 Task: Look for space in Serrinha, Brazil from 4th June, 2023 to 15th June, 2023 for 2 adults in price range Rs.10000 to Rs.15000. Place can be entire place with 1  bedroom having 1 bed and 1 bathroom. Property type can be hotel. Amenities needed are: washing machine, . Booking option can be shelf check-in. Required host language is Spanish.
Action: Mouse moved to (86, 146)
Screenshot: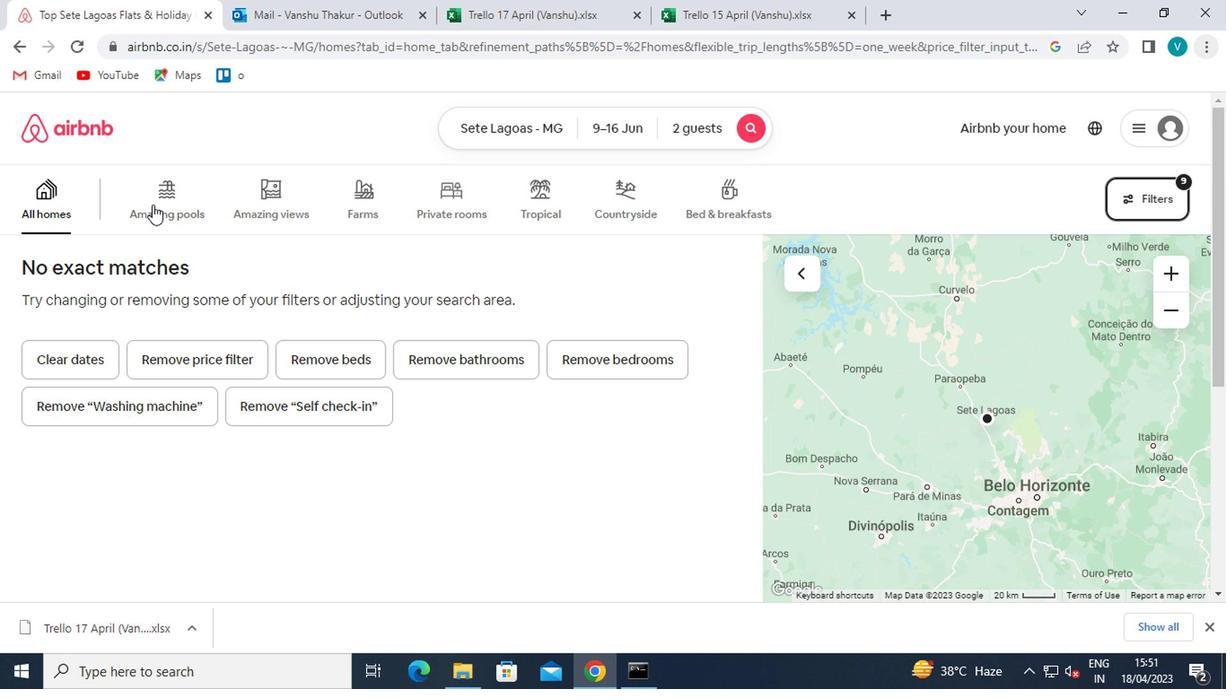 
Action: Mouse pressed left at (86, 146)
Screenshot: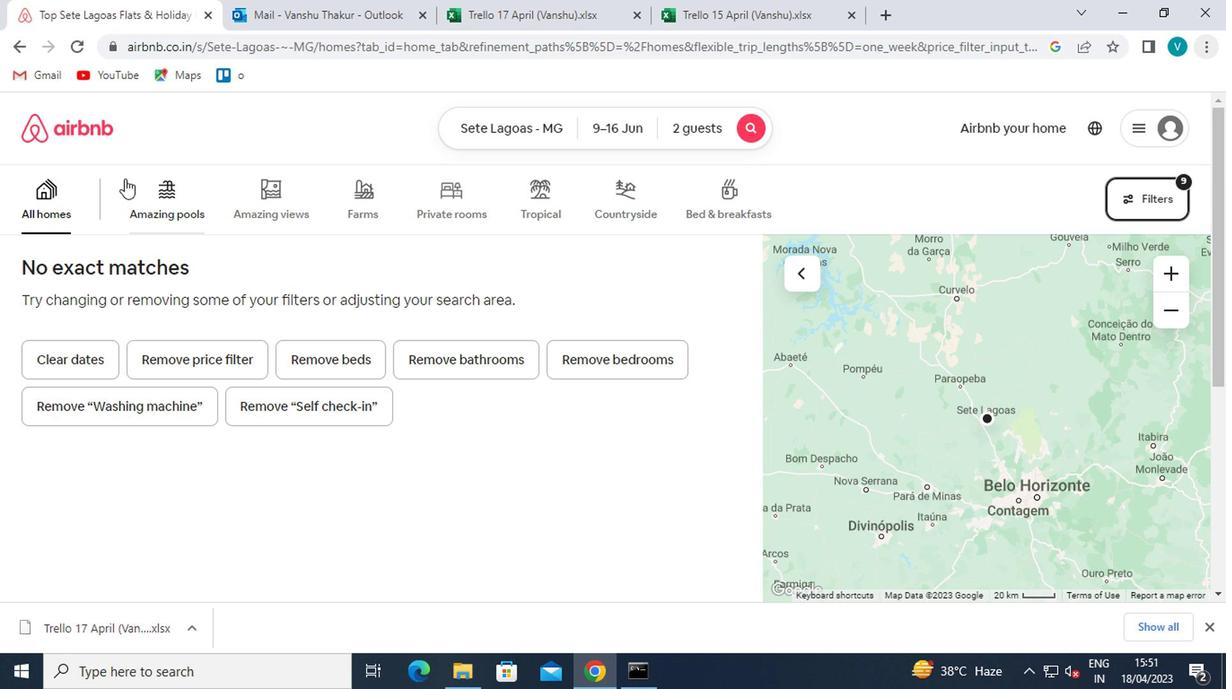 
Action: Mouse moved to (492, 130)
Screenshot: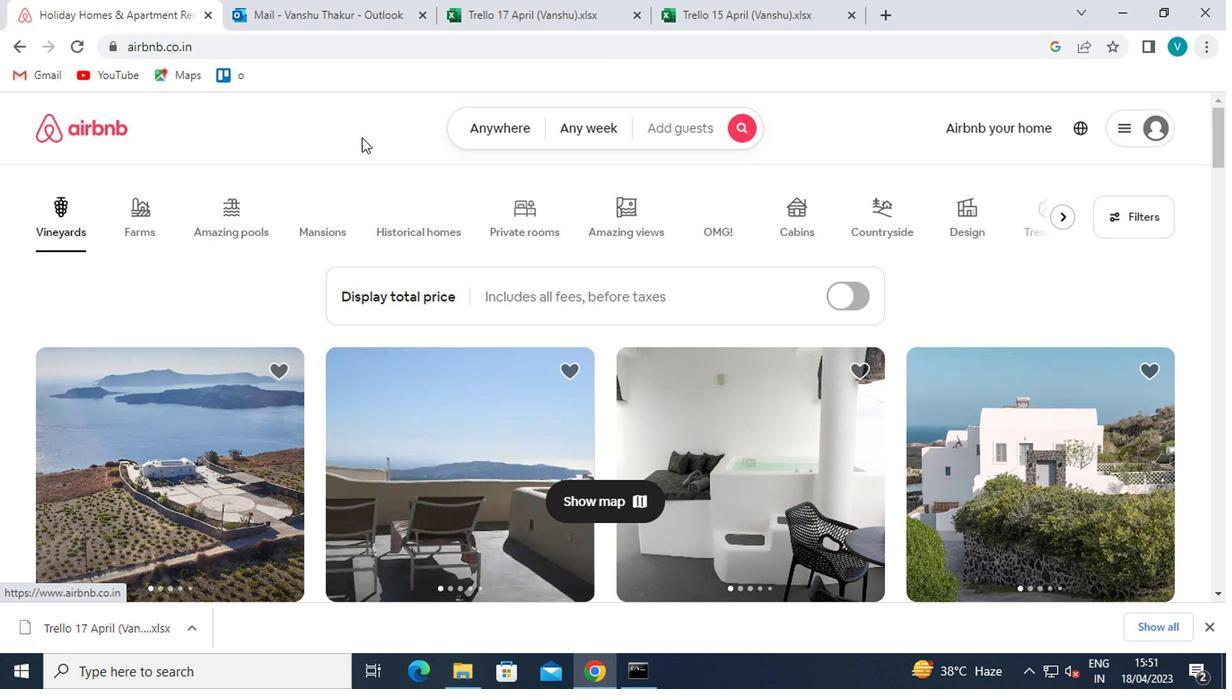 
Action: Mouse pressed left at (492, 130)
Screenshot: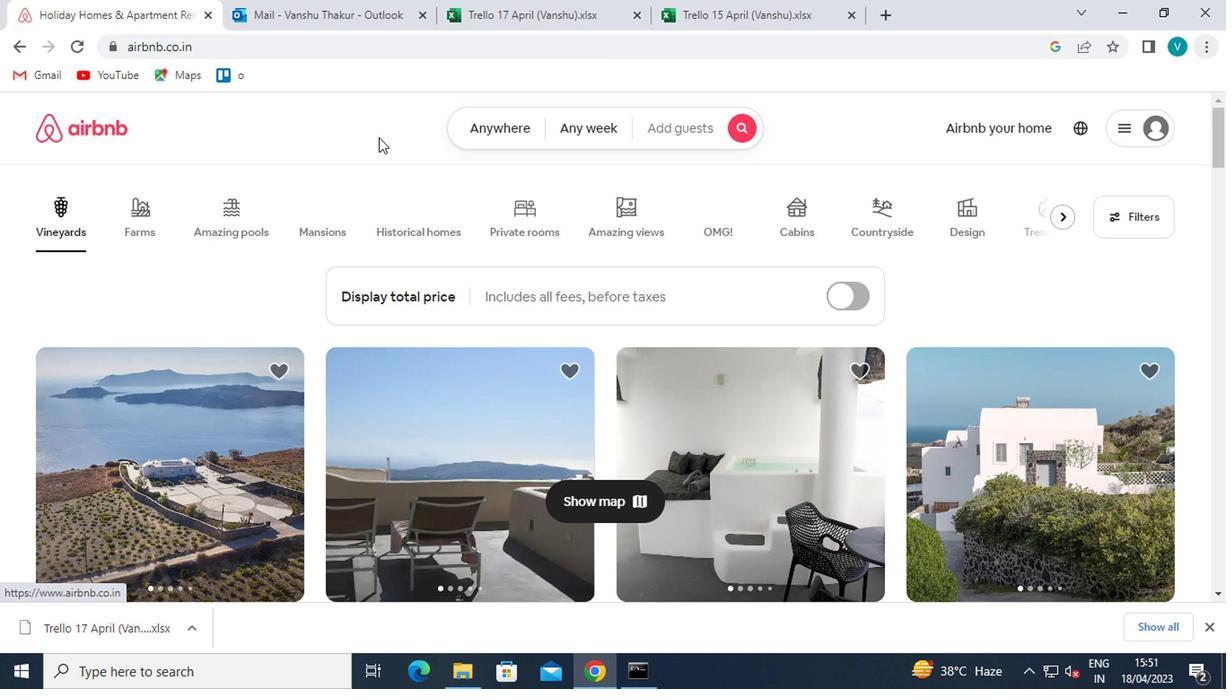 
Action: Mouse moved to (403, 202)
Screenshot: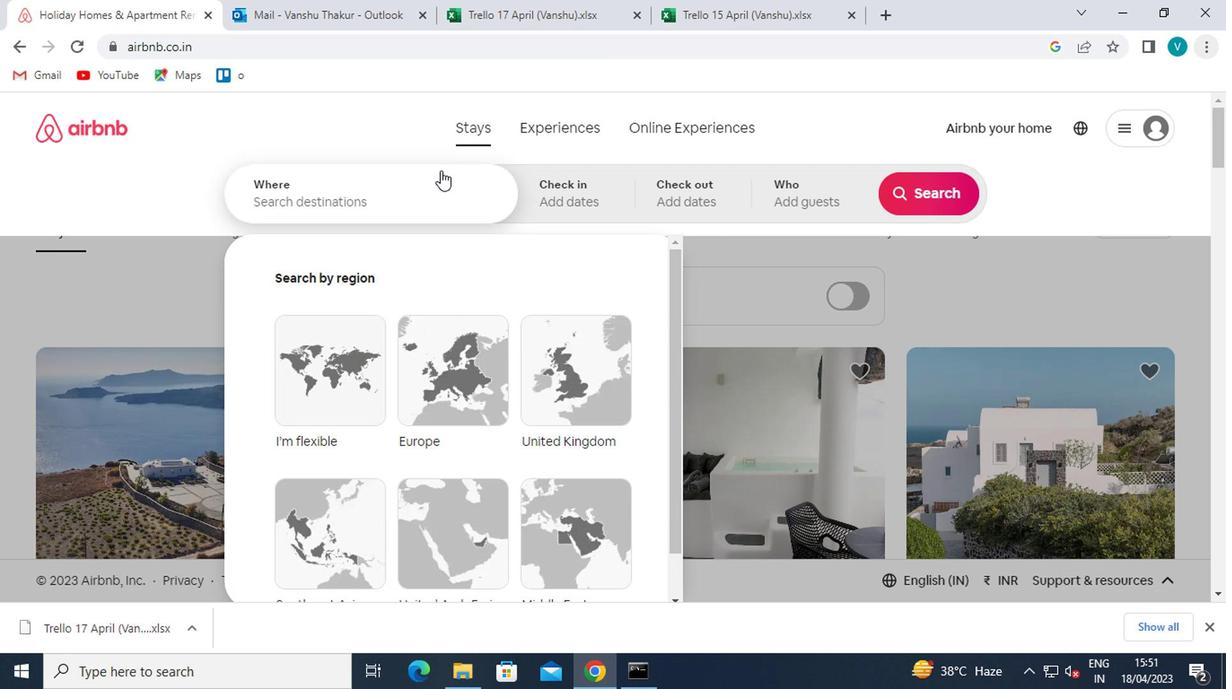 
Action: Mouse pressed left at (403, 202)
Screenshot: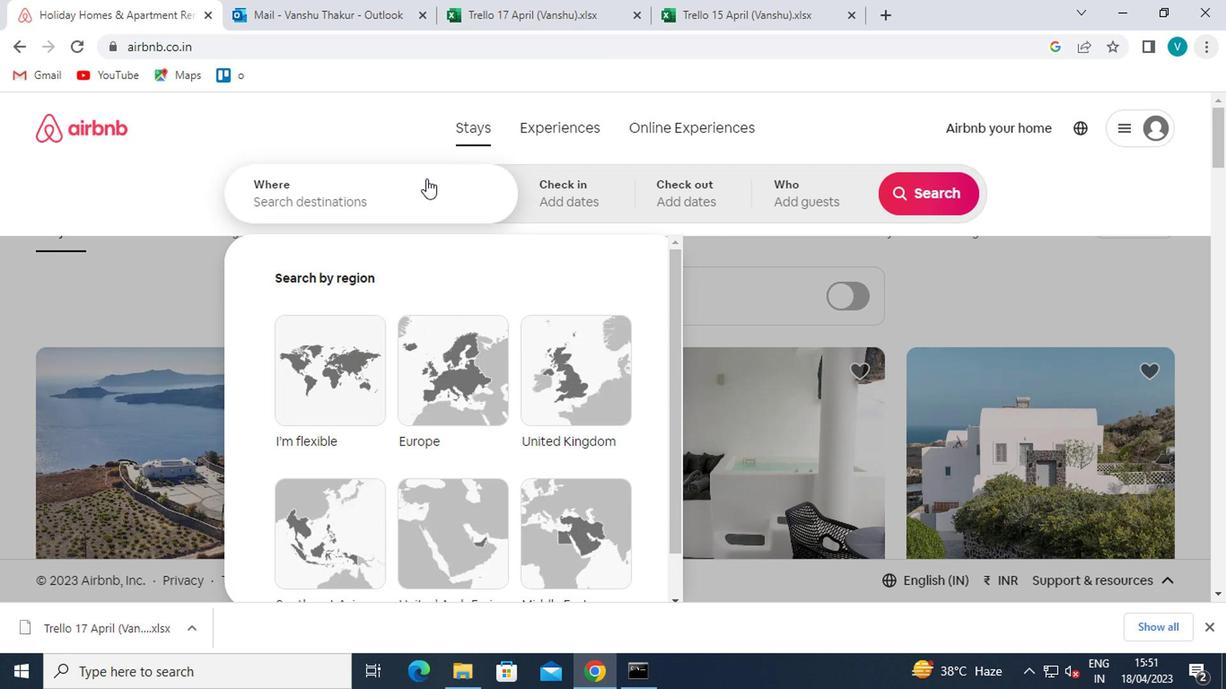 
Action: Mouse moved to (406, 204)
Screenshot: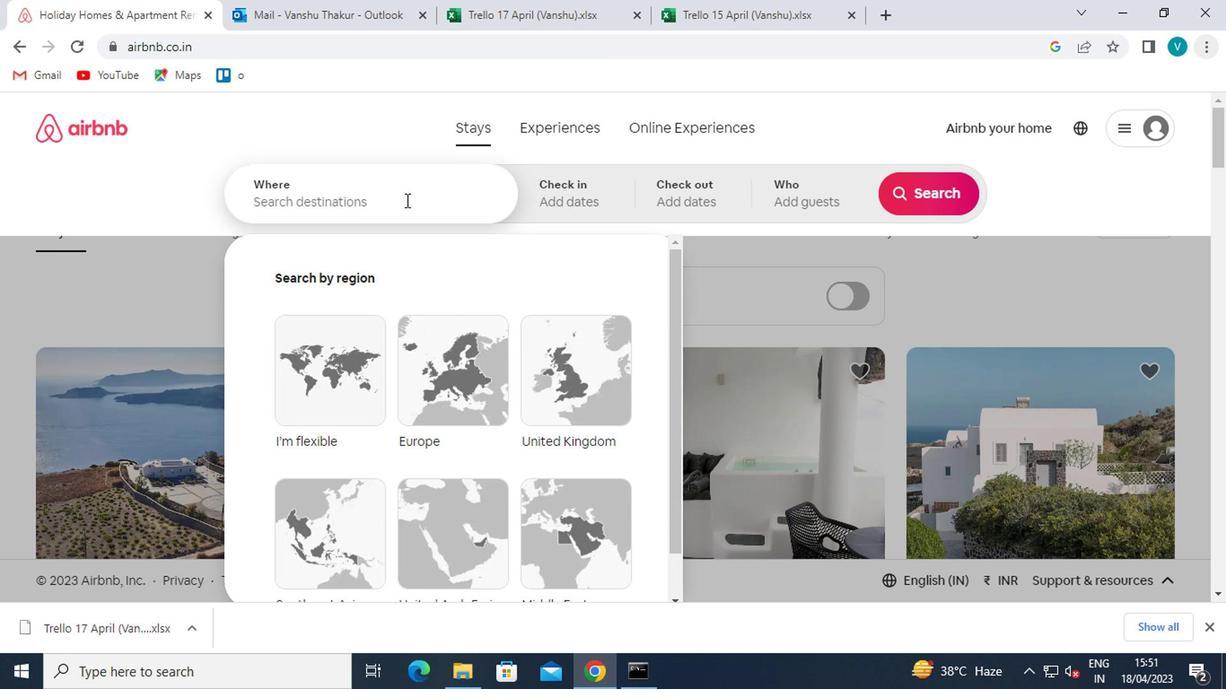 
Action: Key pressed <Key.shift><Key.shift><Key.shift><Key.shift><Key.shift><Key.shift><Key.shift><Key.shift><Key.shift><Key.shift><Key.shift><Key.shift><Key.shift><Key.shift><Key.shift><Key.shift><Key.shift><Key.shift><Key.shift><Key.shift><Key.shift><Key.shift><Key.shift><Key.shift><Key.shift><Key.shift><Key.shift><Key.shift><Key.shift><Key.shift><Key.shift>SERRINHA
Screenshot: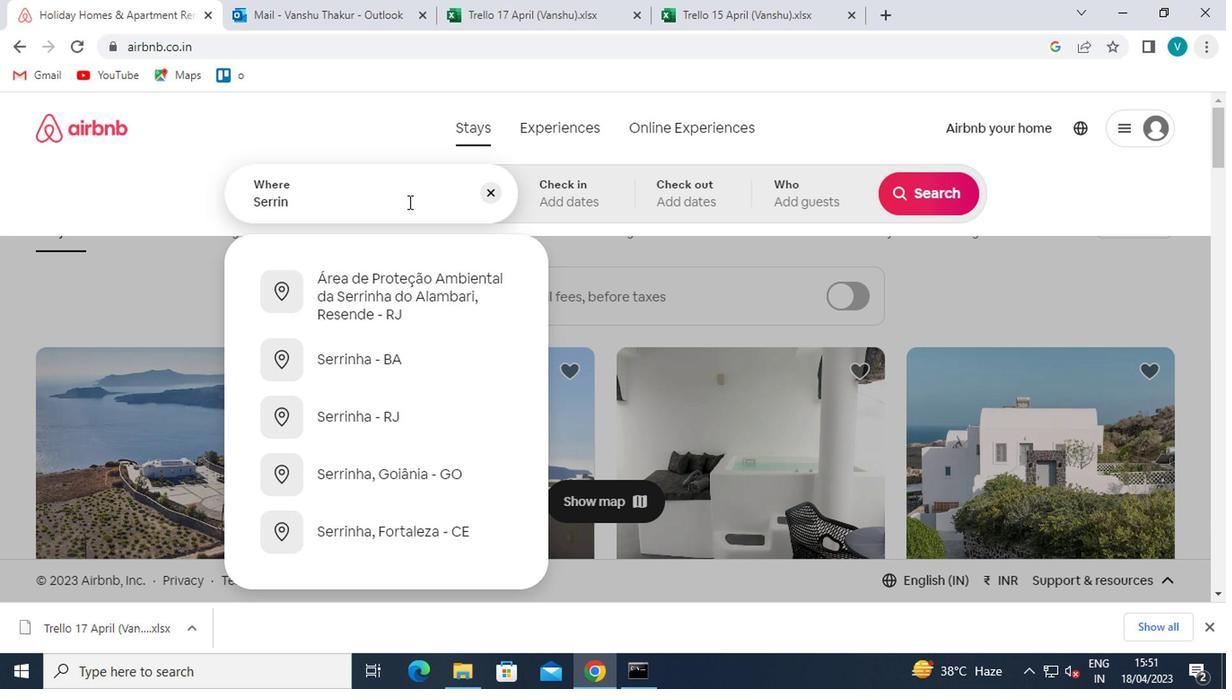 
Action: Mouse moved to (390, 369)
Screenshot: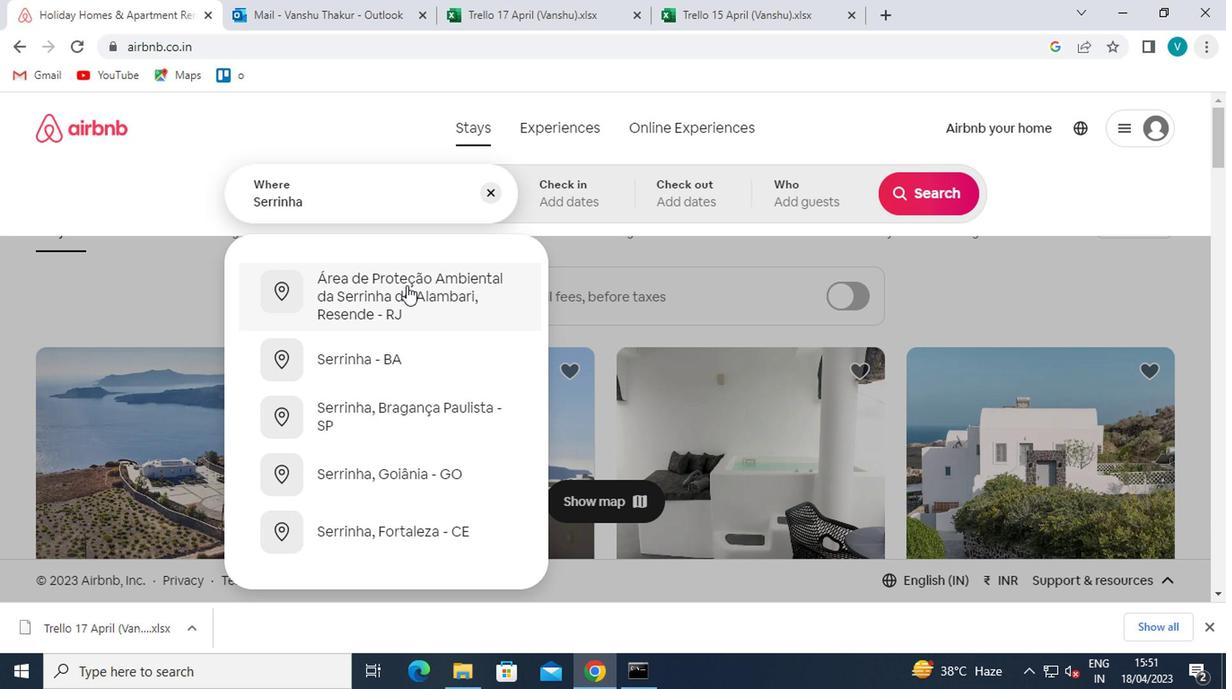 
Action: Mouse pressed left at (390, 369)
Screenshot: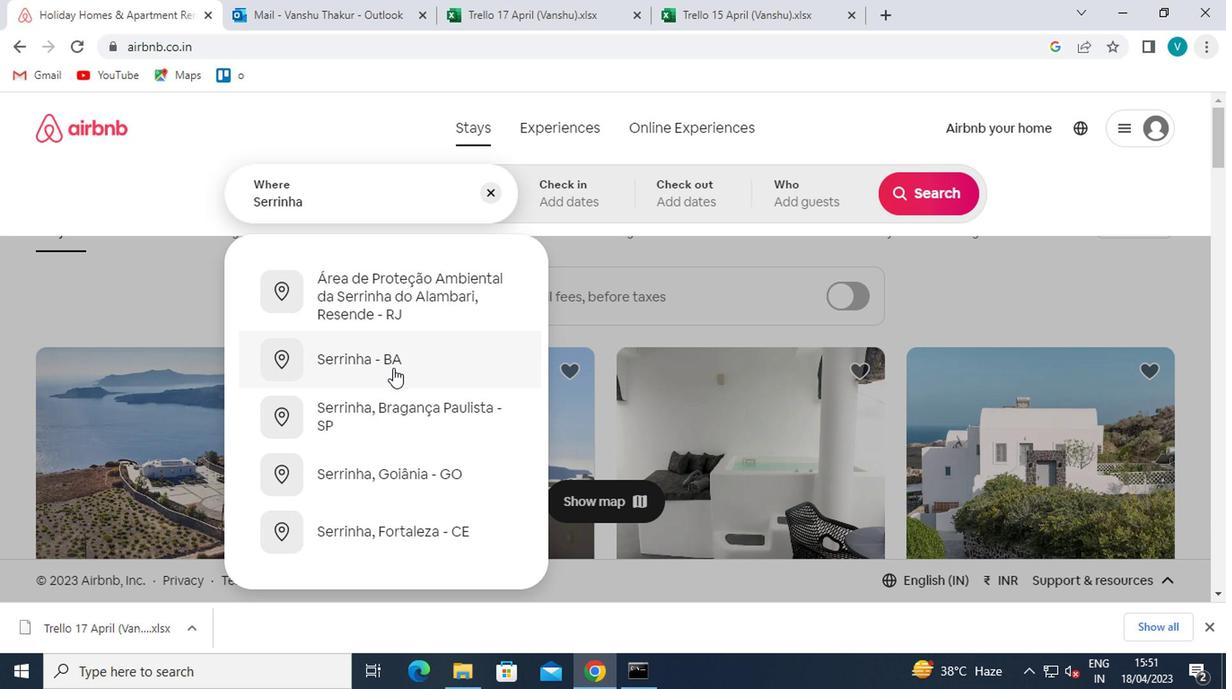 
Action: Mouse moved to (909, 334)
Screenshot: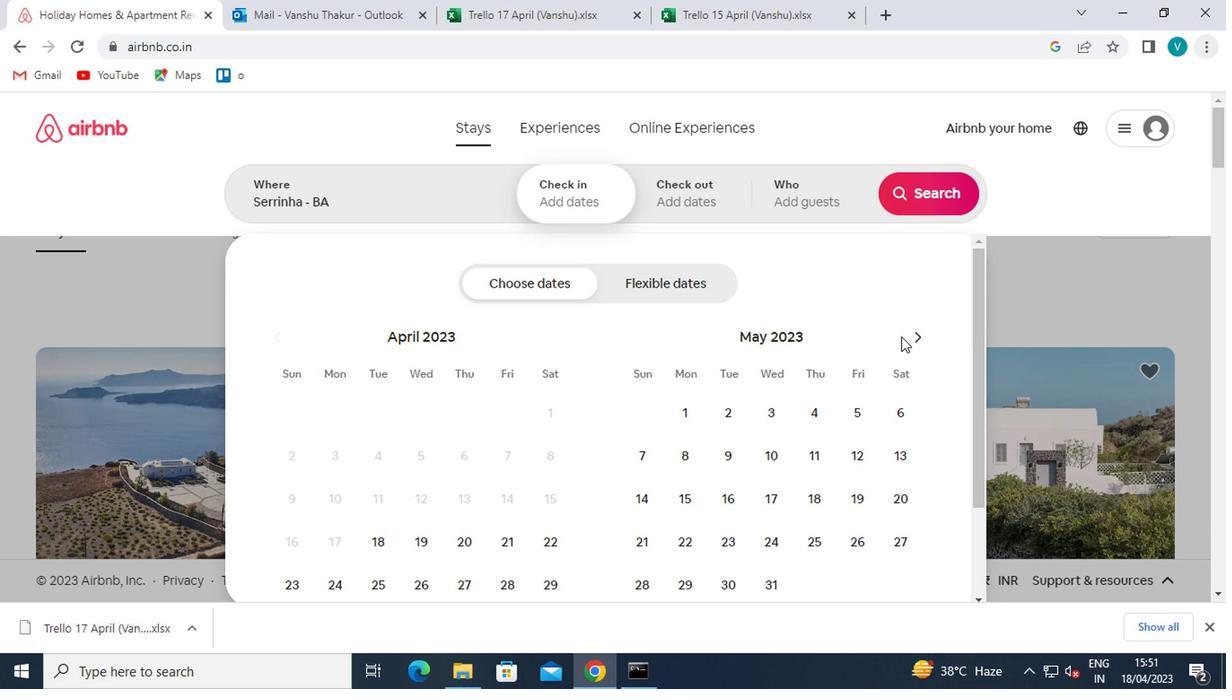 
Action: Mouse pressed left at (909, 334)
Screenshot: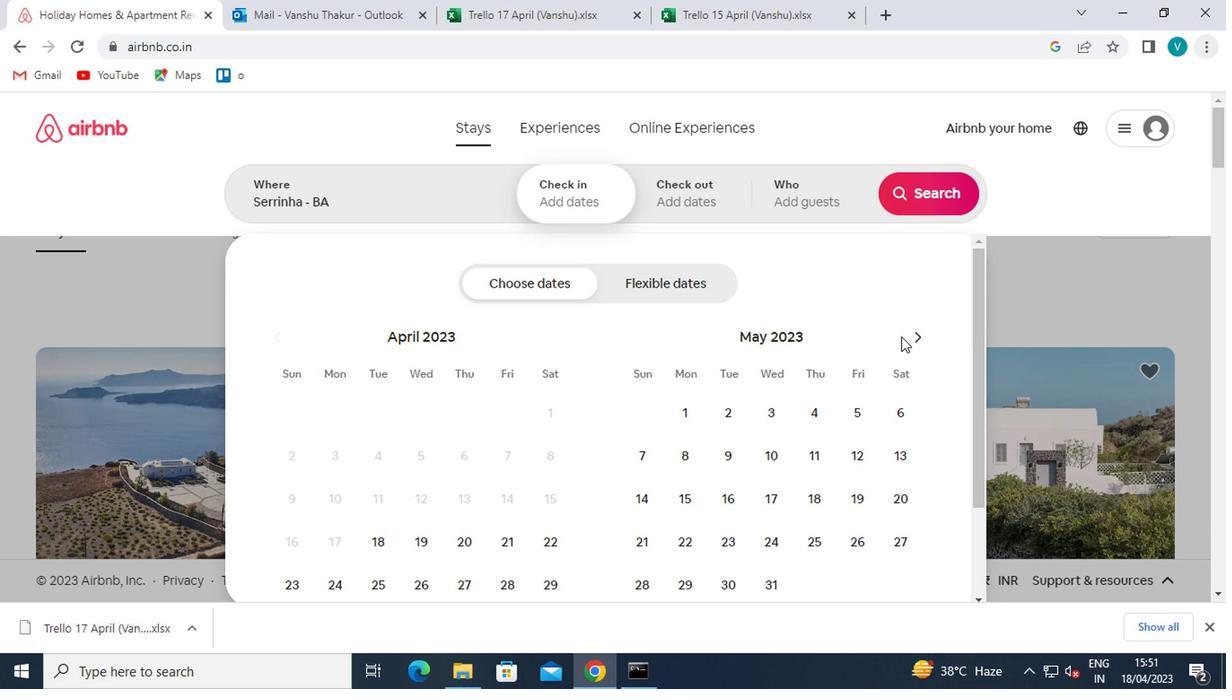 
Action: Mouse moved to (654, 451)
Screenshot: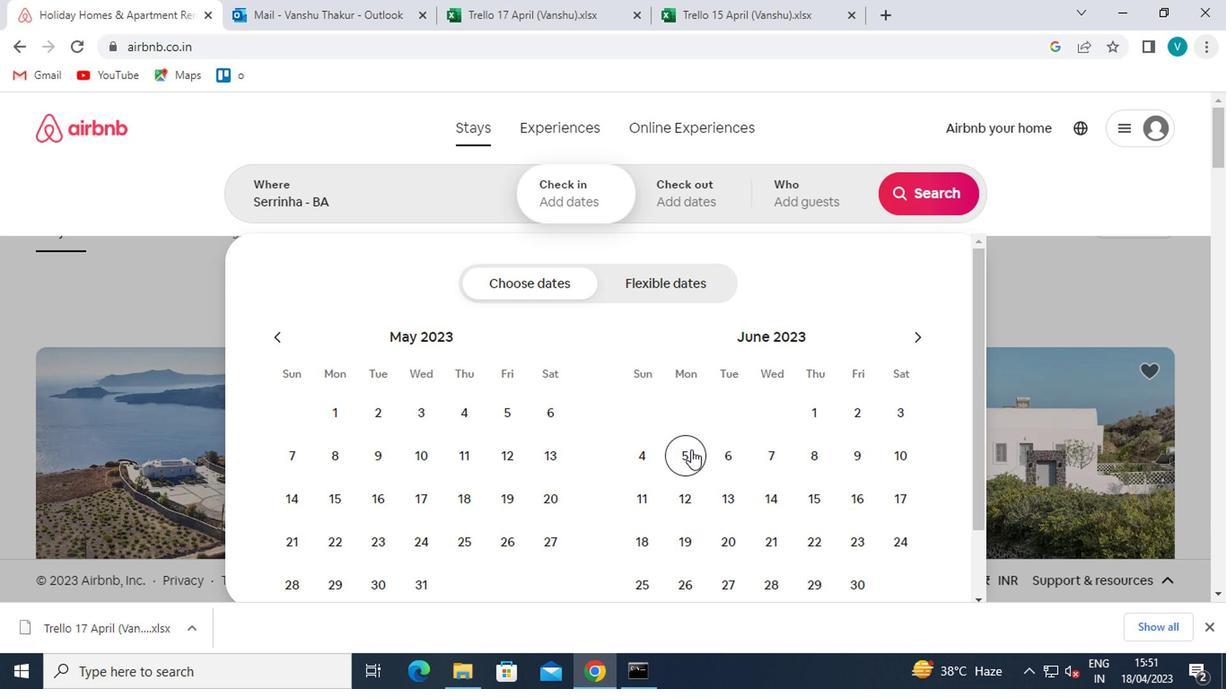 
Action: Mouse pressed left at (654, 451)
Screenshot: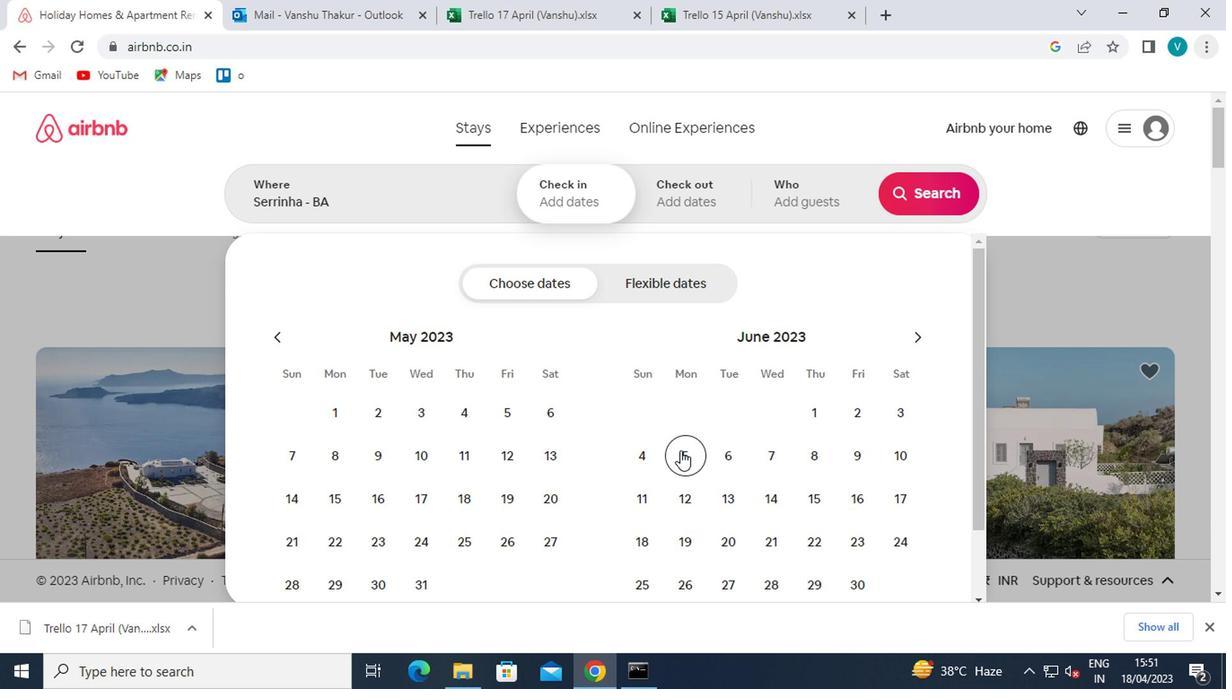 
Action: Mouse moved to (817, 494)
Screenshot: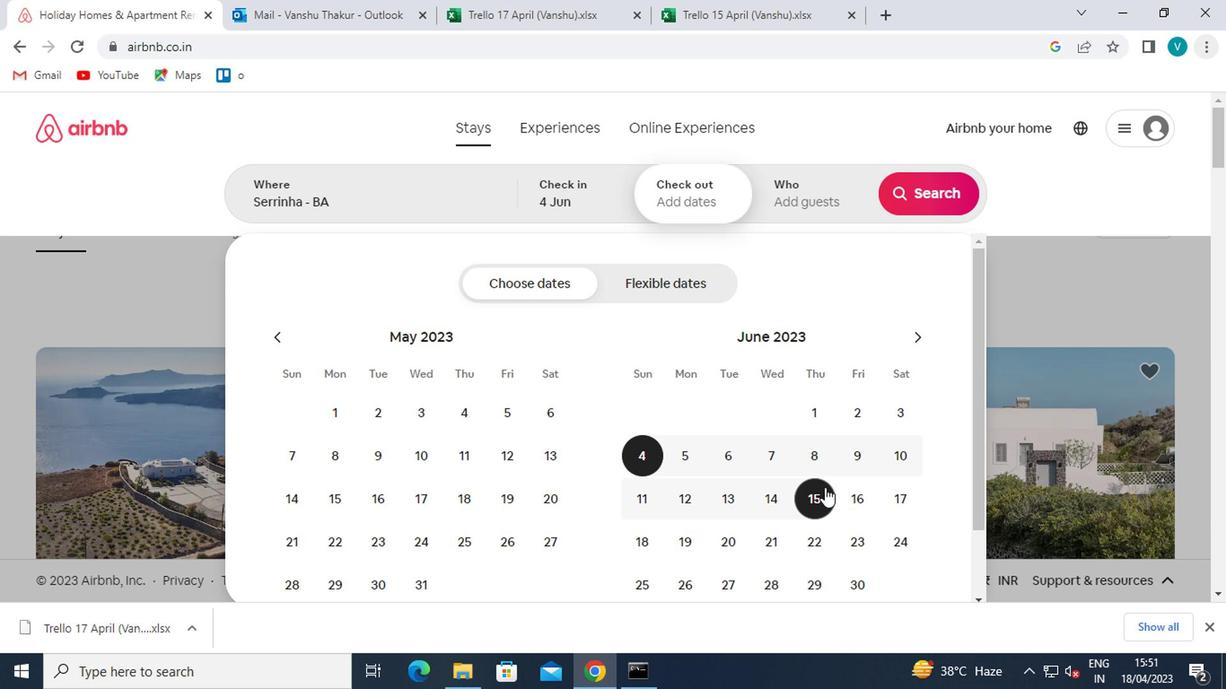
Action: Mouse pressed left at (817, 494)
Screenshot: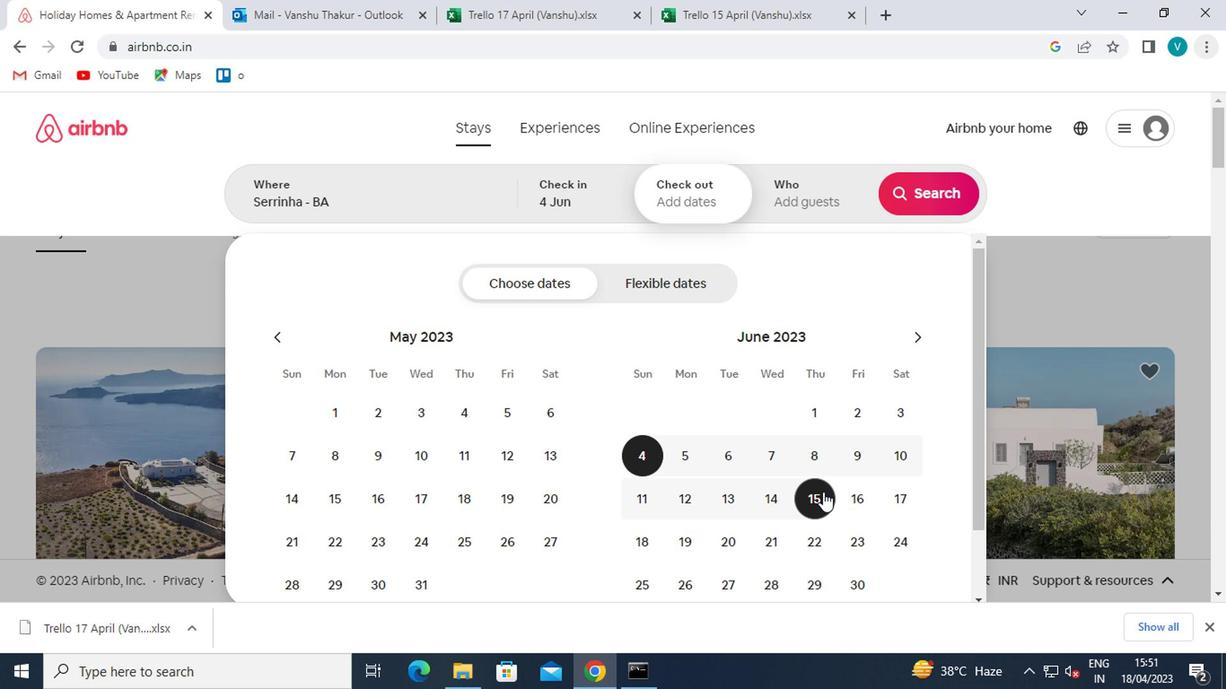 
Action: Mouse moved to (840, 203)
Screenshot: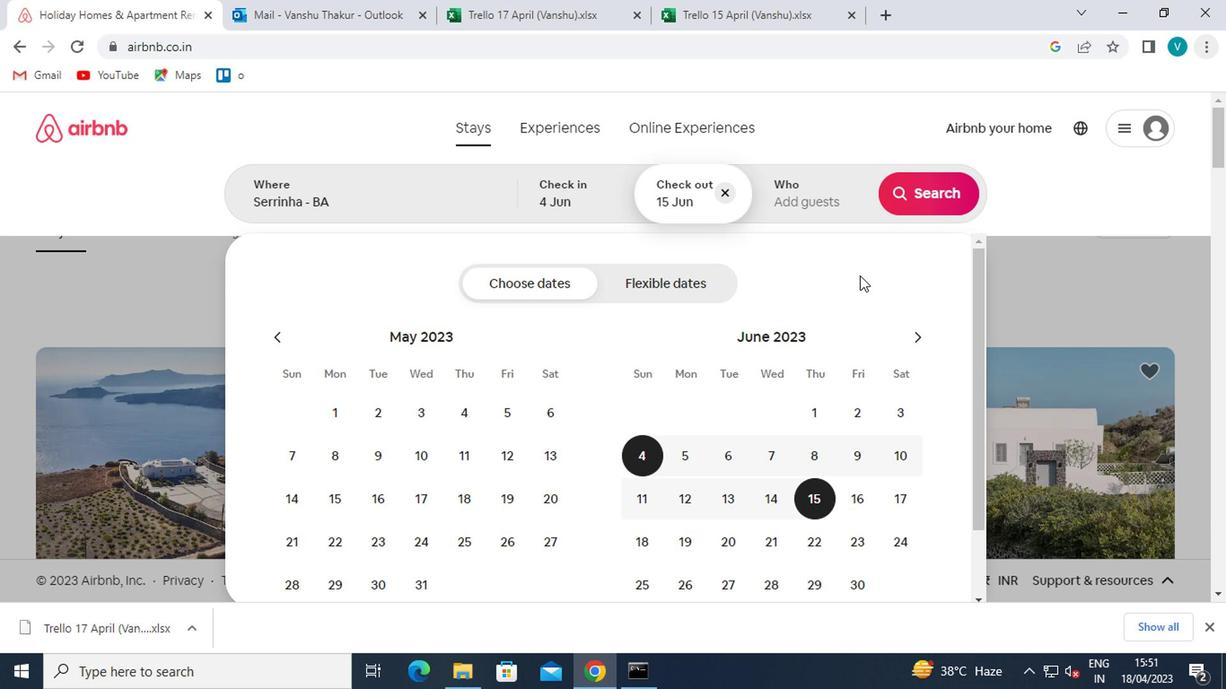 
Action: Mouse pressed left at (840, 203)
Screenshot: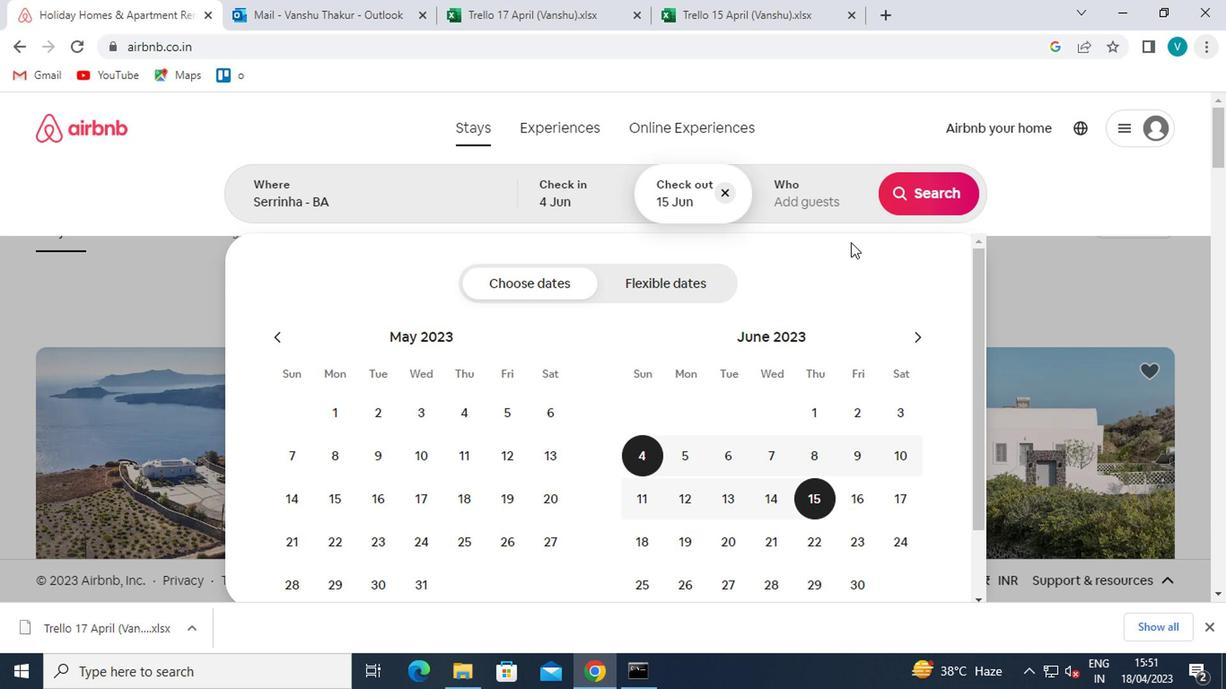 
Action: Mouse moved to (945, 287)
Screenshot: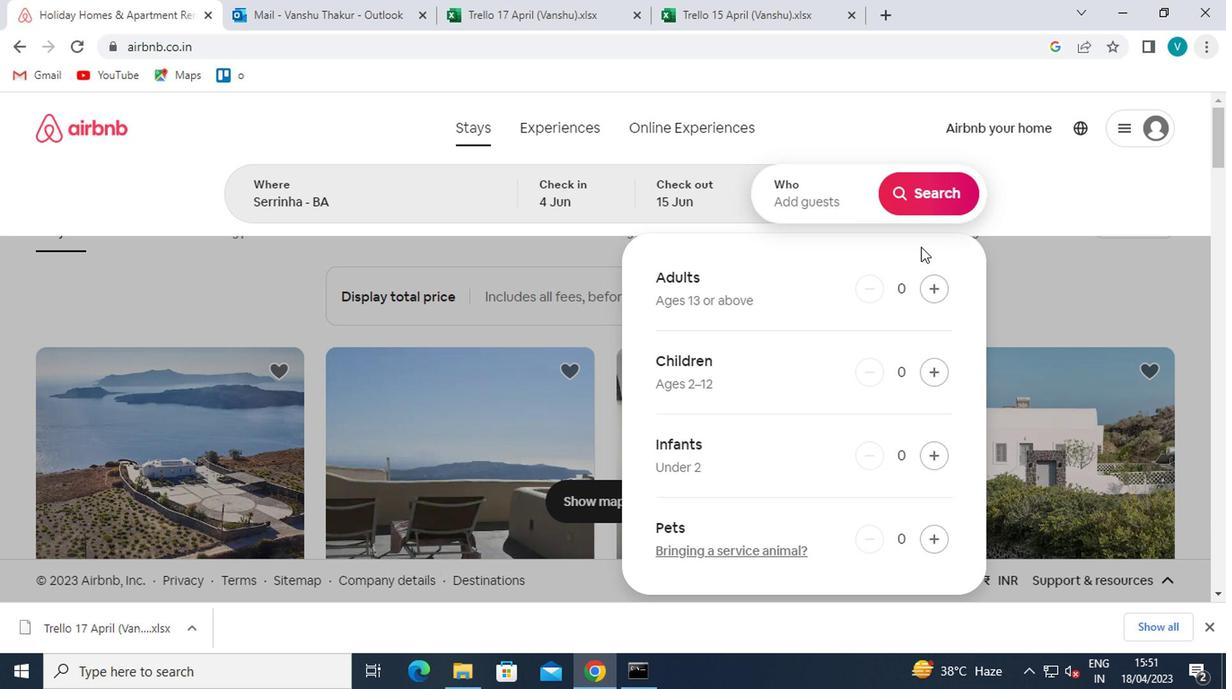 
Action: Mouse pressed left at (945, 287)
Screenshot: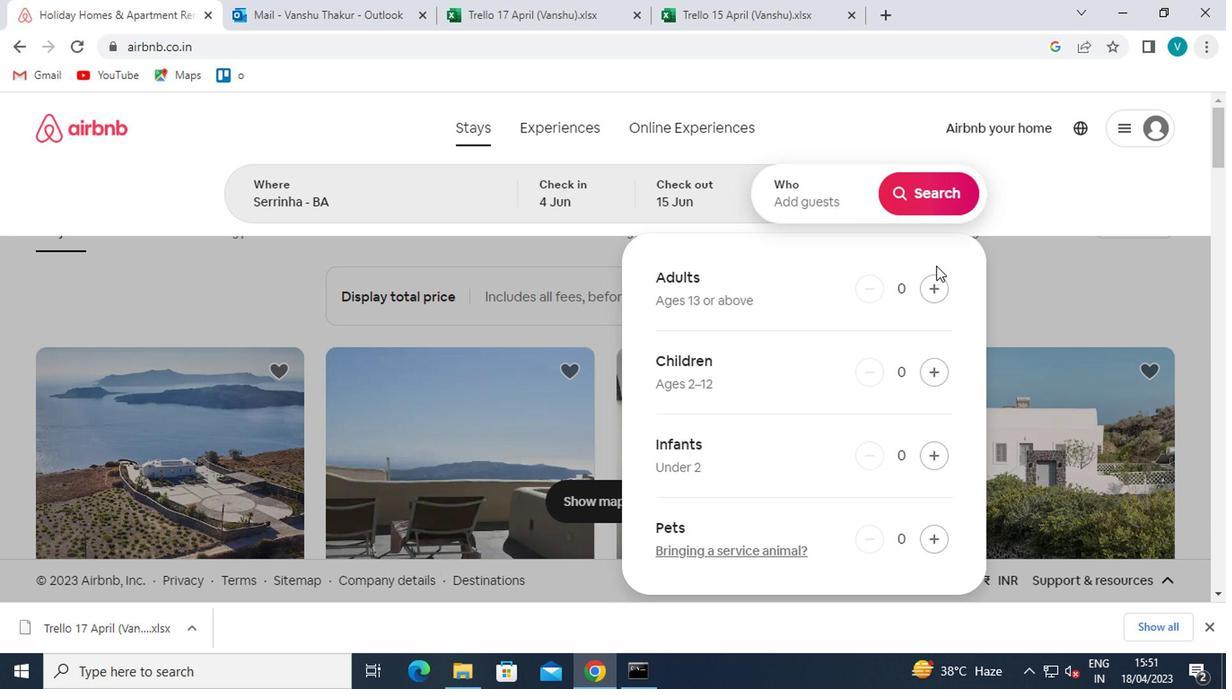 
Action: Mouse moved to (945, 287)
Screenshot: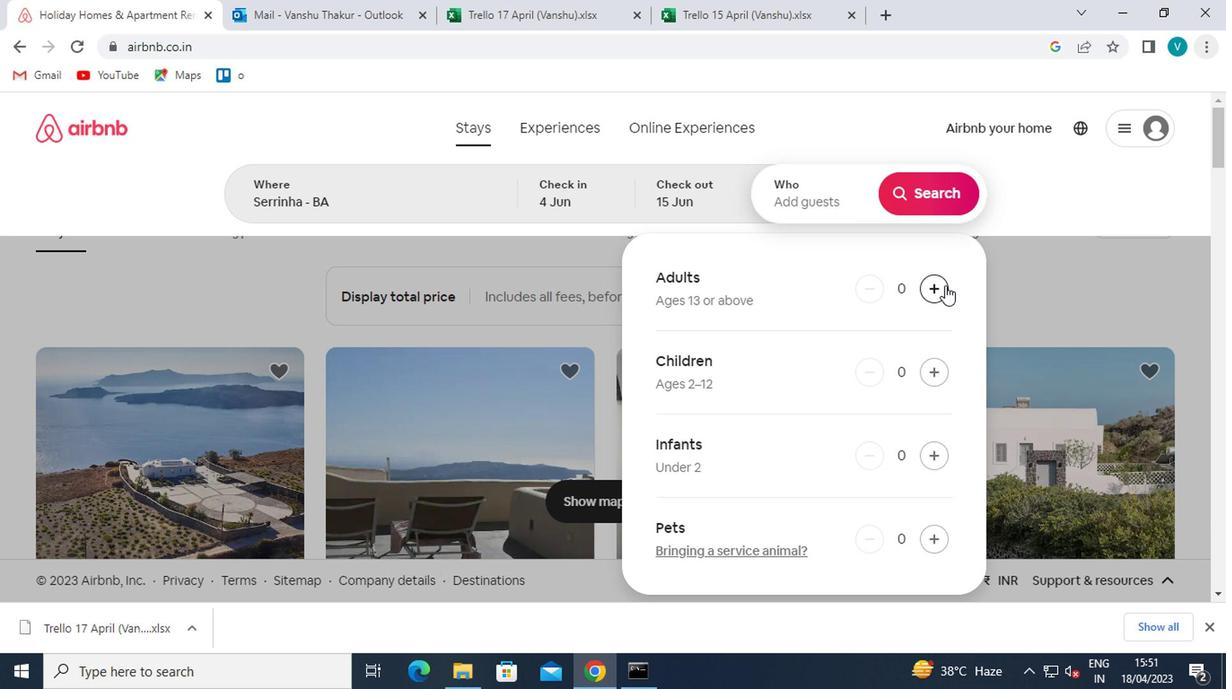 
Action: Mouse pressed left at (945, 287)
Screenshot: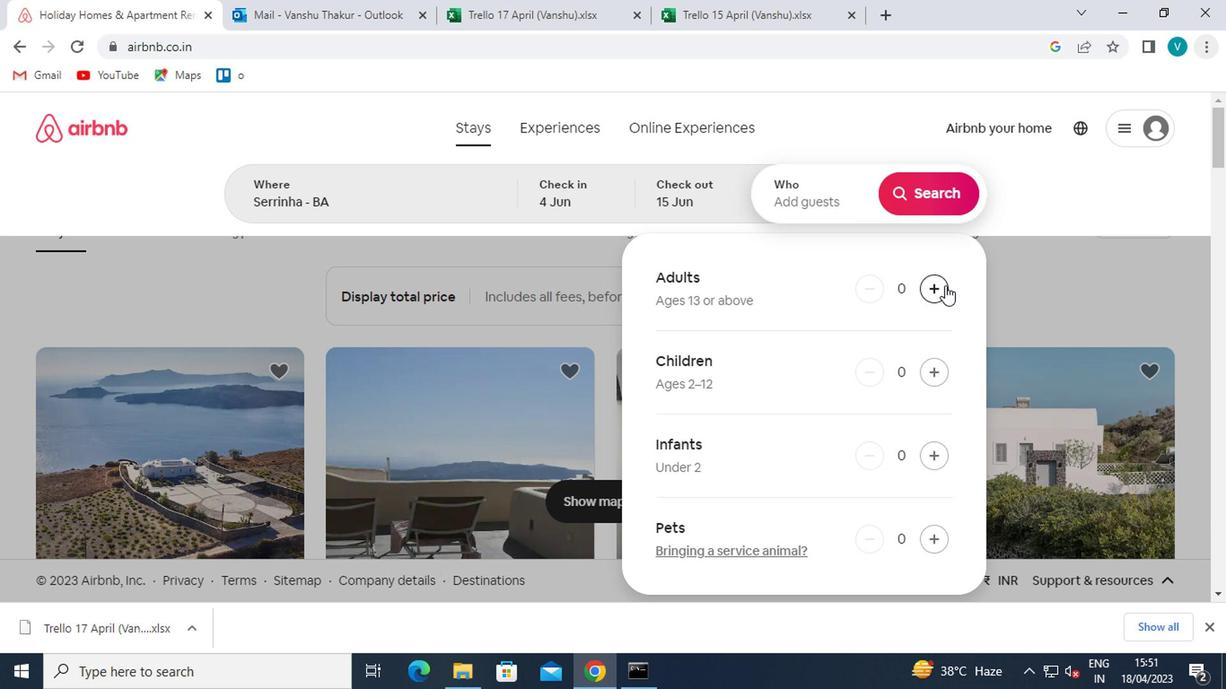 
Action: Mouse moved to (932, 196)
Screenshot: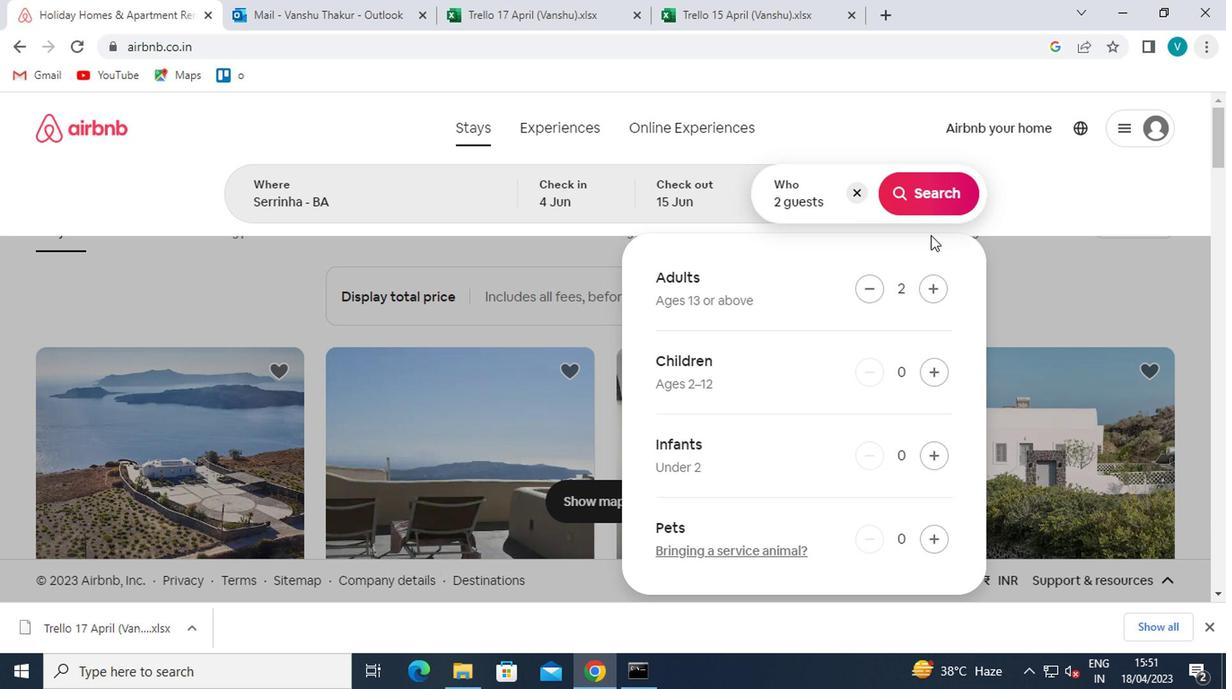
Action: Mouse pressed left at (932, 196)
Screenshot: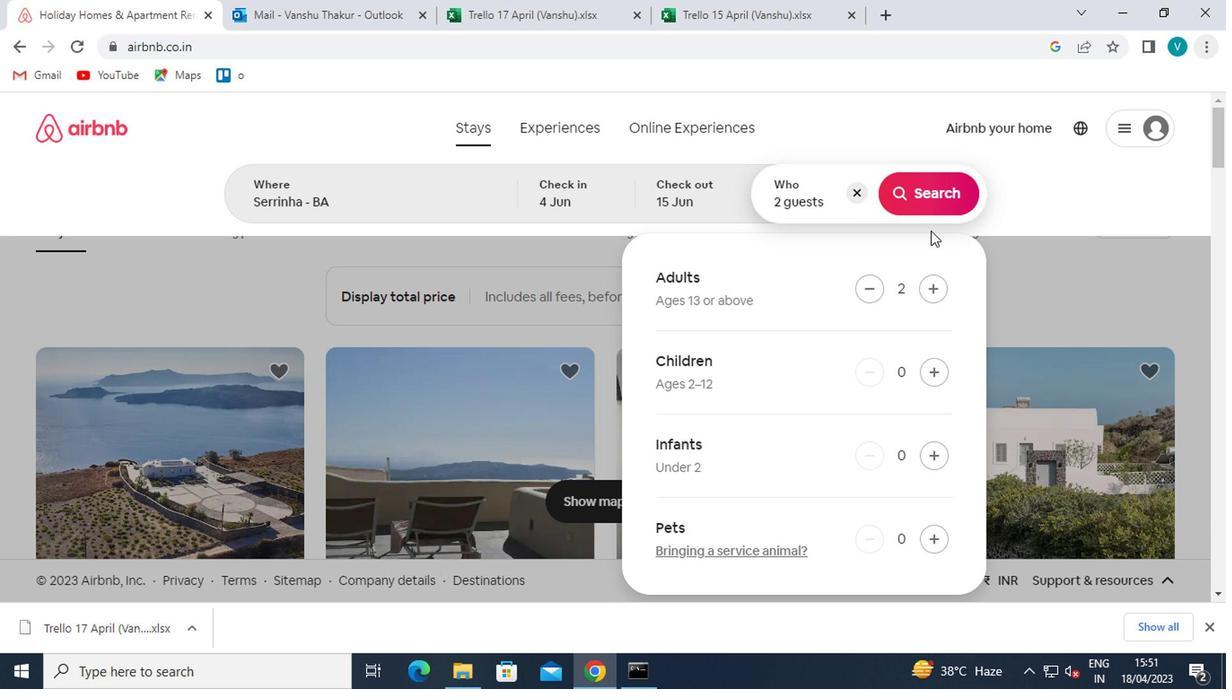 
Action: Mouse moved to (1142, 198)
Screenshot: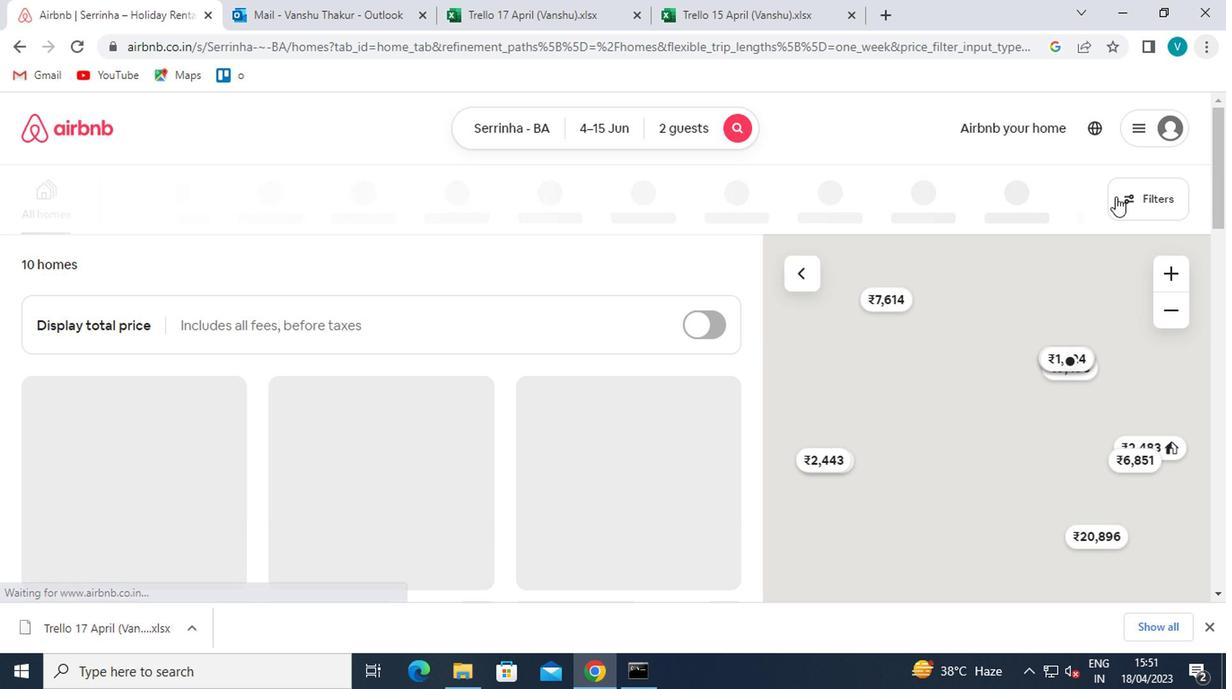 
Action: Mouse pressed left at (1142, 198)
Screenshot: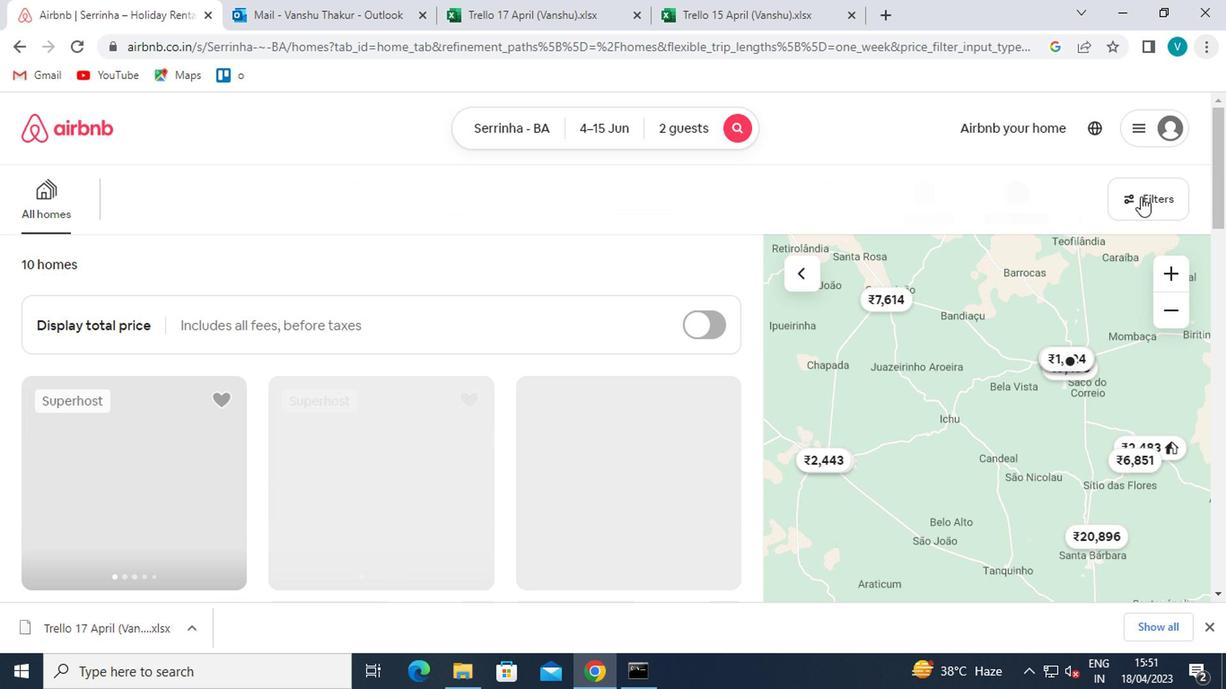 
Action: Mouse moved to (506, 419)
Screenshot: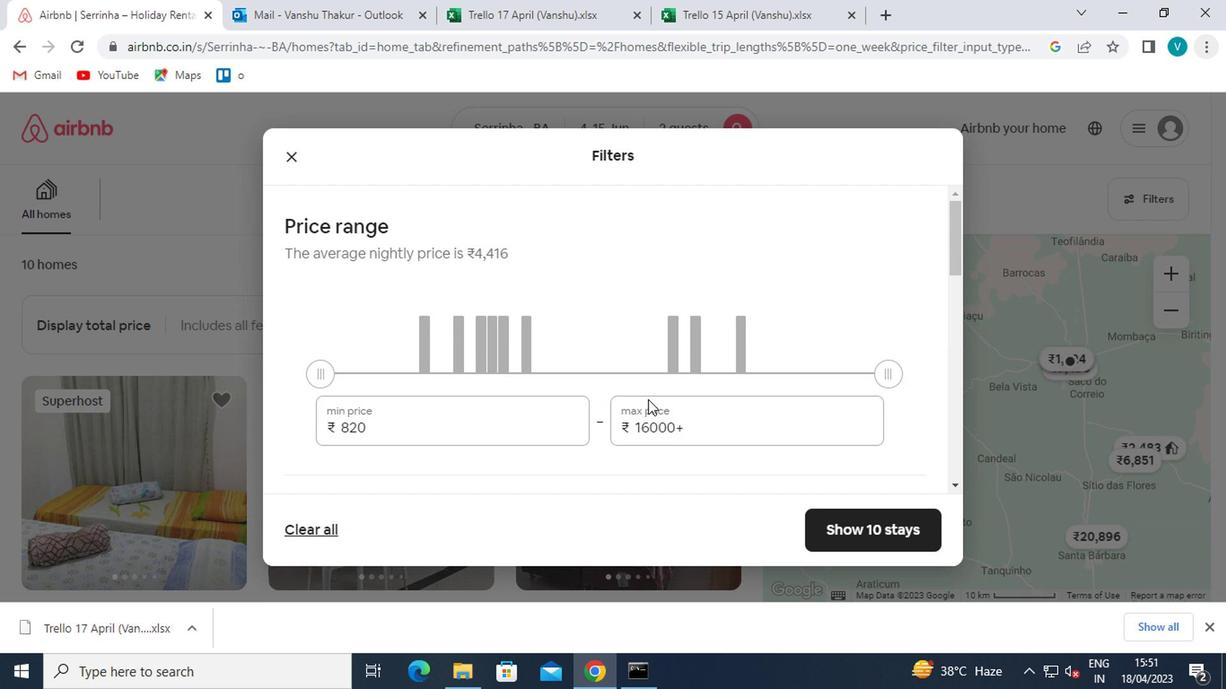 
Action: Mouse pressed left at (506, 419)
Screenshot: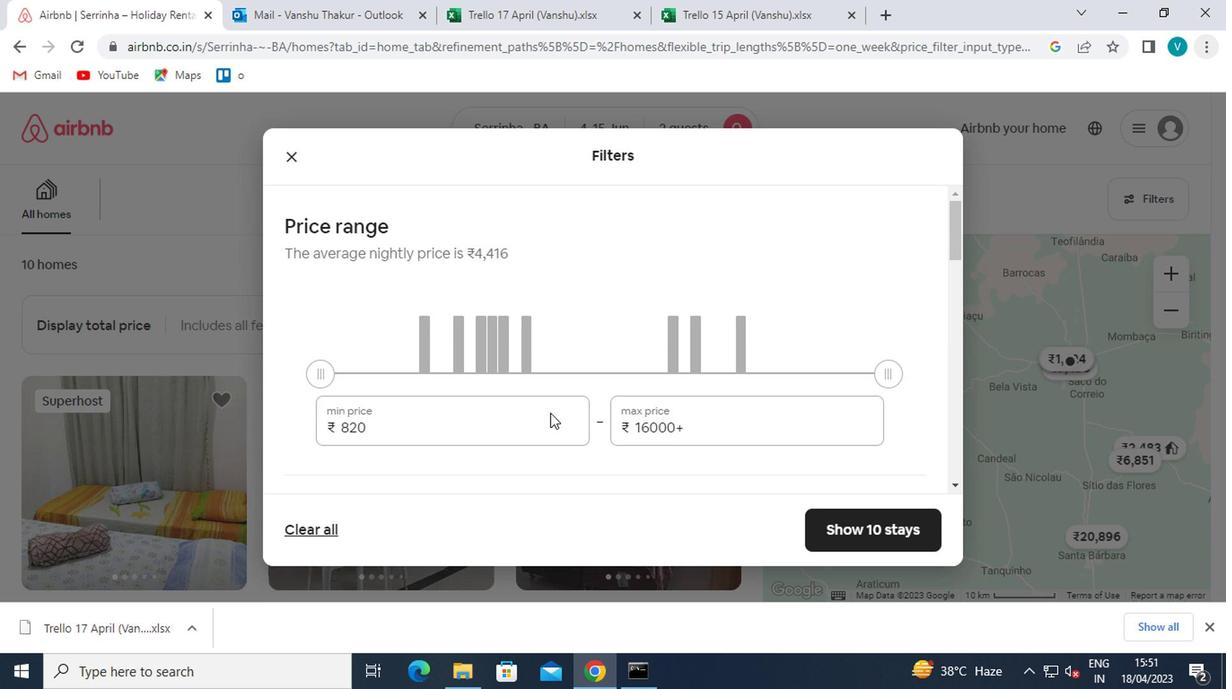 
Action: Mouse moved to (507, 423)
Screenshot: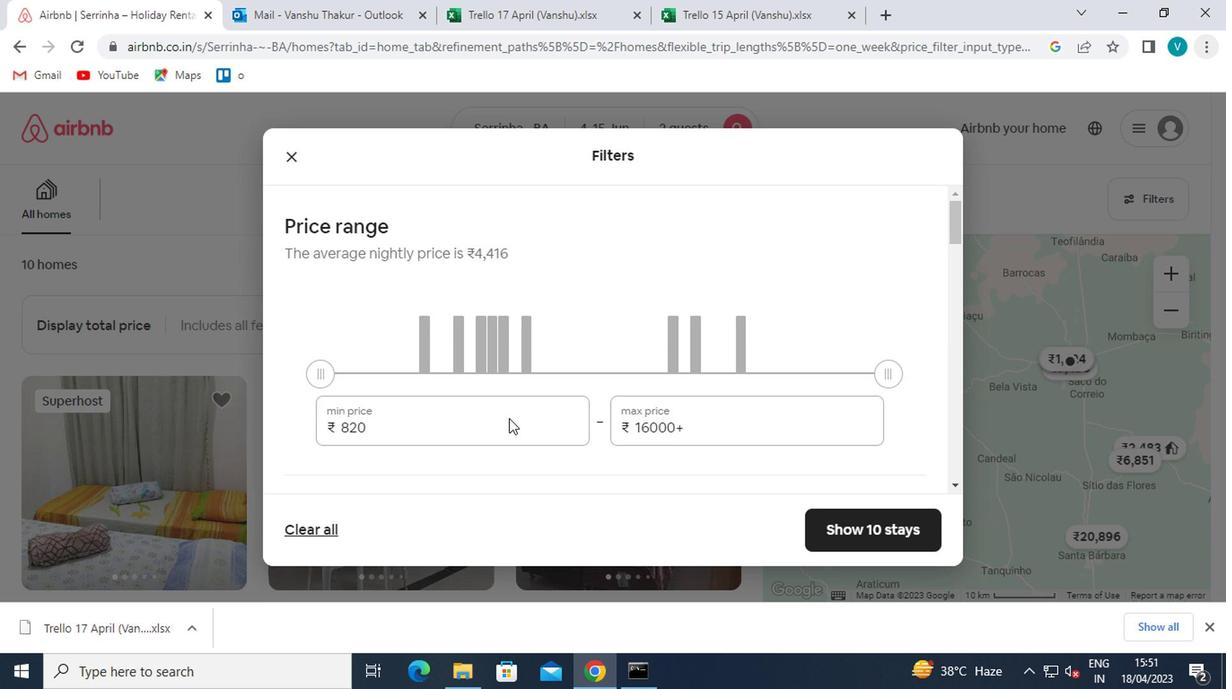 
Action: Key pressed <Key.backspace><Key.backspace><Key.backspace>10000
Screenshot: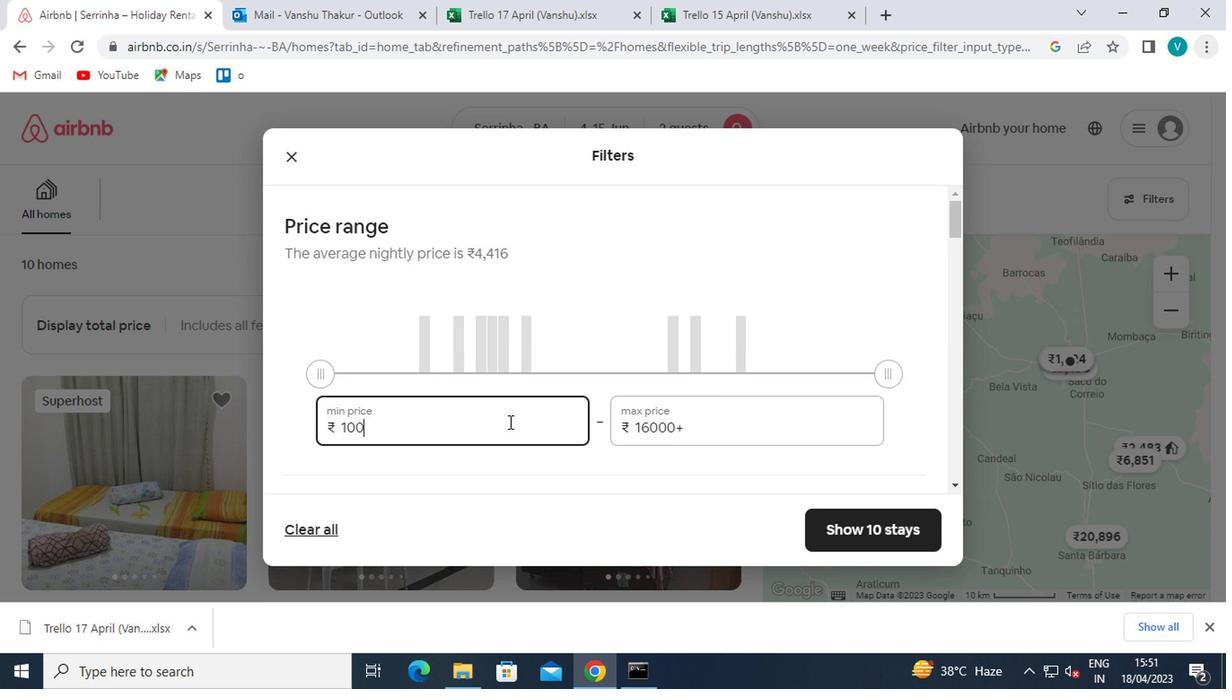 
Action: Mouse moved to (715, 432)
Screenshot: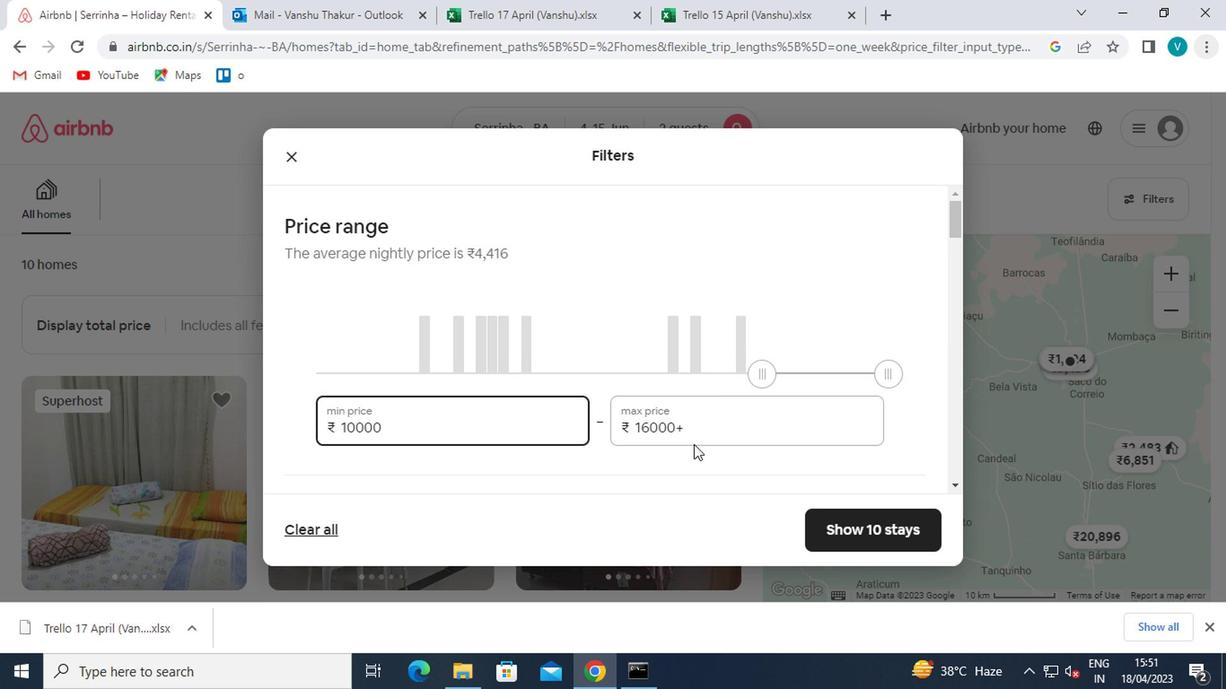 
Action: Mouse pressed left at (715, 432)
Screenshot: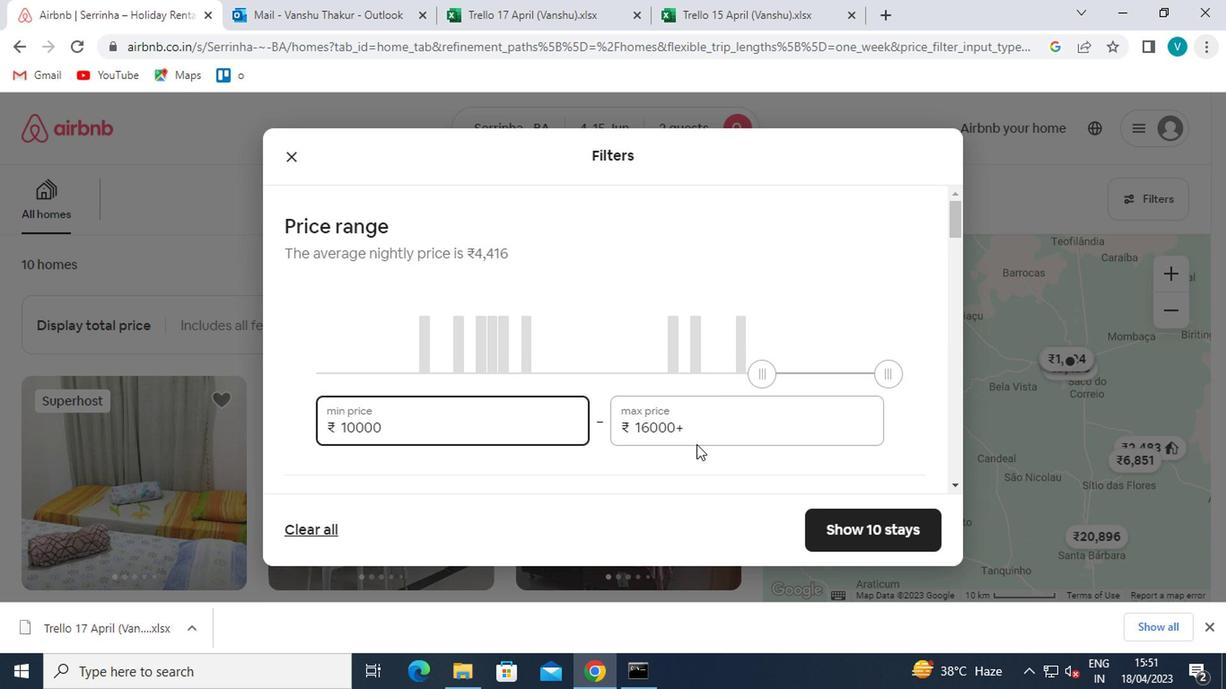
Action: Mouse moved to (711, 427)
Screenshot: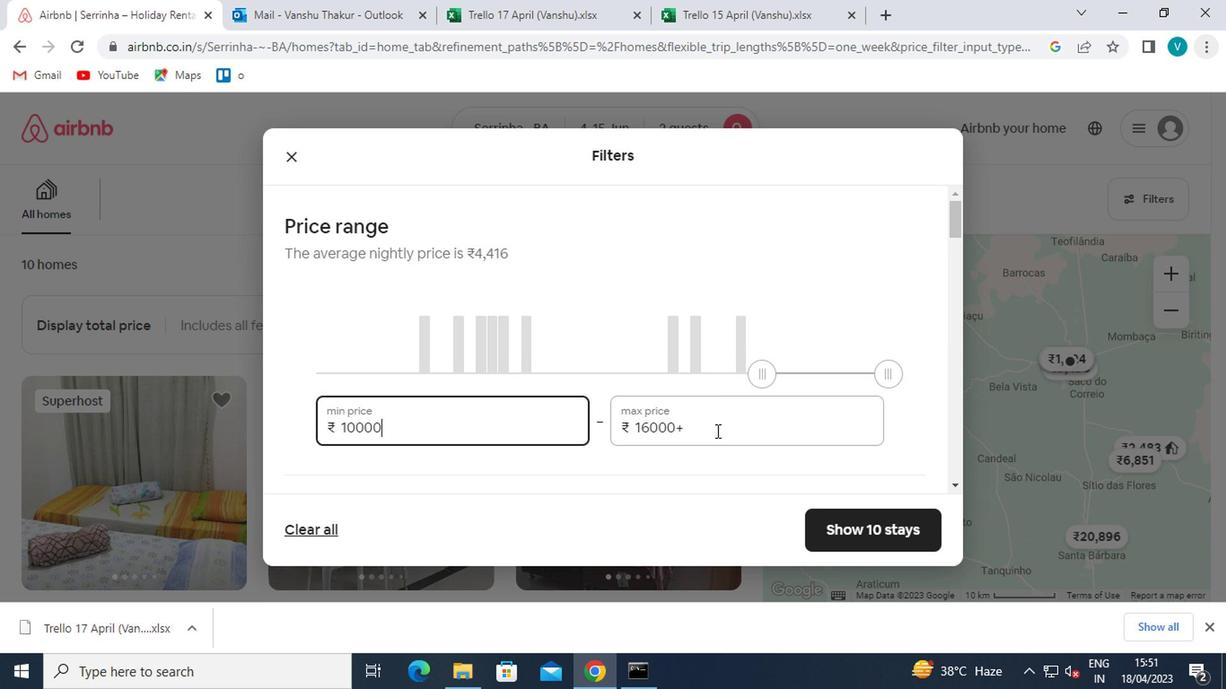 
Action: Key pressed <Key.backspace><Key.backspace><Key.backspace><Key.backspace><Key.backspace><Key.backspace><Key.backspace>15000
Screenshot: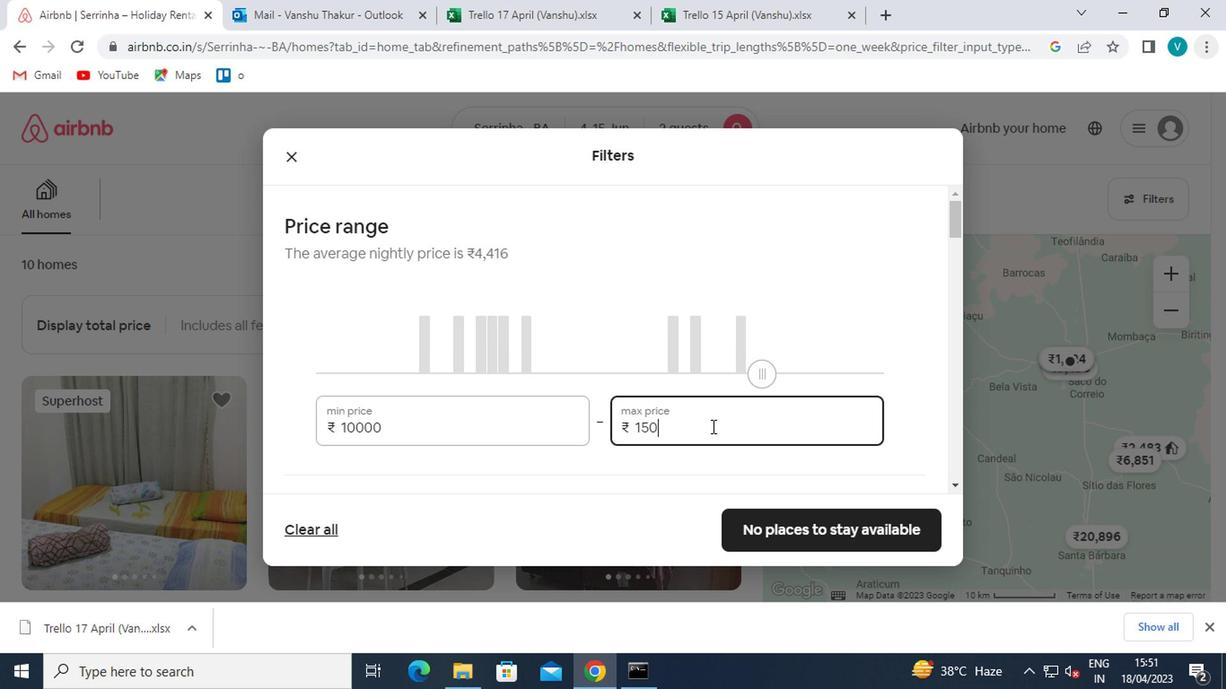 
Action: Mouse moved to (711, 424)
Screenshot: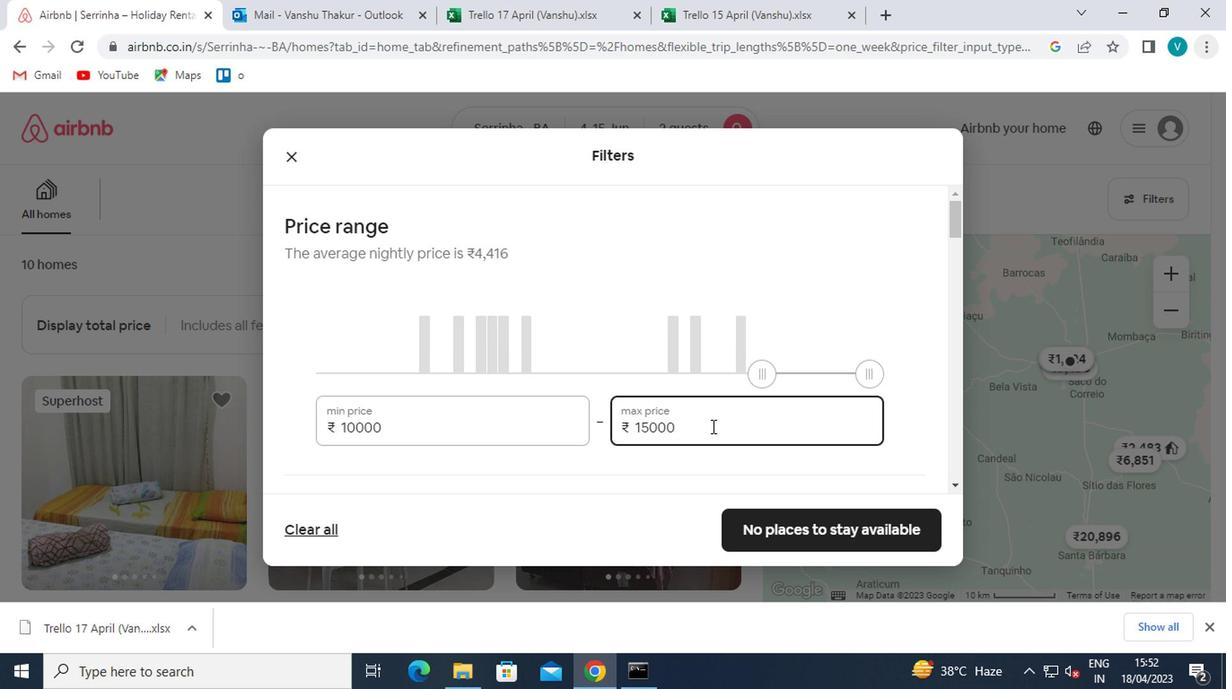
Action: Mouse scrolled (711, 423) with delta (0, 0)
Screenshot: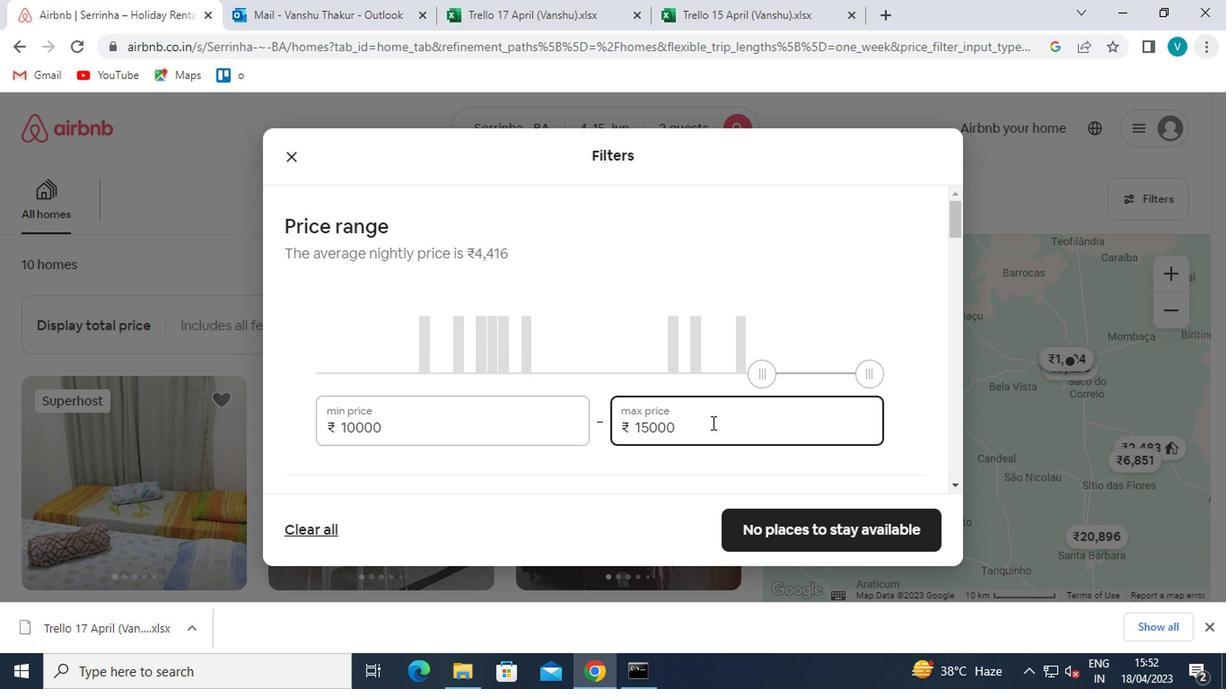 
Action: Mouse scrolled (711, 423) with delta (0, 0)
Screenshot: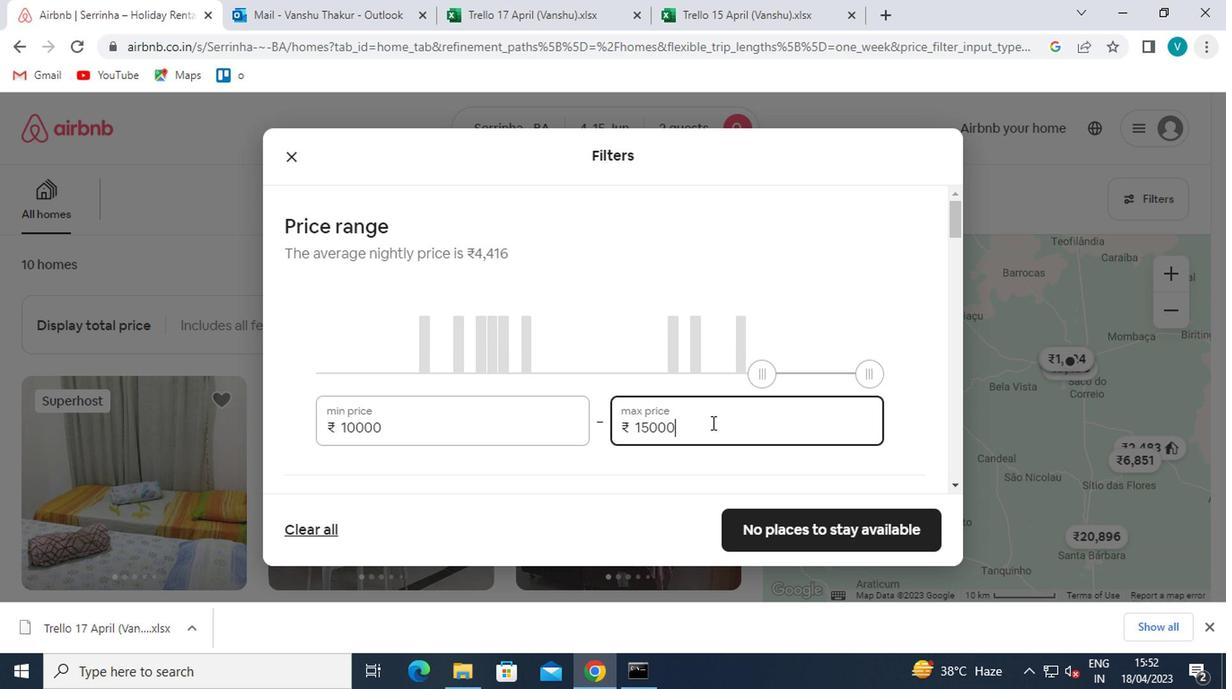 
Action: Mouse moved to (302, 397)
Screenshot: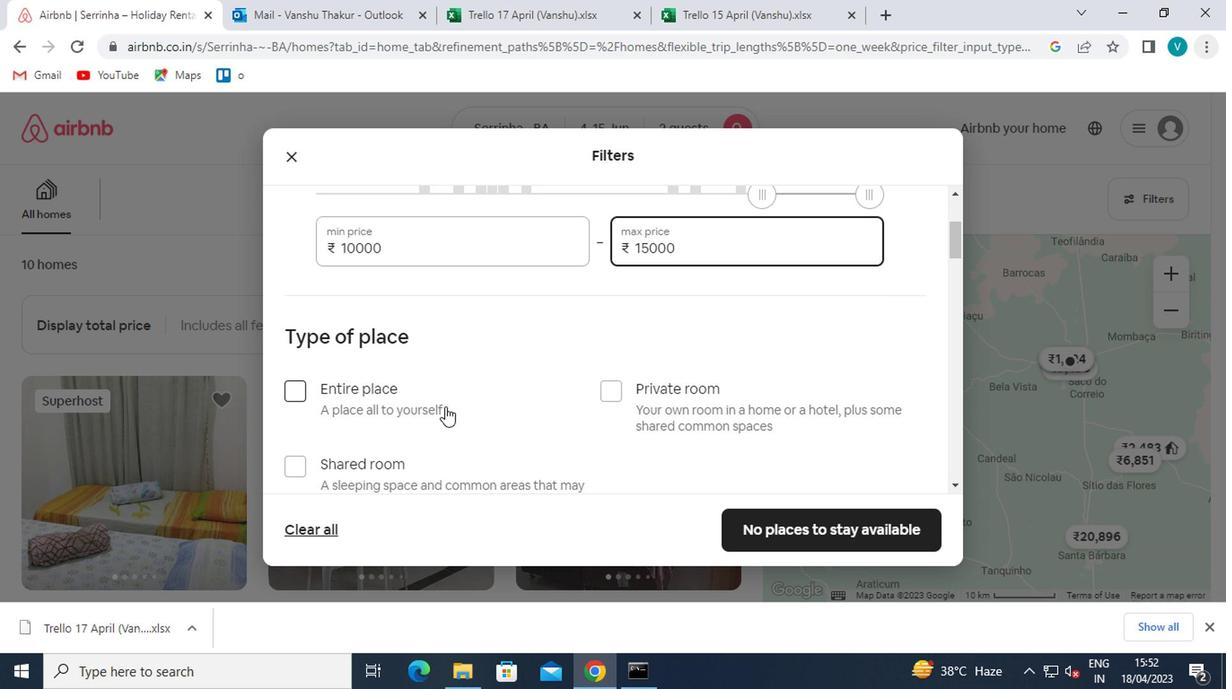 
Action: Mouse pressed left at (302, 397)
Screenshot: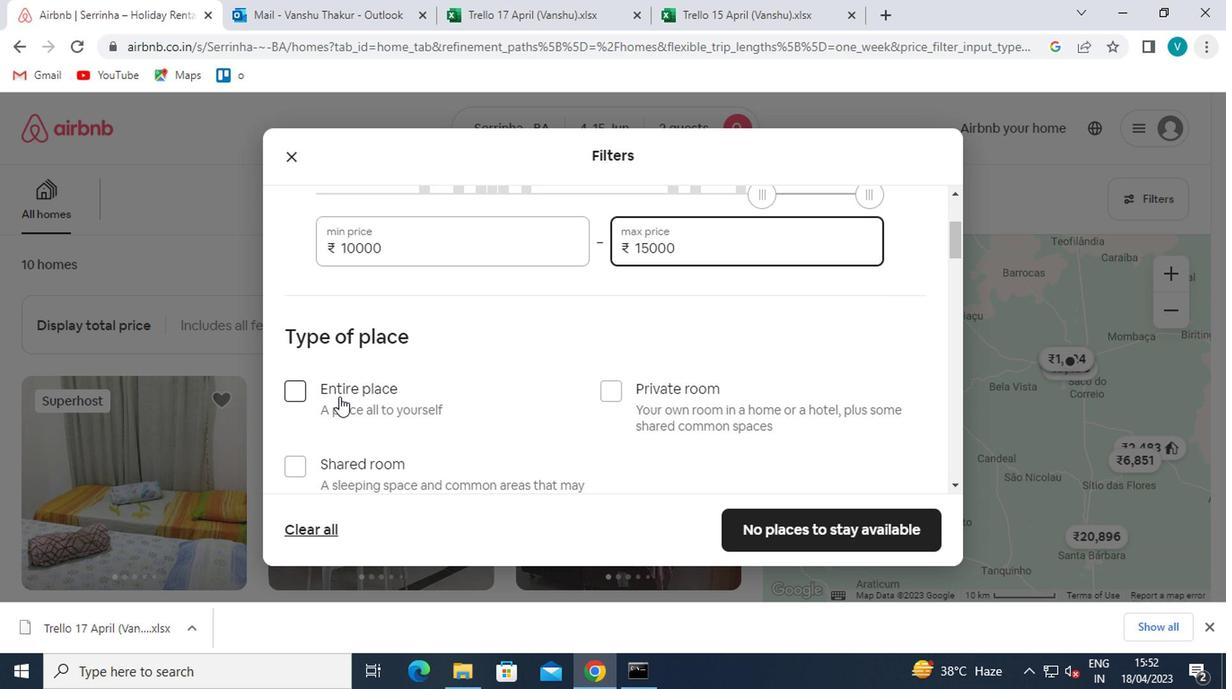 
Action: Mouse moved to (305, 397)
Screenshot: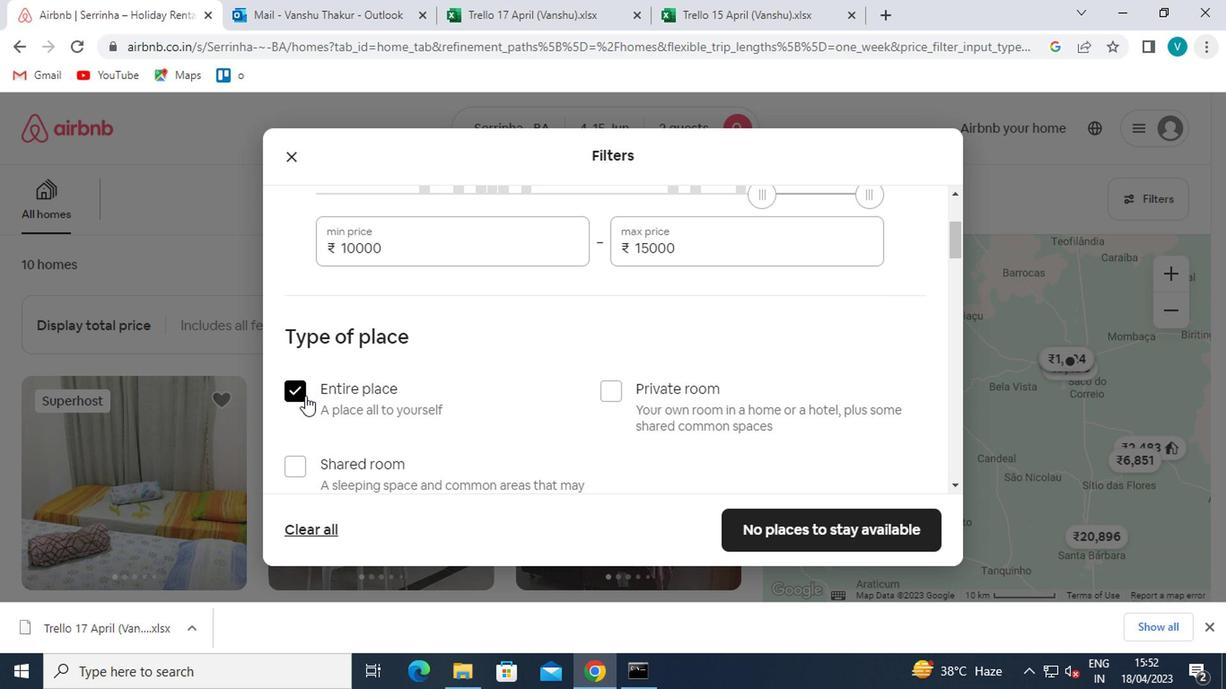 
Action: Mouse scrolled (305, 396) with delta (0, 0)
Screenshot: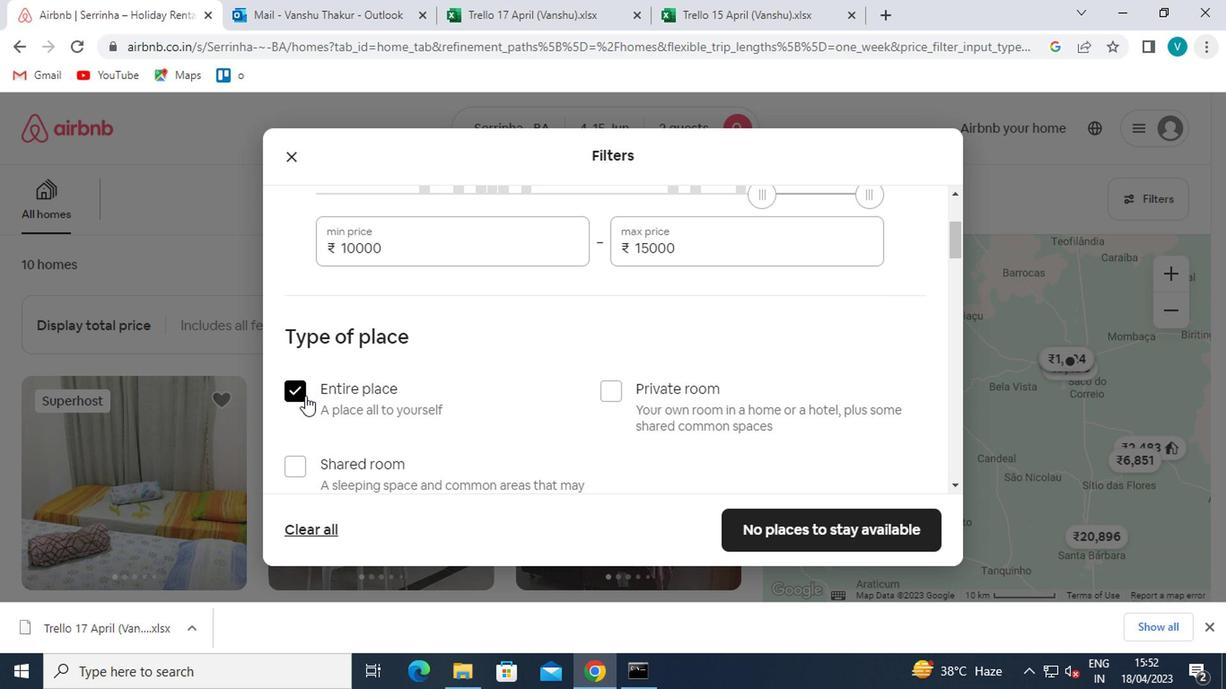 
Action: Mouse moved to (307, 397)
Screenshot: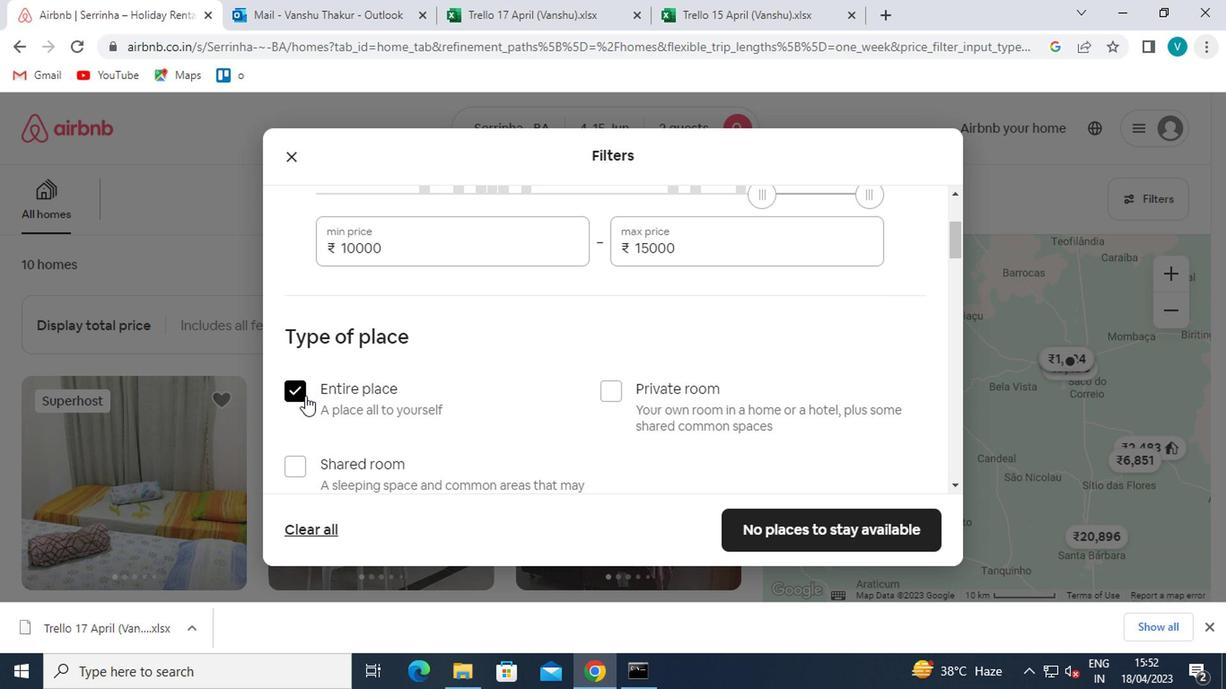 
Action: Mouse scrolled (307, 397) with delta (0, 0)
Screenshot: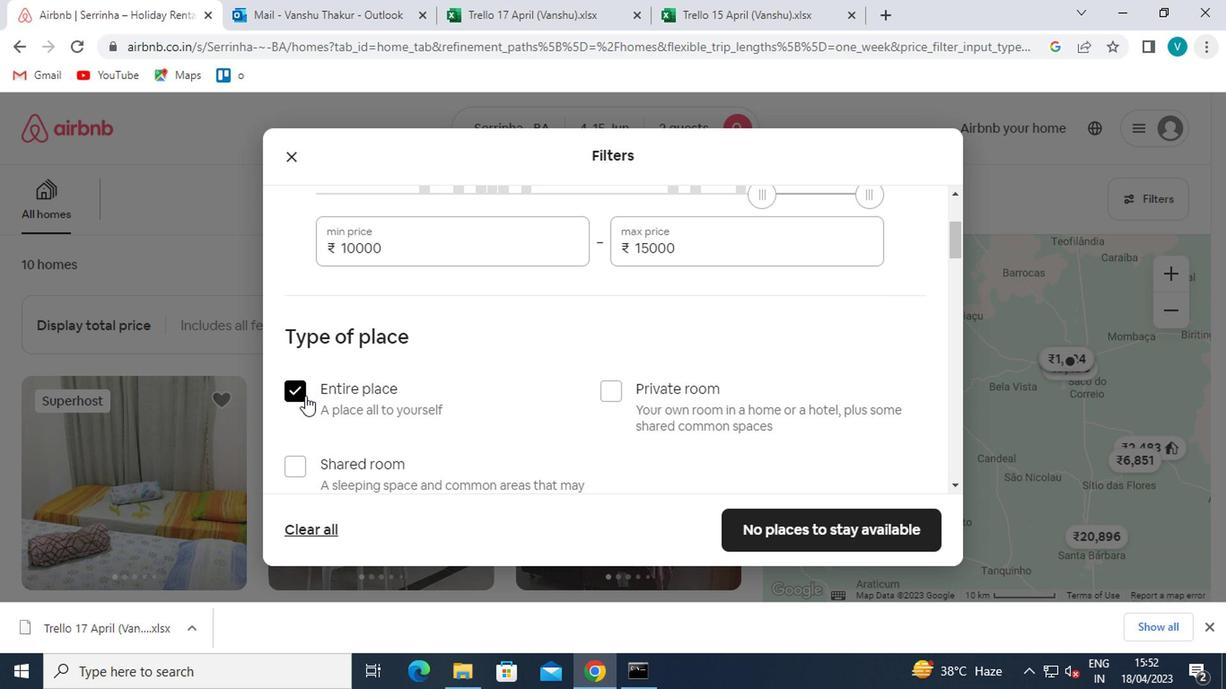 
Action: Mouse moved to (365, 416)
Screenshot: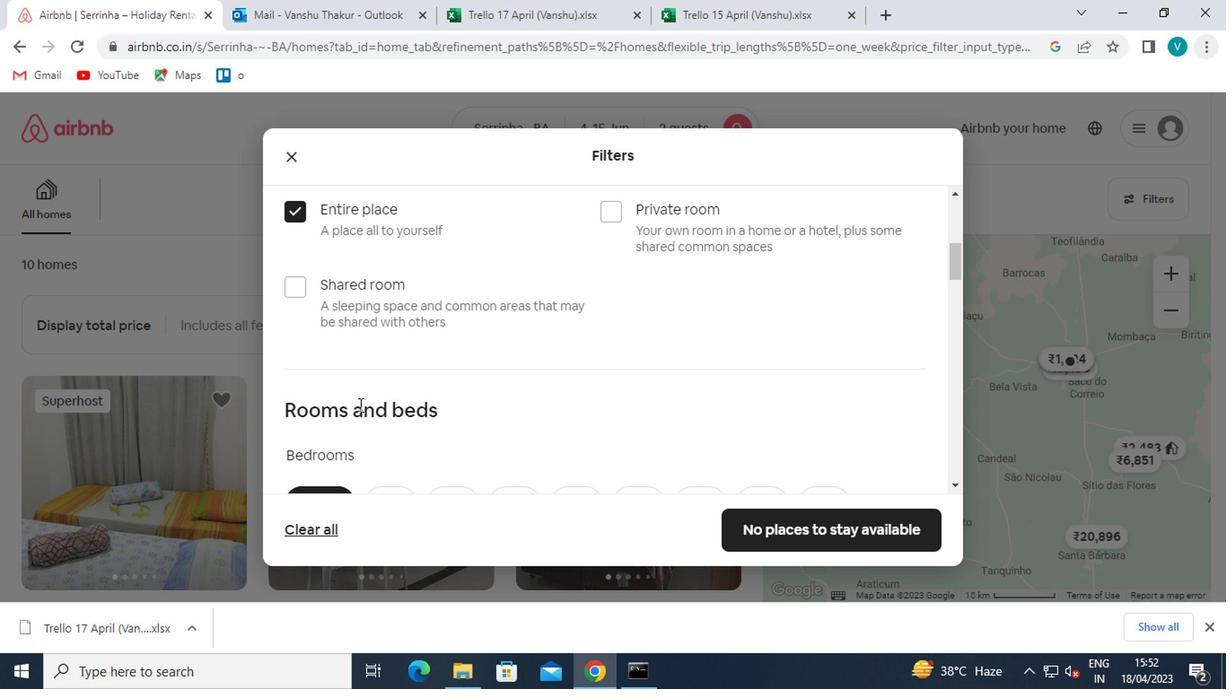 
Action: Mouse scrolled (365, 415) with delta (0, -1)
Screenshot: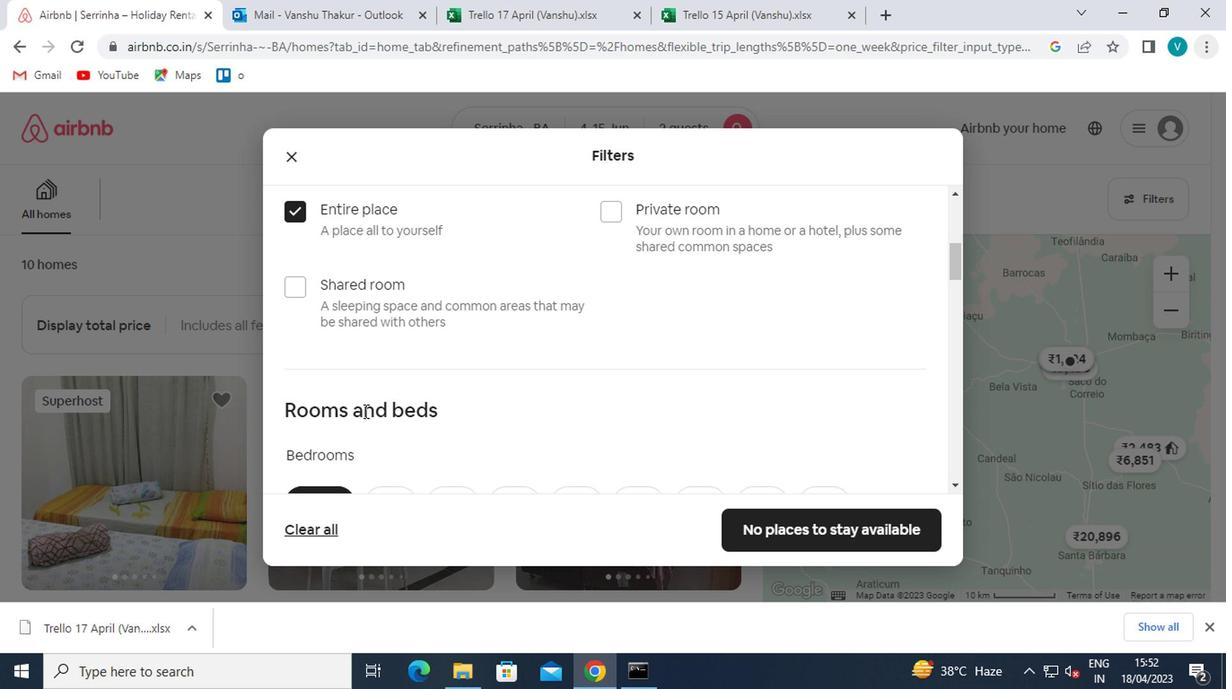 
Action: Mouse moved to (385, 418)
Screenshot: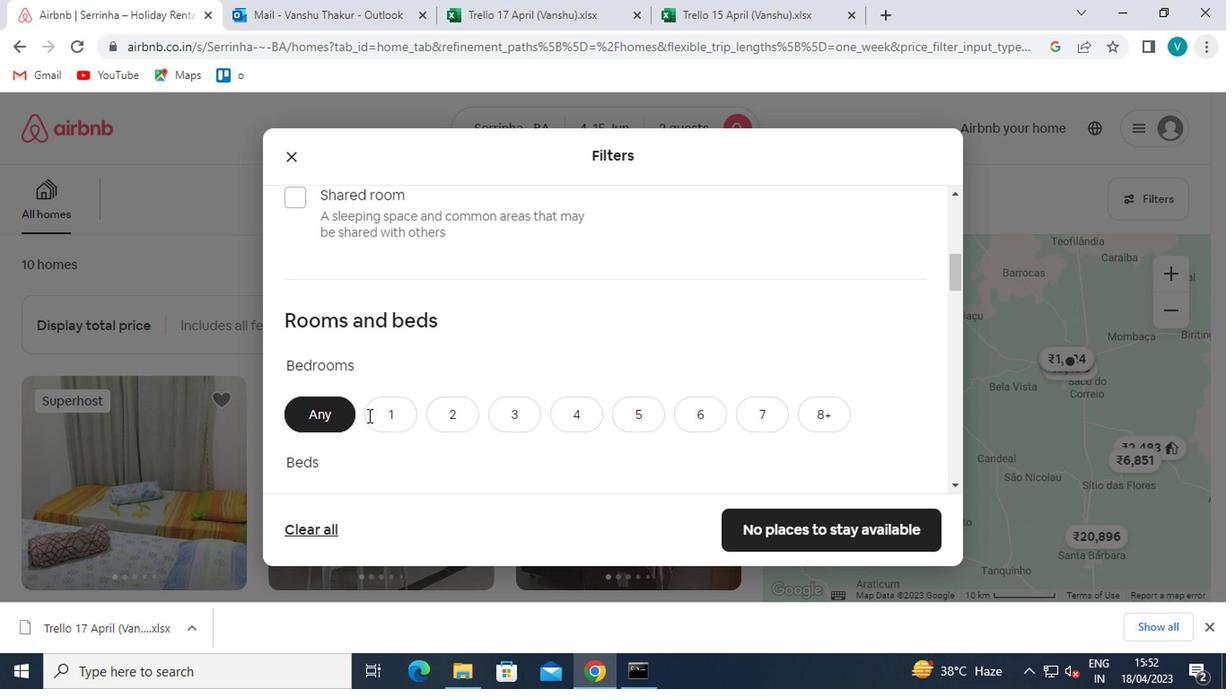 
Action: Mouse pressed left at (385, 418)
Screenshot: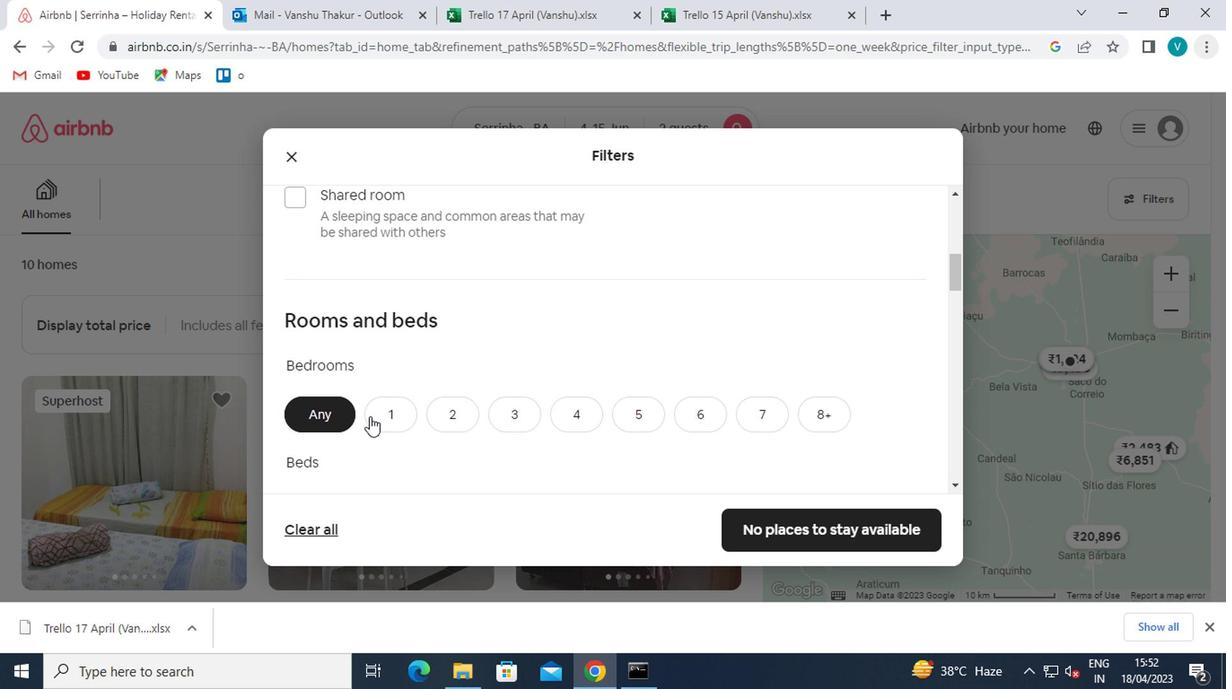 
Action: Mouse moved to (386, 419)
Screenshot: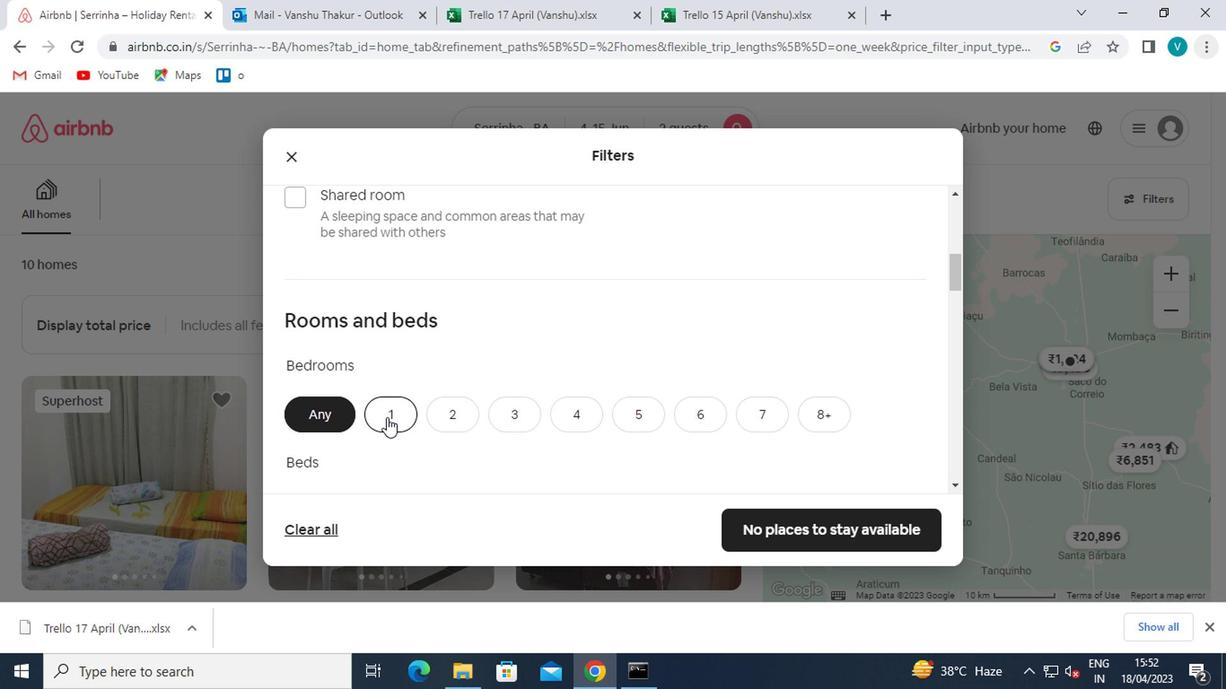 
Action: Mouse scrolled (386, 418) with delta (0, 0)
Screenshot: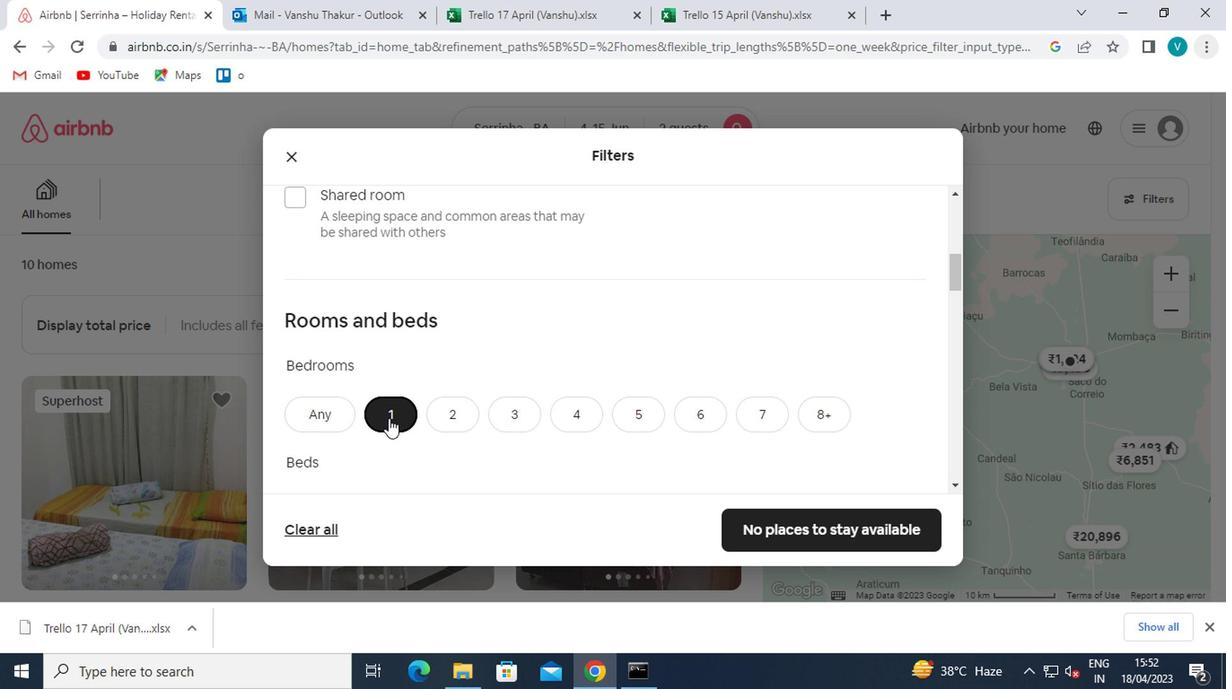 
Action: Mouse pressed left at (386, 419)
Screenshot: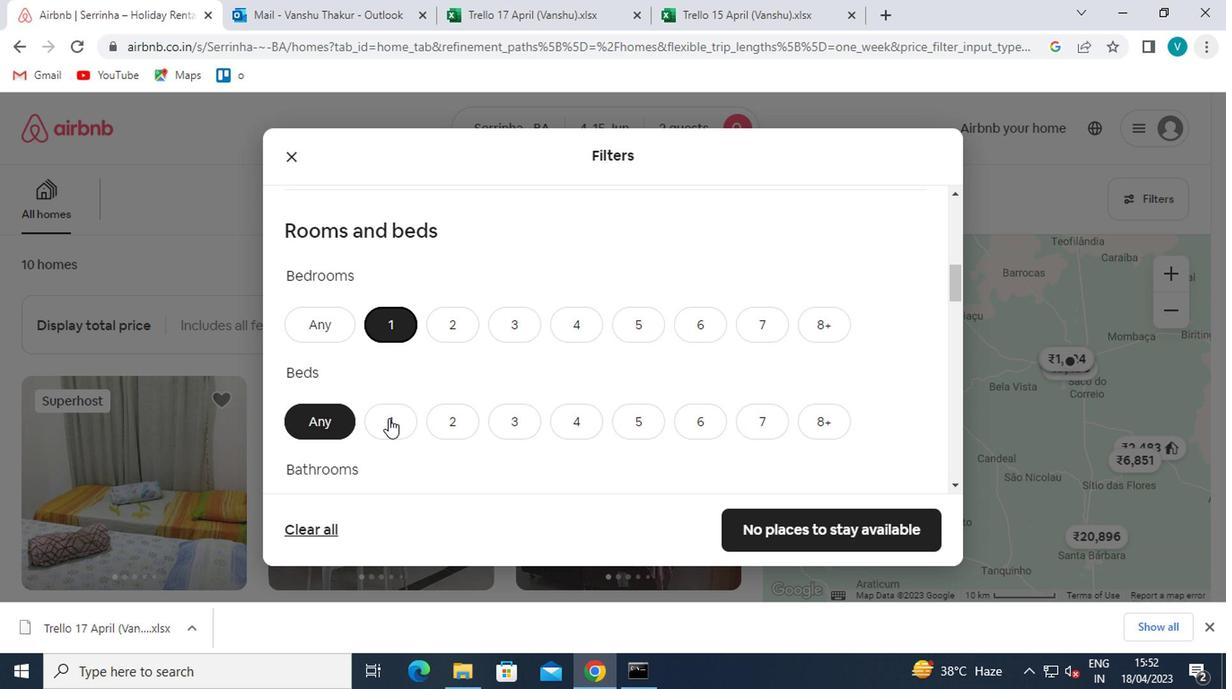 
Action: Mouse scrolled (386, 418) with delta (0, 0)
Screenshot: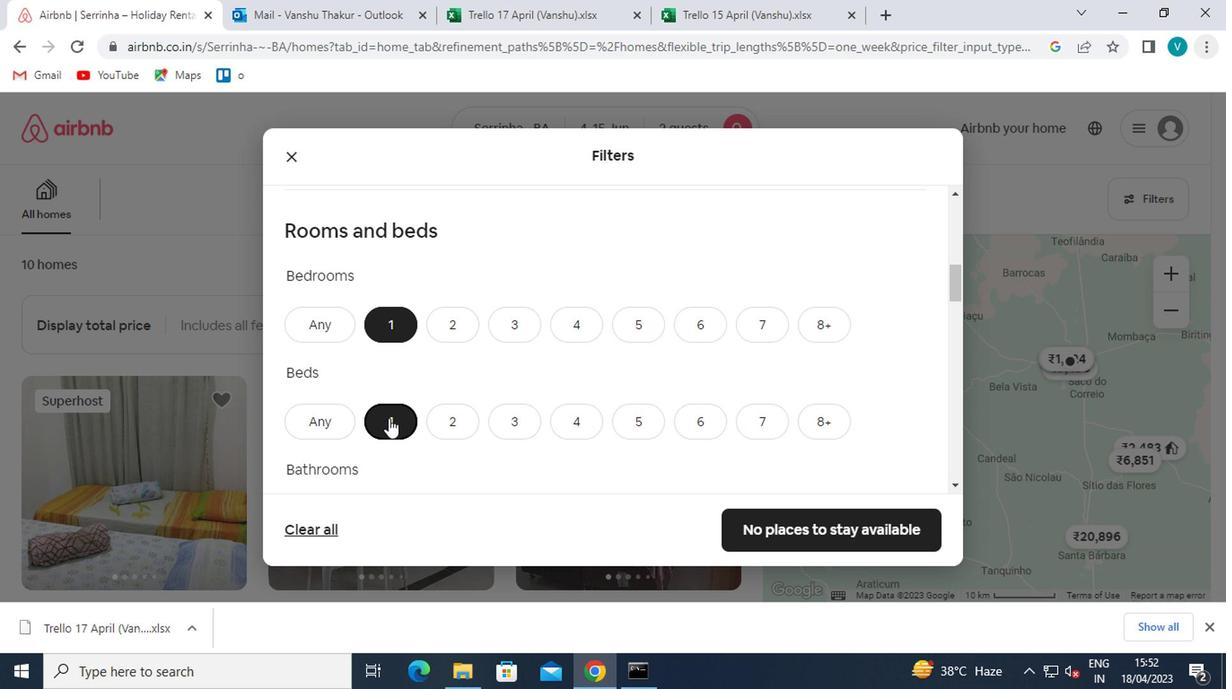 
Action: Mouse pressed left at (386, 419)
Screenshot: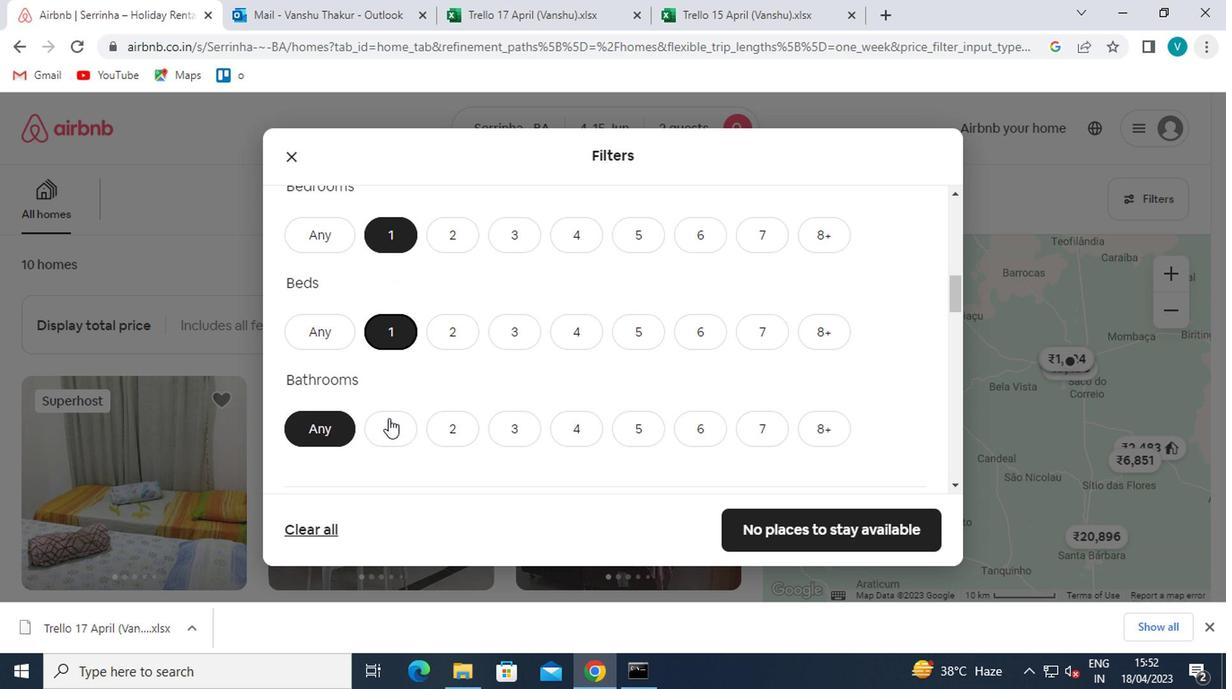 
Action: Mouse scrolled (386, 418) with delta (0, 0)
Screenshot: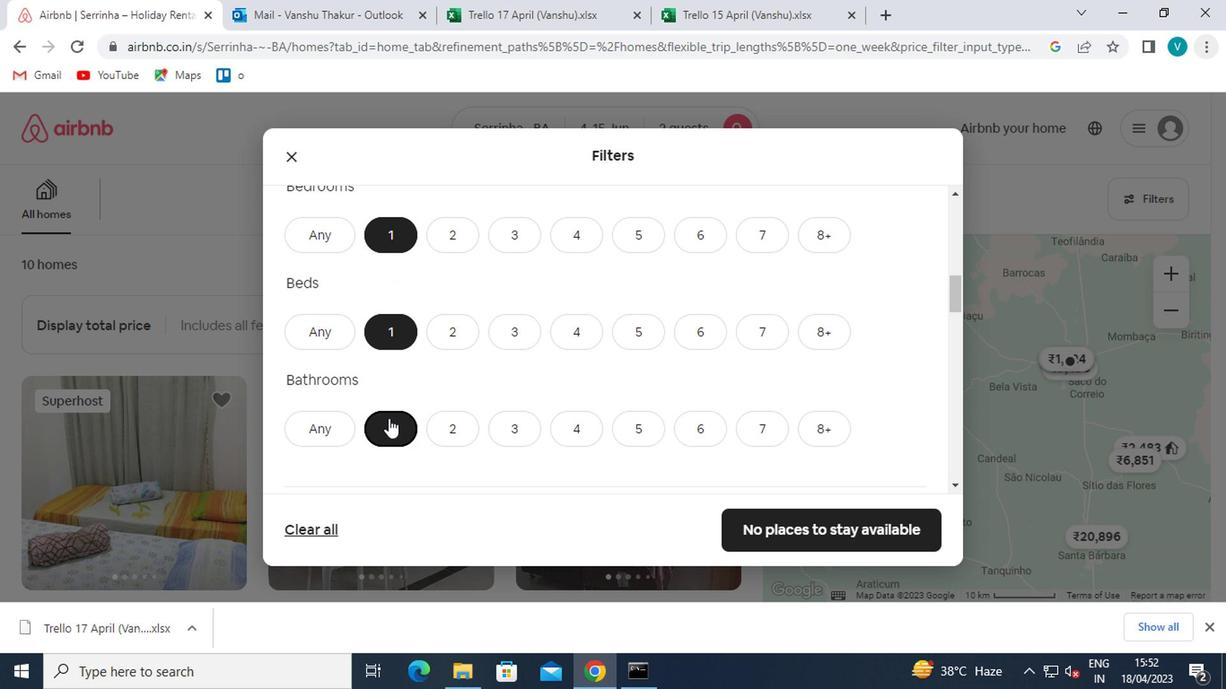 
Action: Mouse scrolled (386, 418) with delta (0, 0)
Screenshot: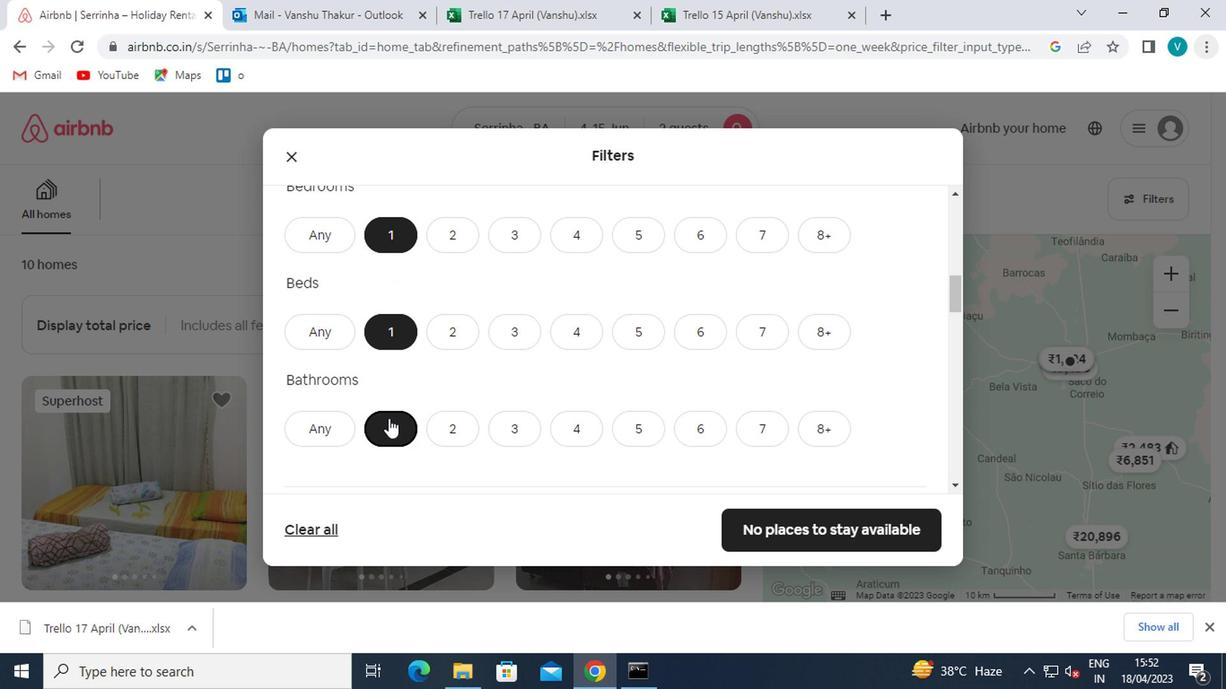 
Action: Mouse moved to (358, 419)
Screenshot: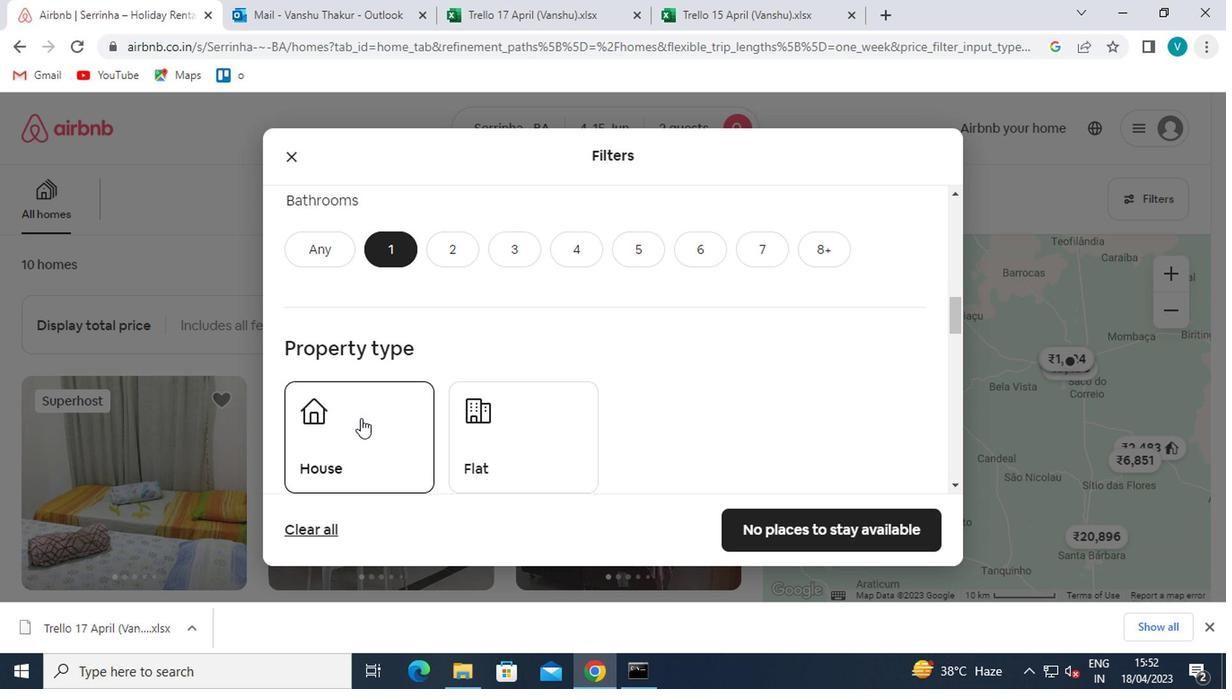 
Action: Mouse scrolled (358, 418) with delta (0, 0)
Screenshot: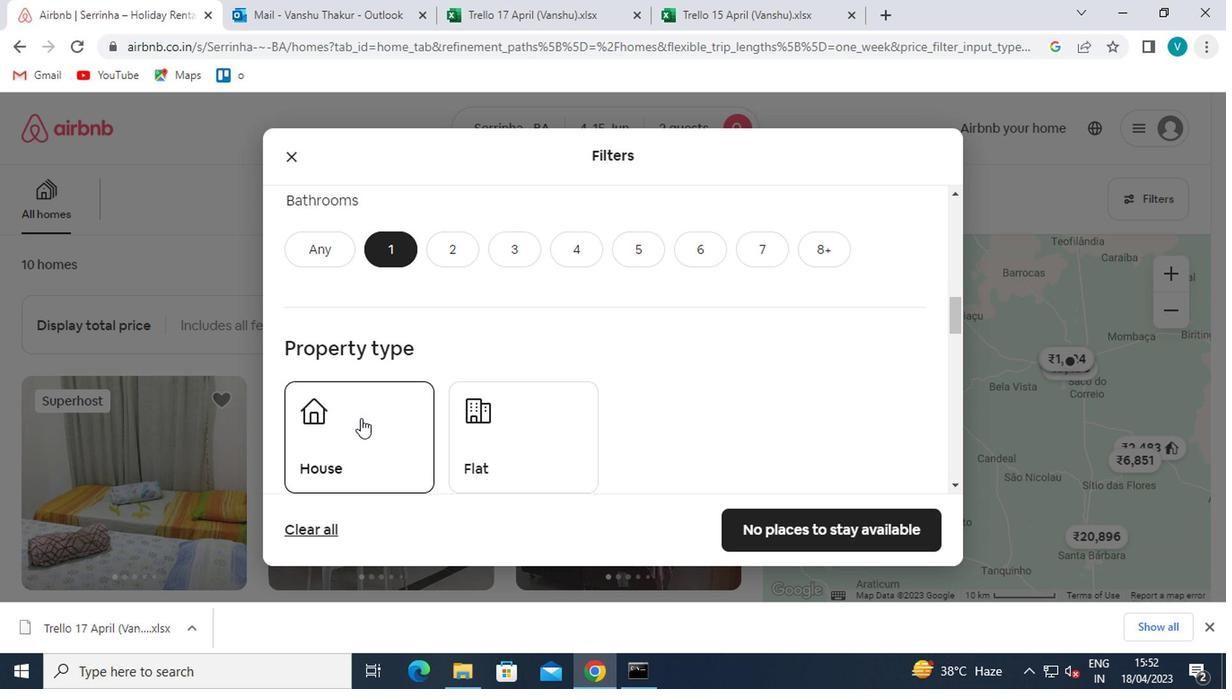 
Action: Mouse scrolled (358, 418) with delta (0, 0)
Screenshot: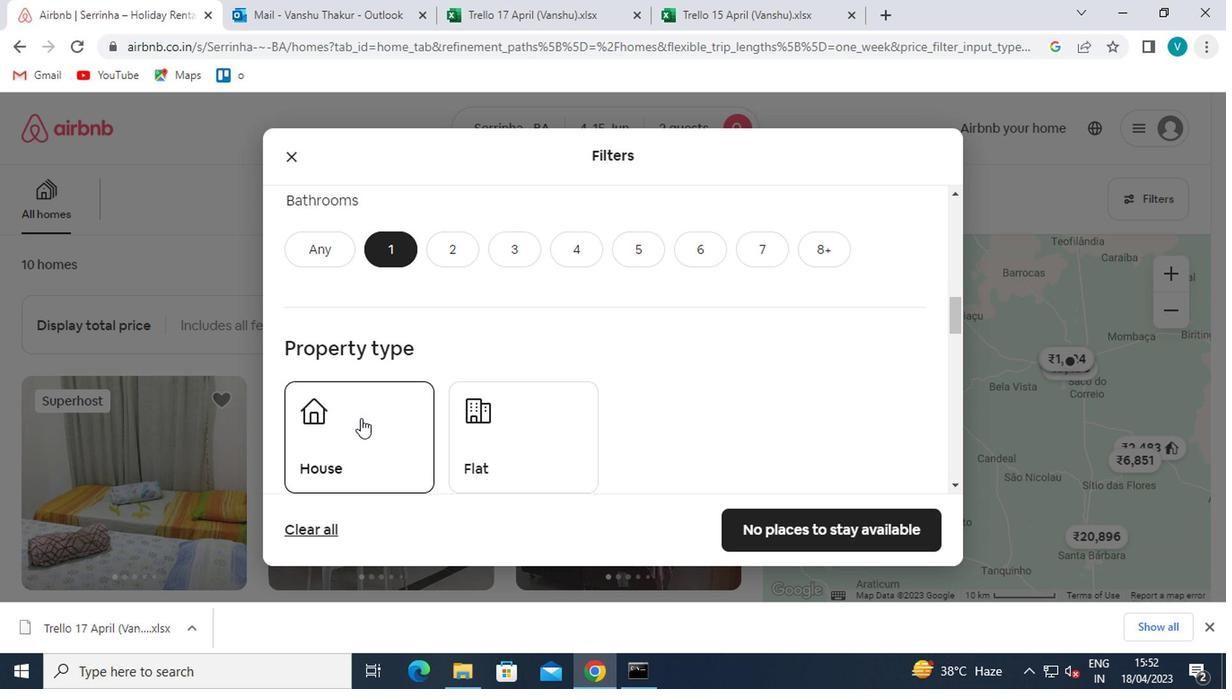 
Action: Mouse scrolled (358, 418) with delta (0, 0)
Screenshot: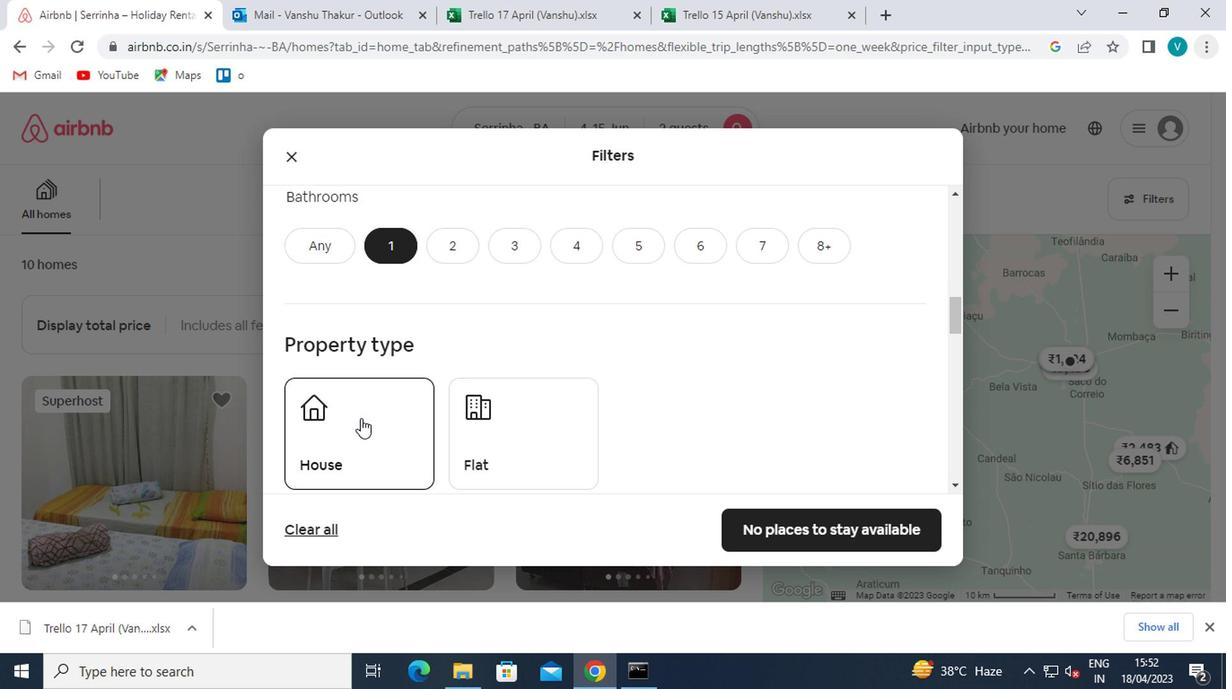 
Action: Mouse scrolled (358, 418) with delta (0, 0)
Screenshot: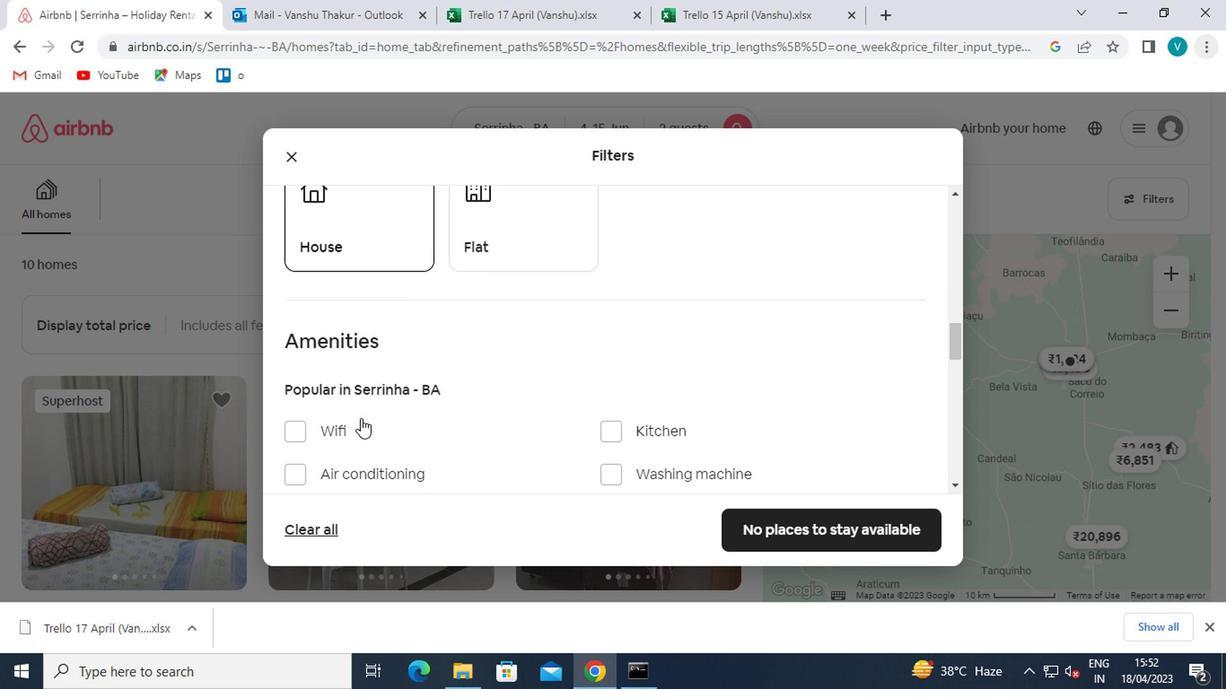 
Action: Mouse moved to (609, 335)
Screenshot: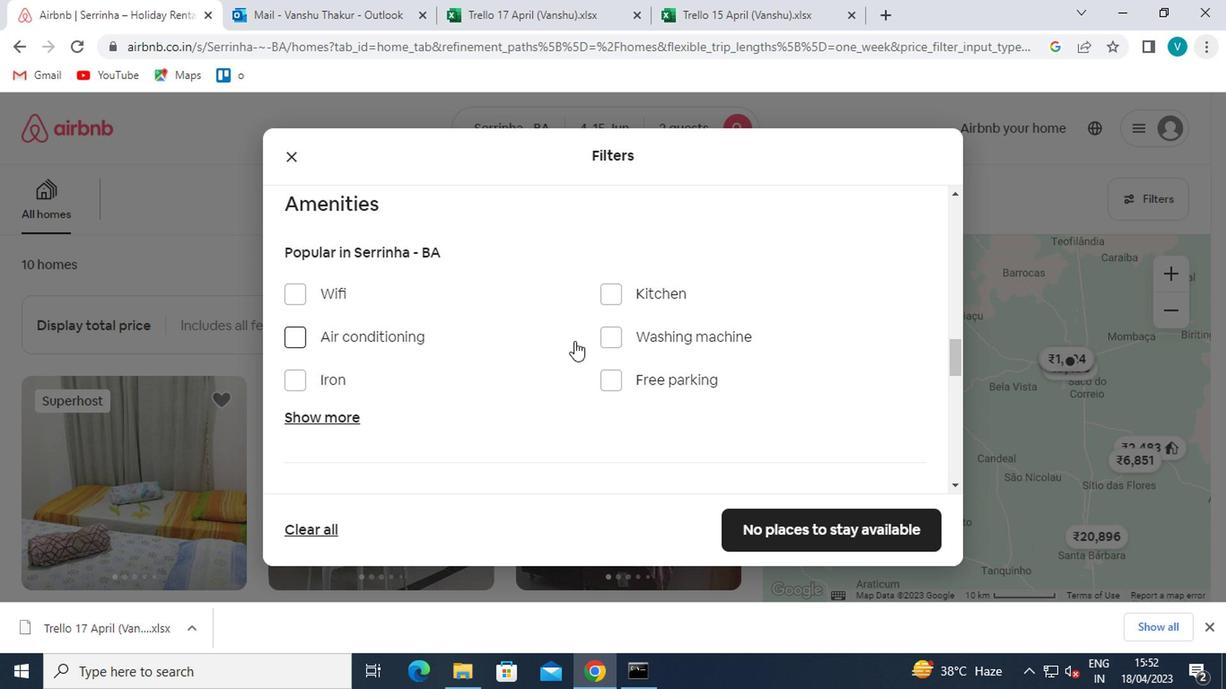 
Action: Mouse pressed left at (609, 335)
Screenshot: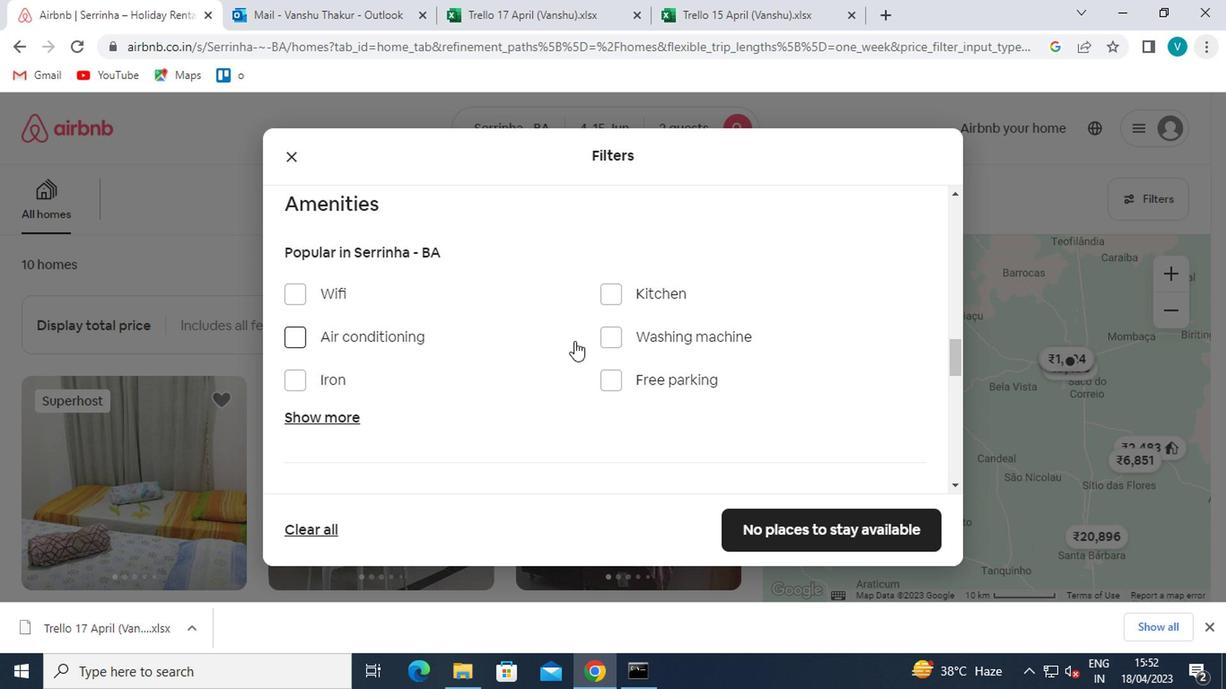 
Action: Mouse moved to (605, 338)
Screenshot: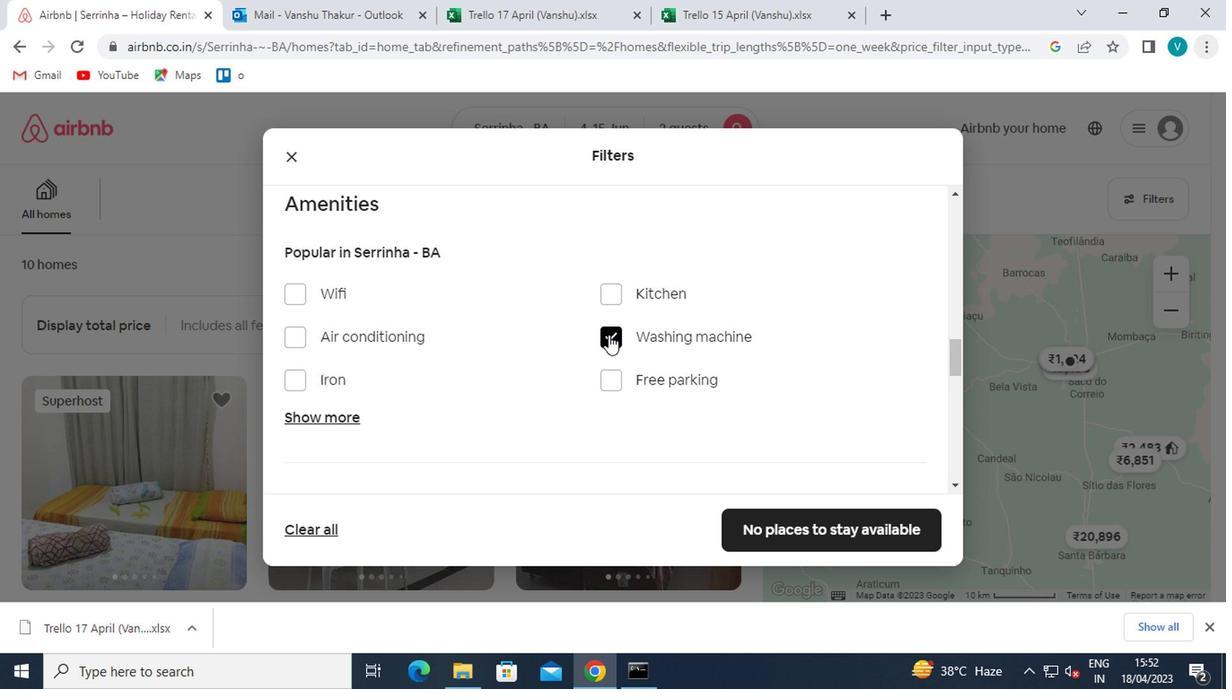 
Action: Mouse scrolled (605, 337) with delta (0, -1)
Screenshot: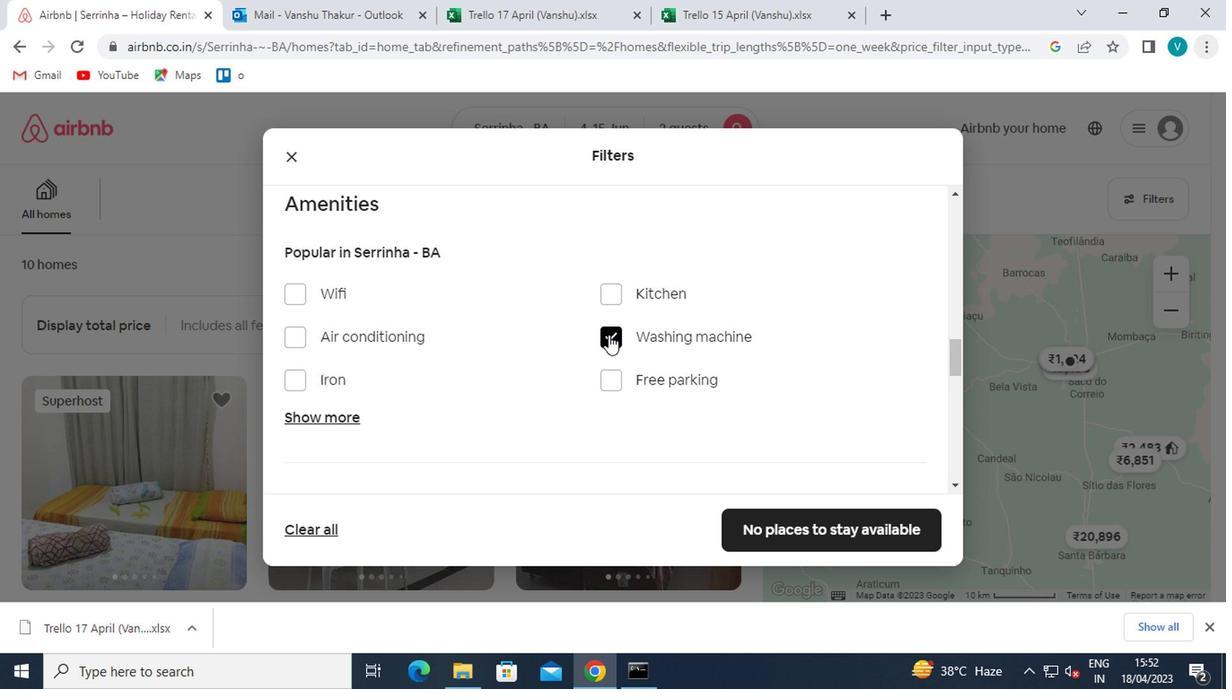 
Action: Mouse moved to (605, 339)
Screenshot: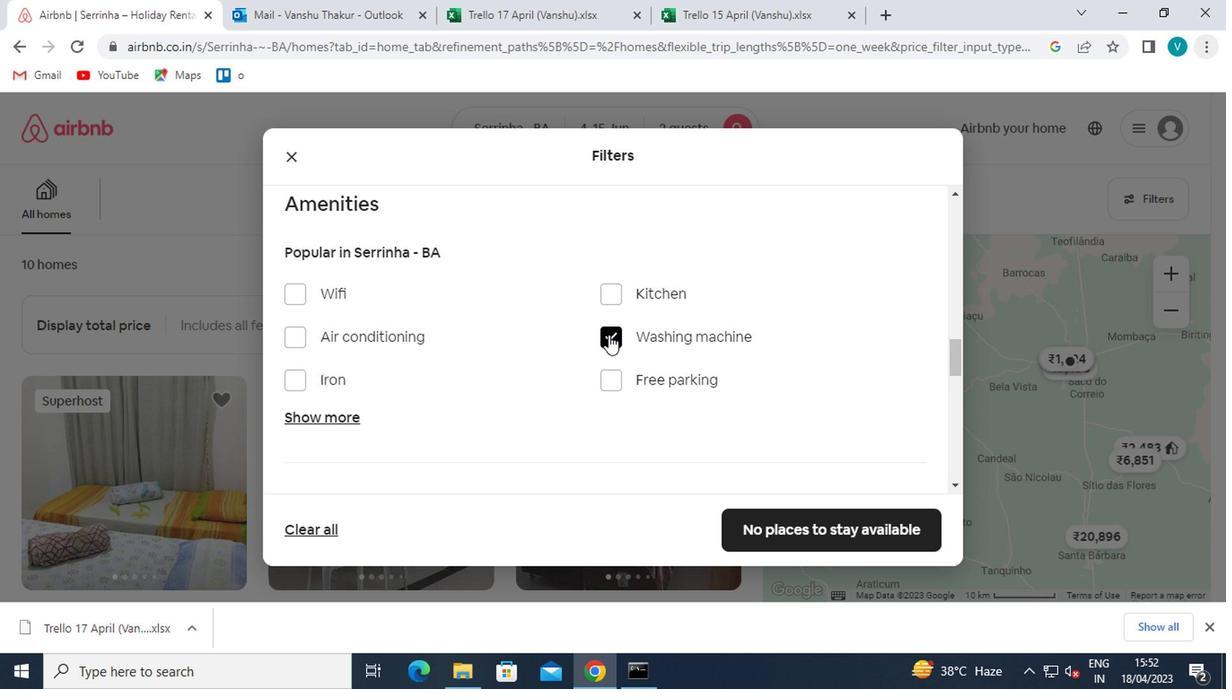 
Action: Mouse scrolled (605, 338) with delta (0, 0)
Screenshot: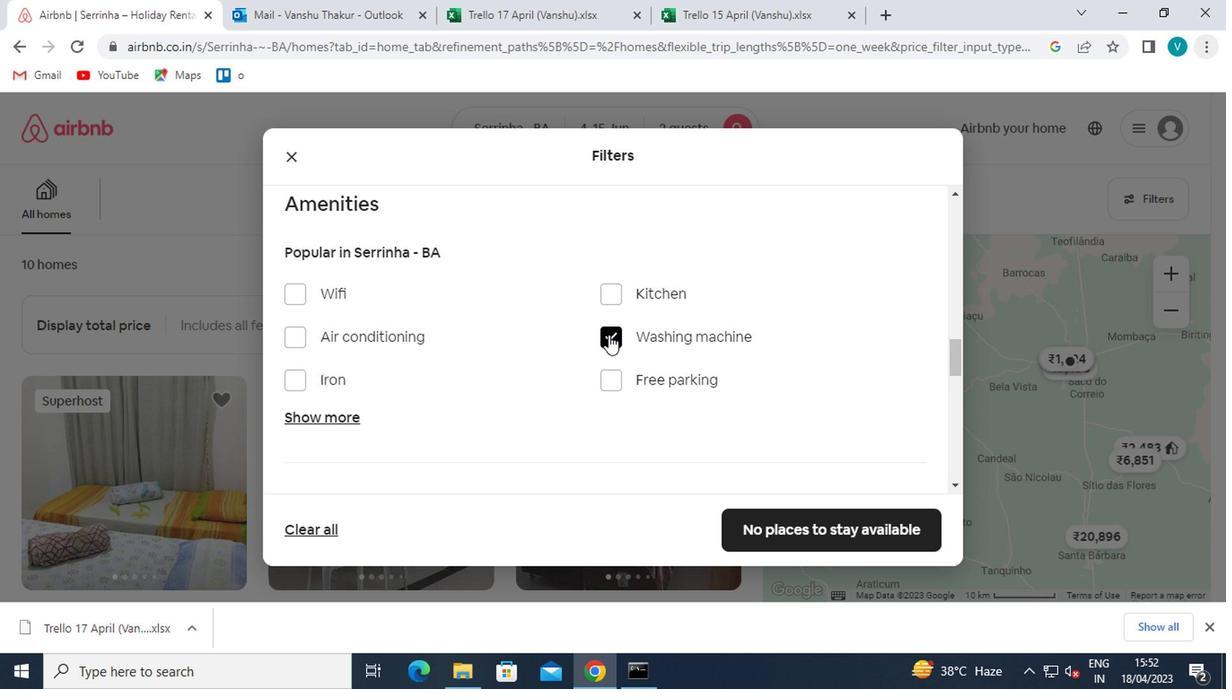 
Action: Mouse scrolled (605, 338) with delta (0, 0)
Screenshot: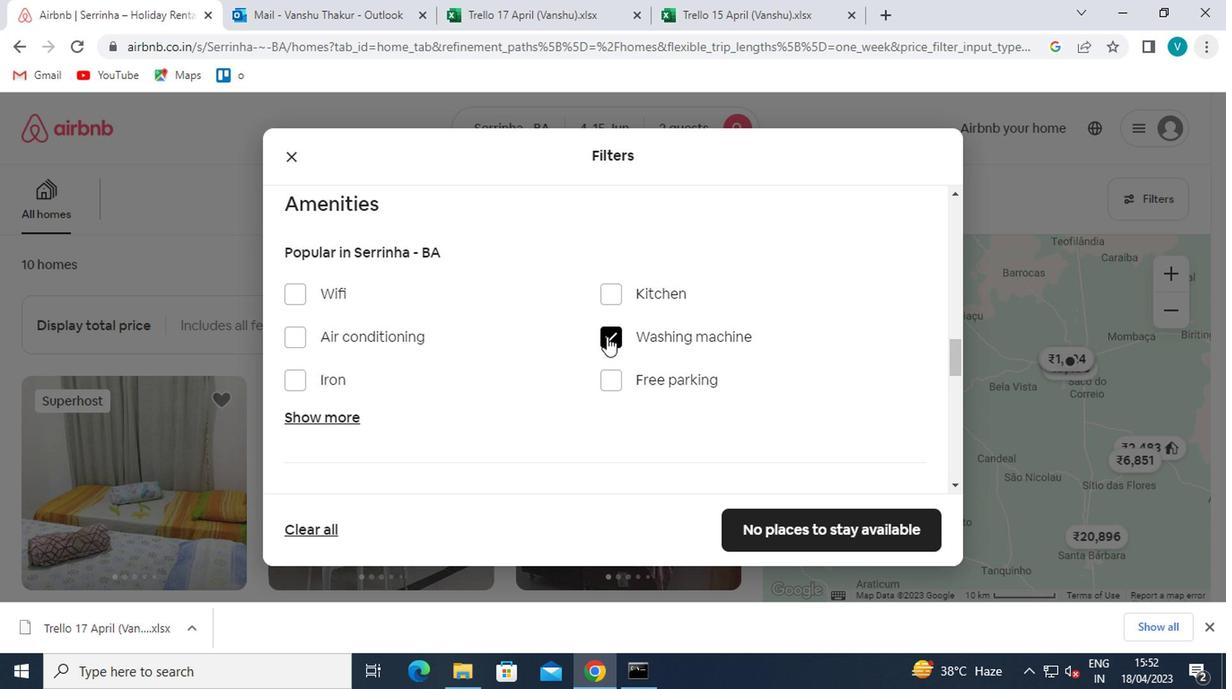 
Action: Mouse moved to (894, 347)
Screenshot: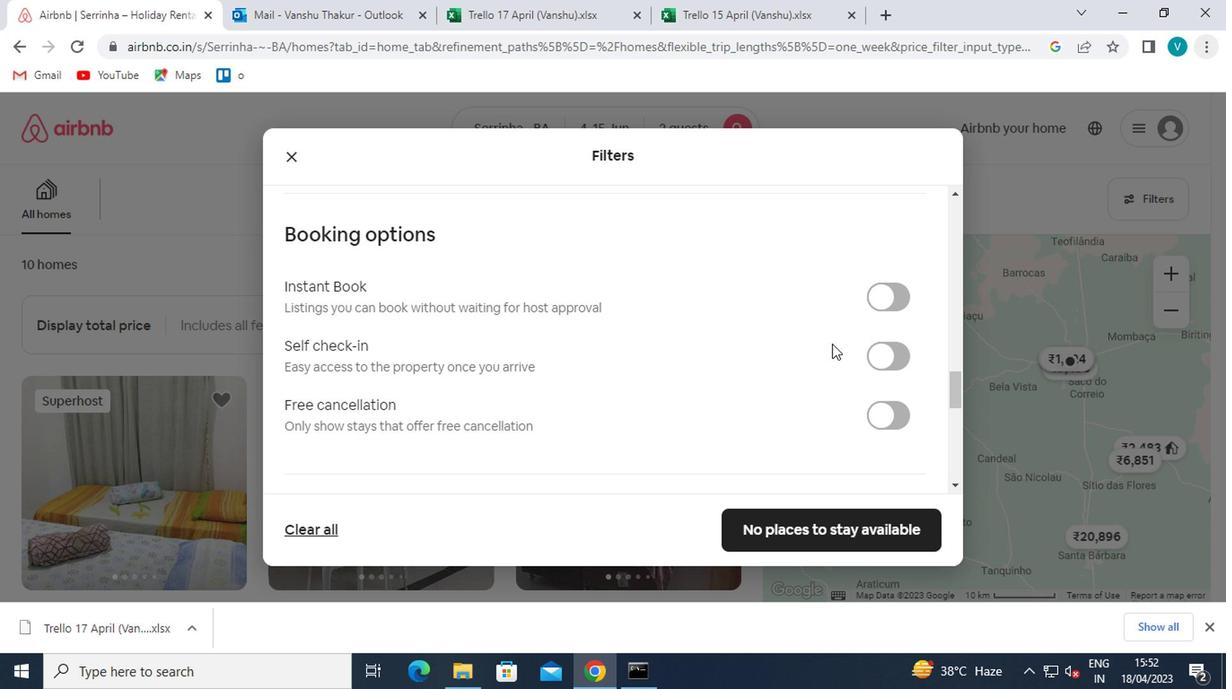 
Action: Mouse pressed left at (894, 347)
Screenshot: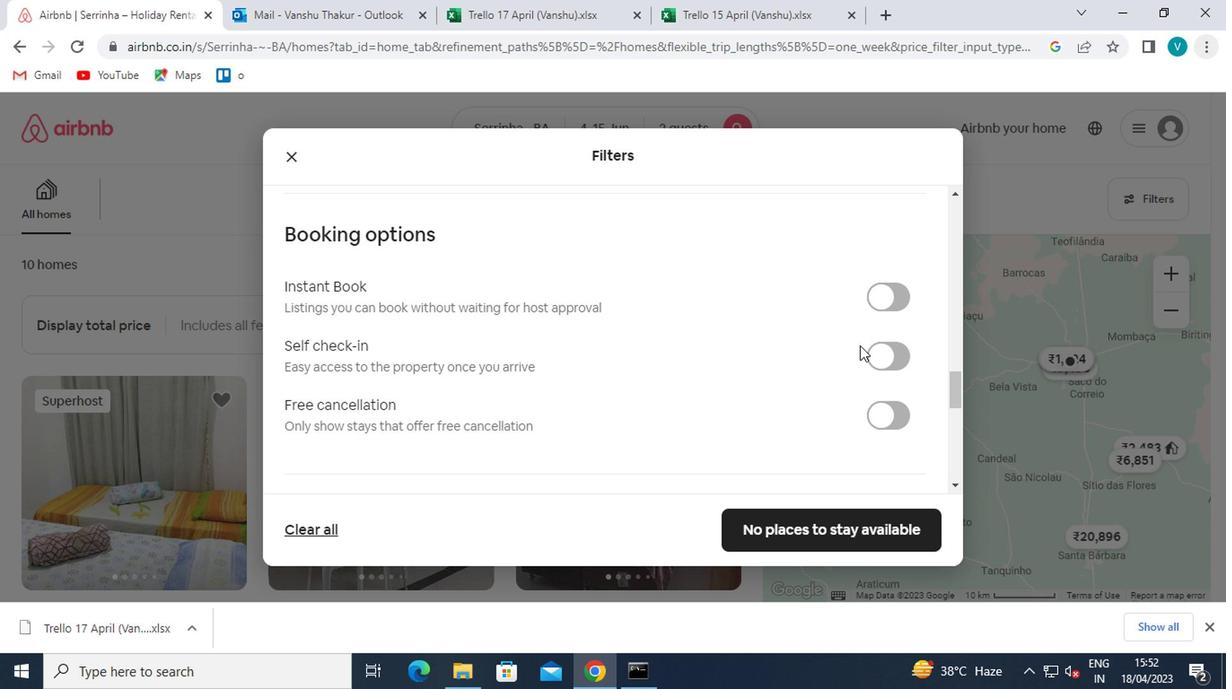 
Action: Mouse moved to (628, 361)
Screenshot: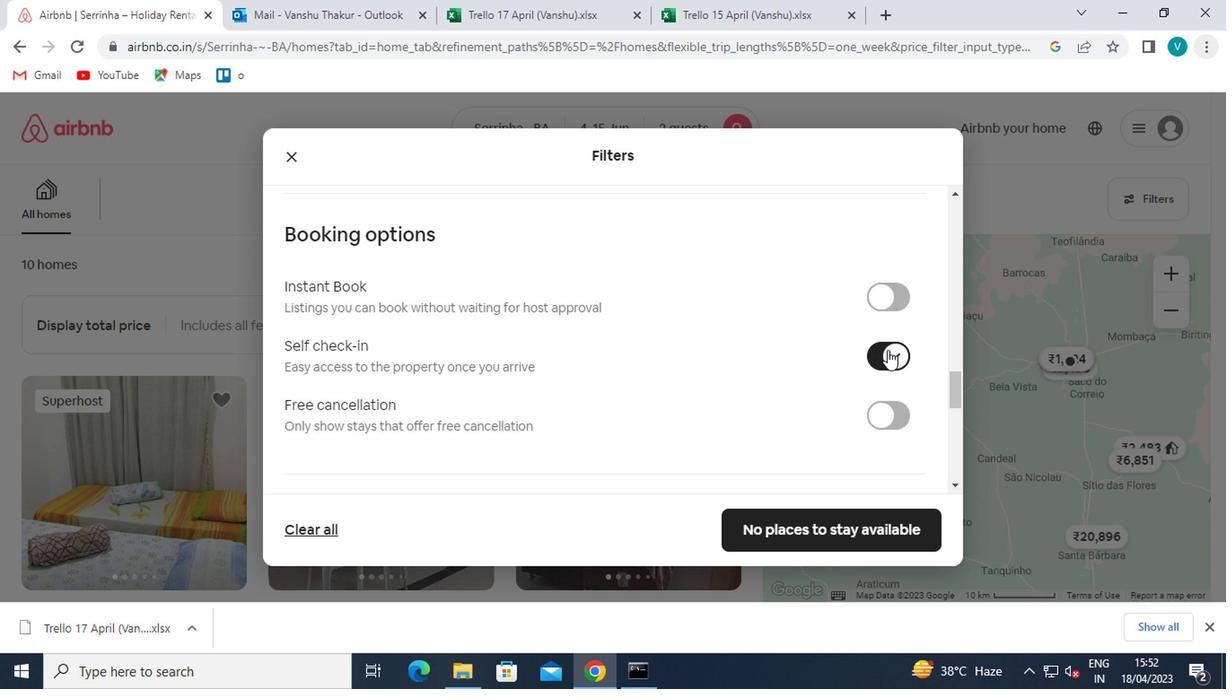 
Action: Mouse scrolled (628, 360) with delta (0, 0)
Screenshot: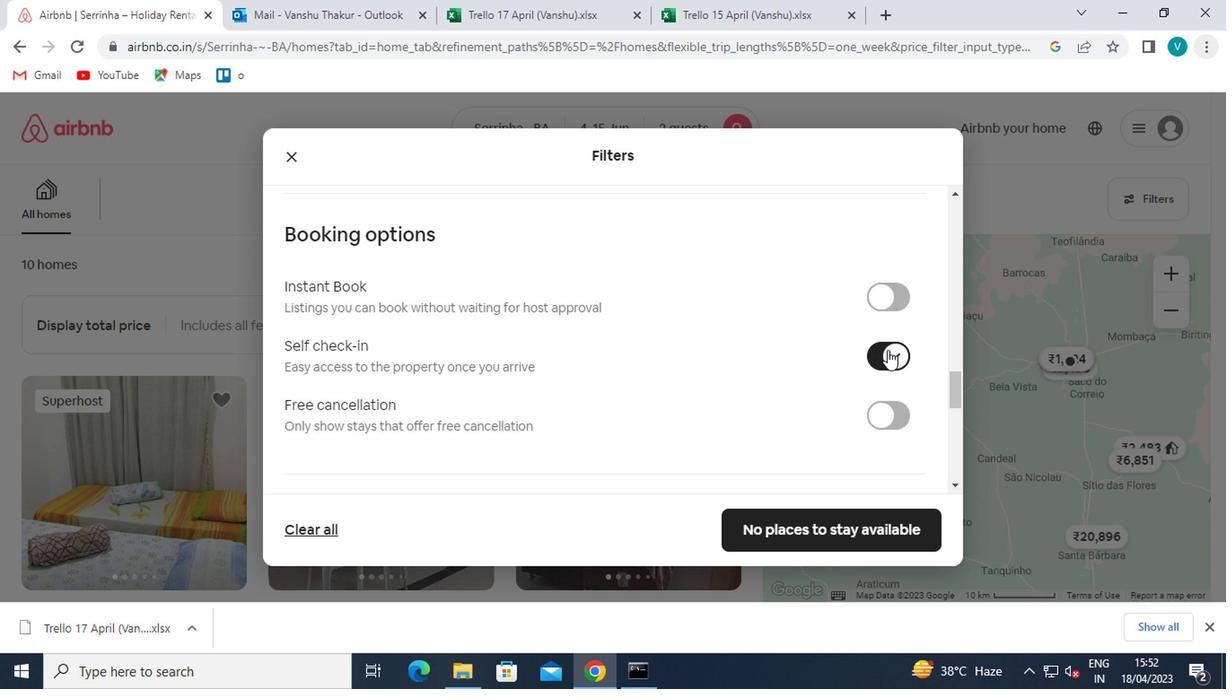 
Action: Mouse moved to (598, 365)
Screenshot: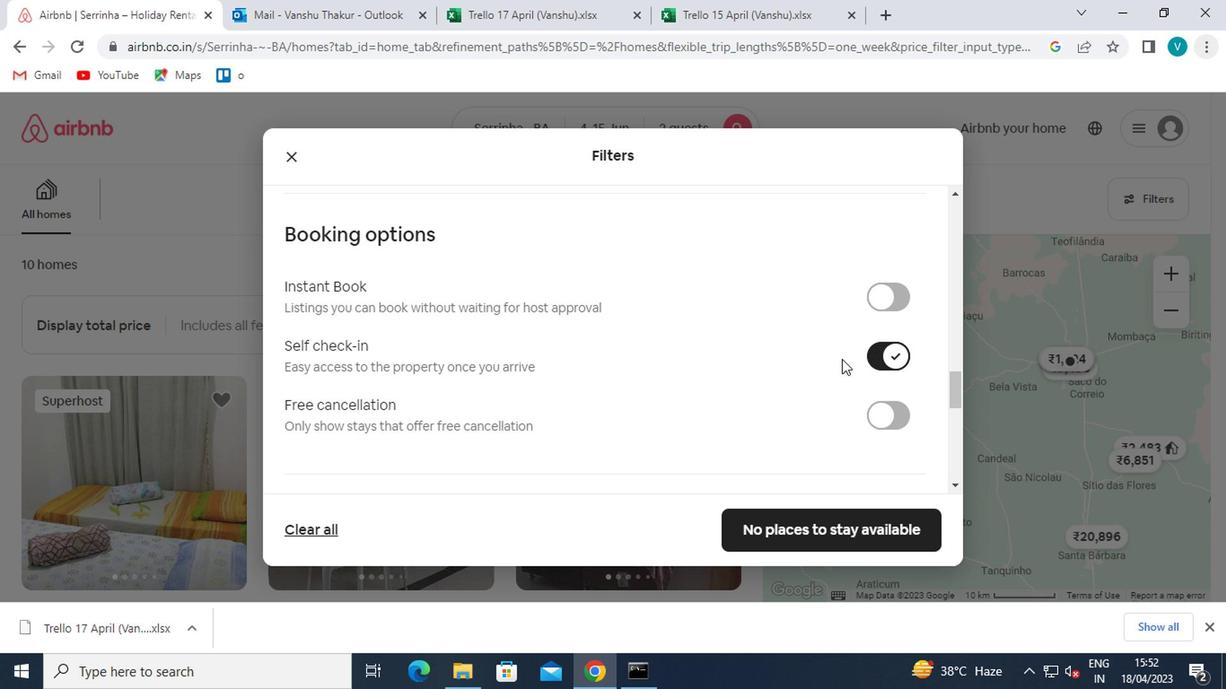 
Action: Mouse scrolled (598, 365) with delta (0, 0)
Screenshot: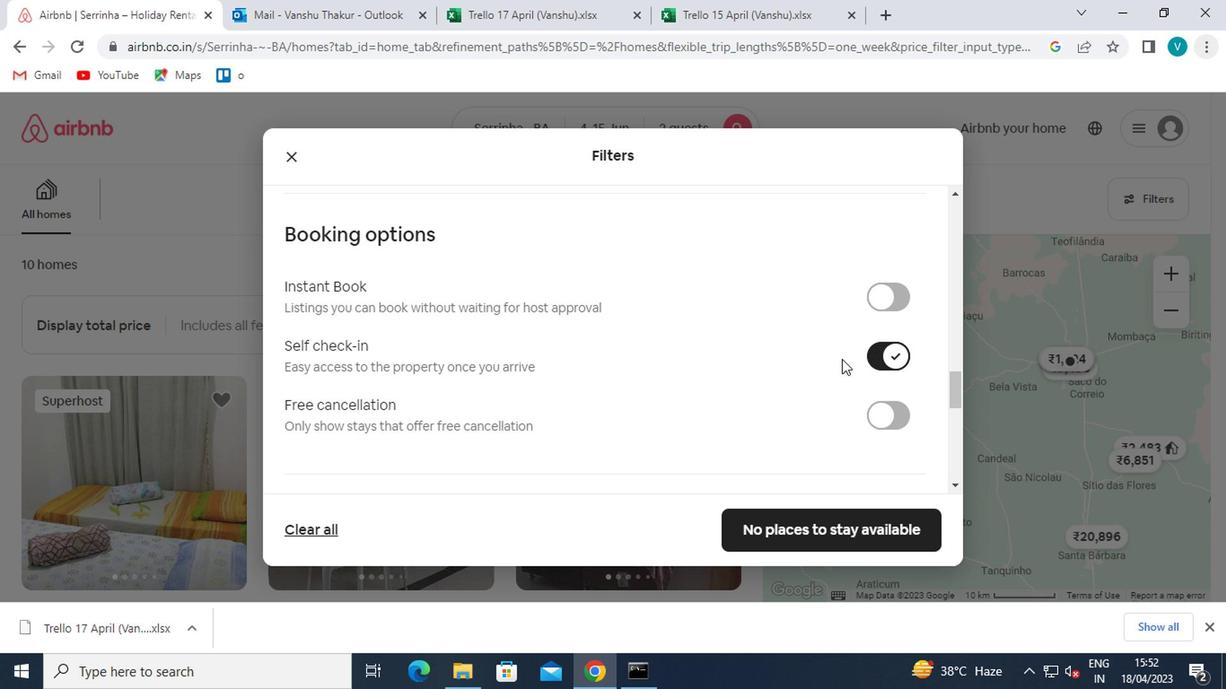 
Action: Mouse moved to (589, 368)
Screenshot: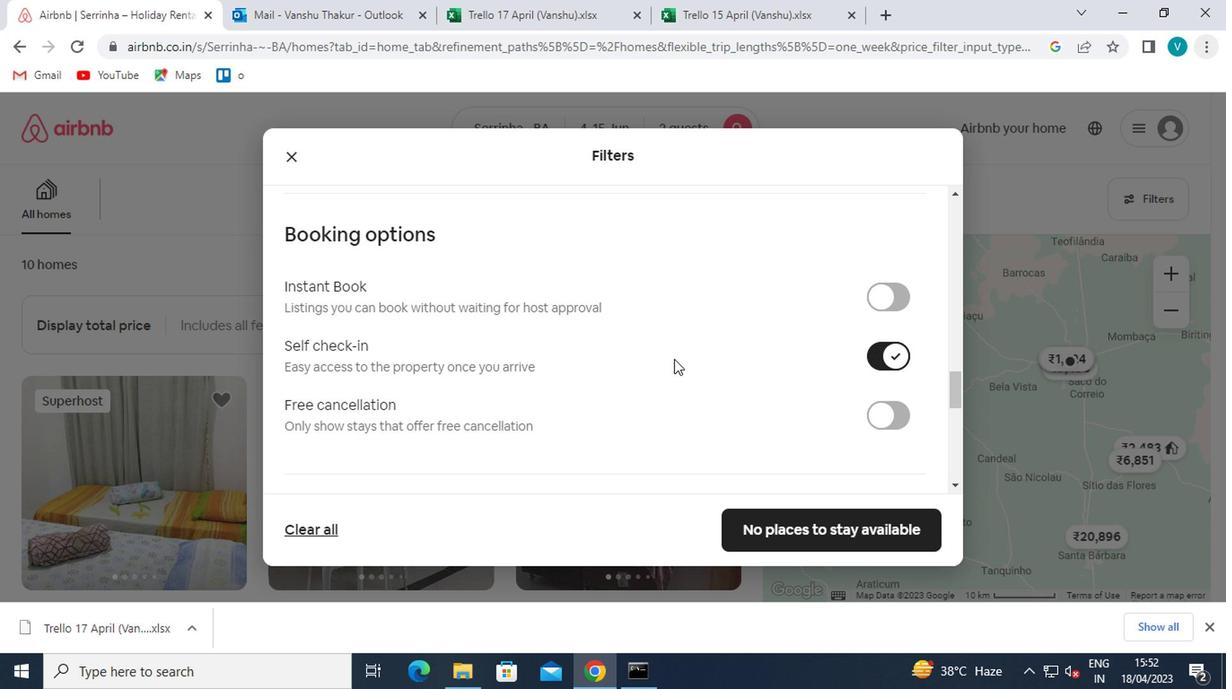 
Action: Mouse scrolled (589, 367) with delta (0, 0)
Screenshot: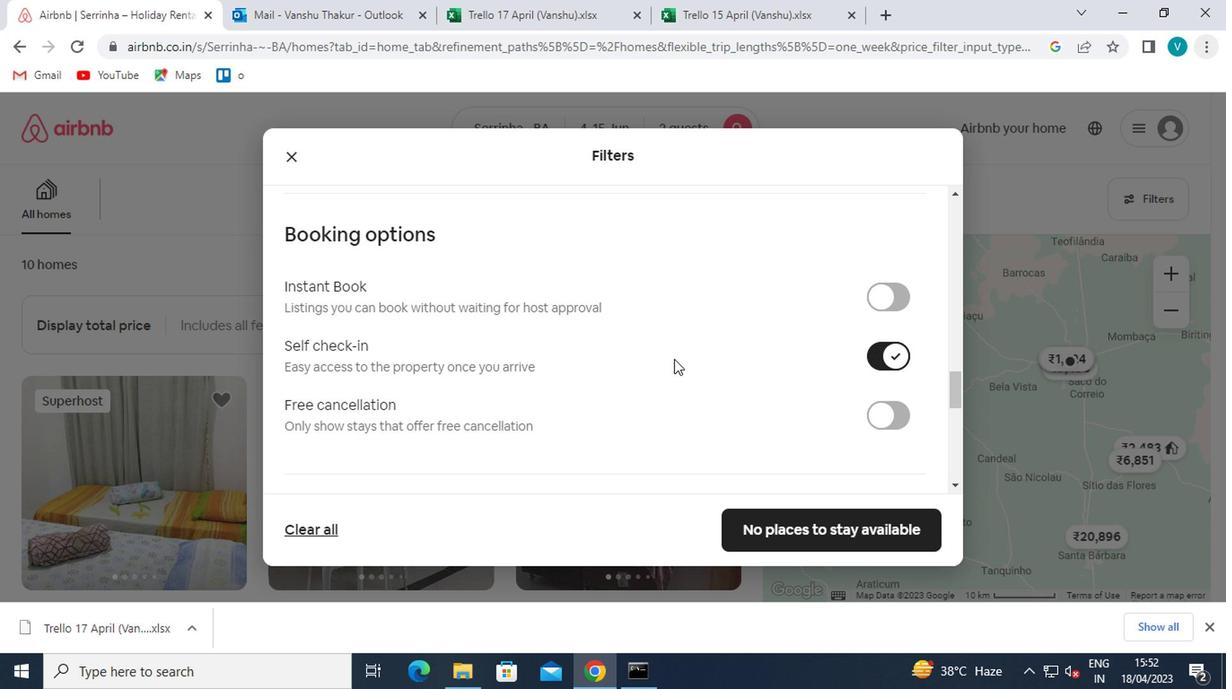 
Action: Mouse moved to (576, 372)
Screenshot: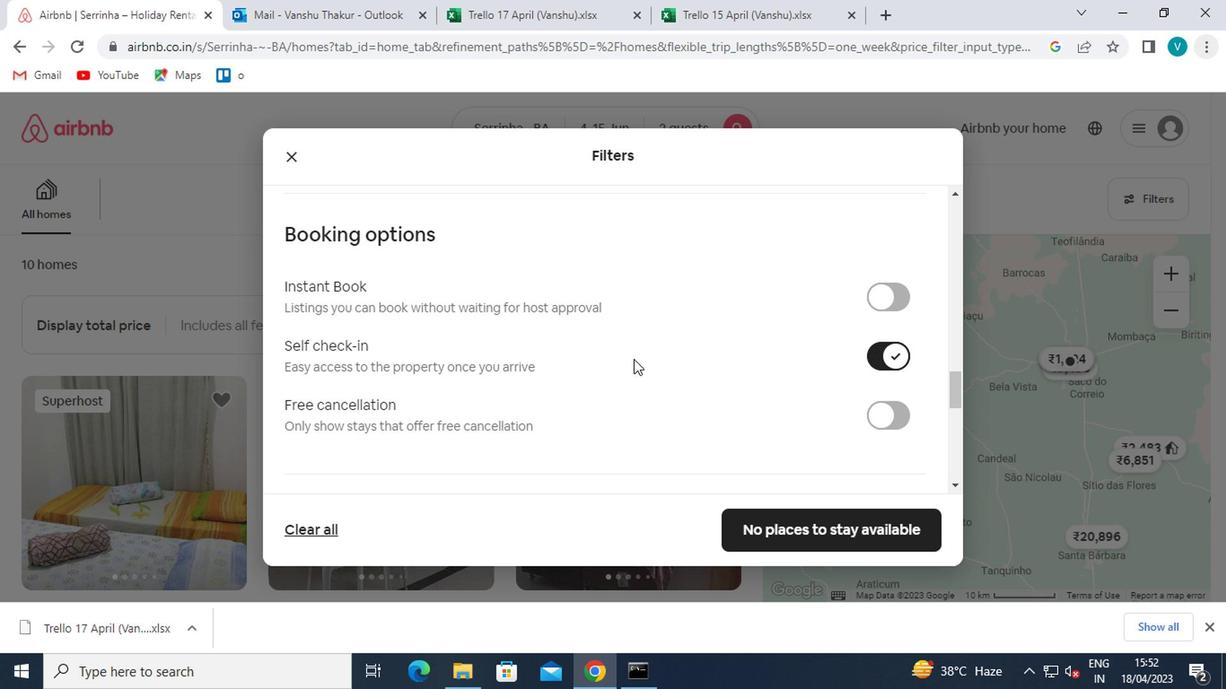 
Action: Mouse scrolled (576, 372) with delta (0, 0)
Screenshot: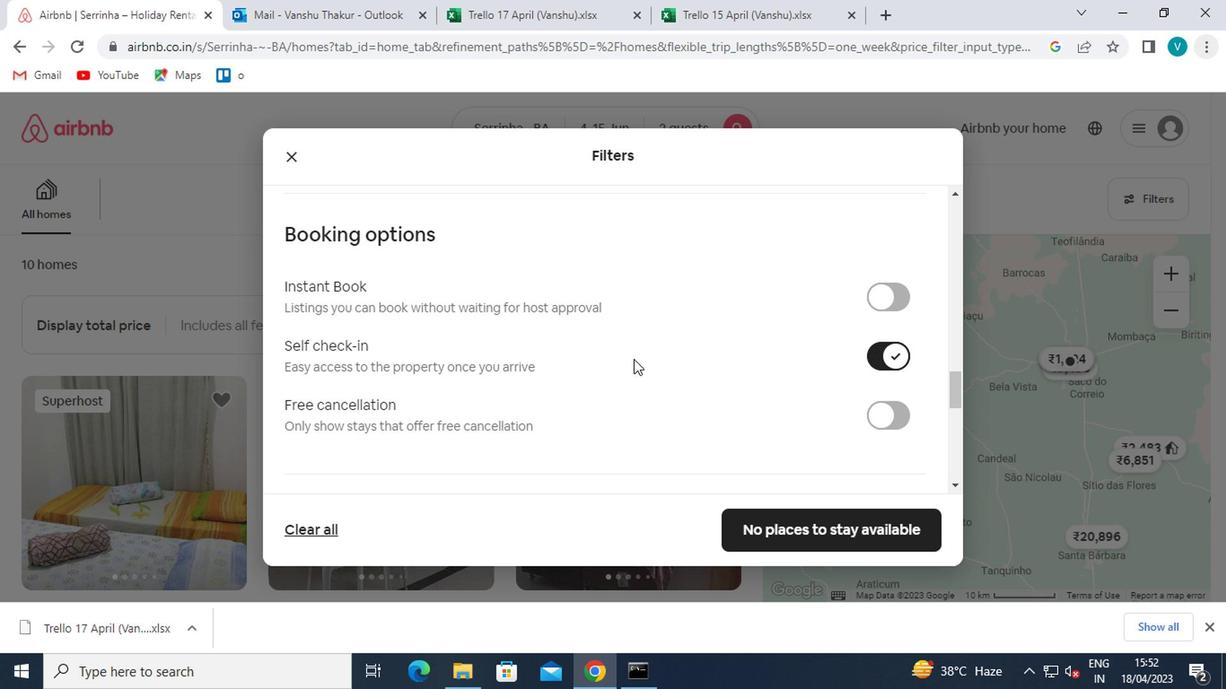
Action: Mouse moved to (568, 375)
Screenshot: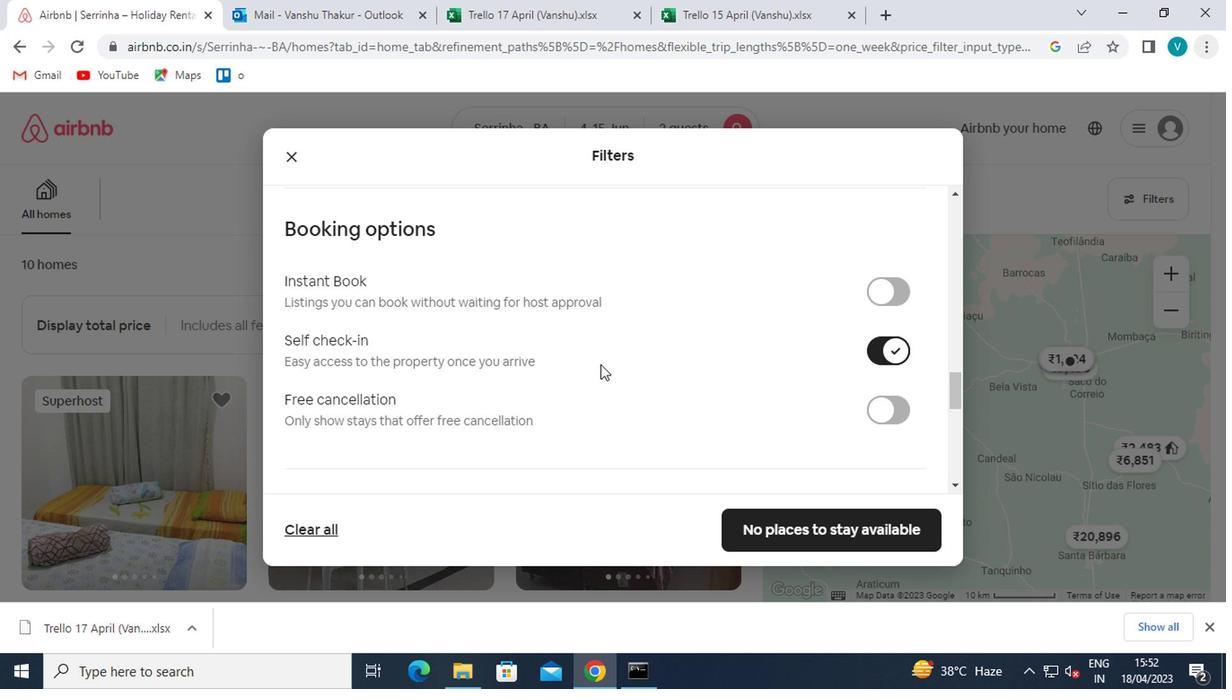 
Action: Mouse scrolled (568, 374) with delta (0, 0)
Screenshot: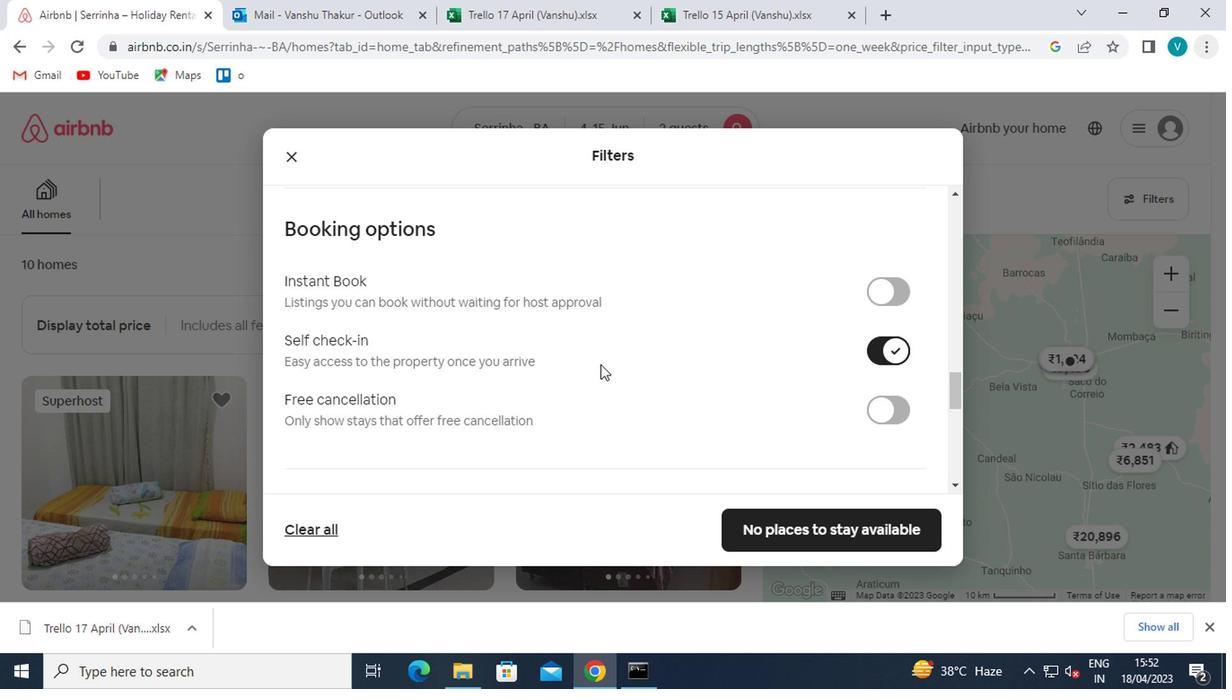 
Action: Mouse moved to (561, 378)
Screenshot: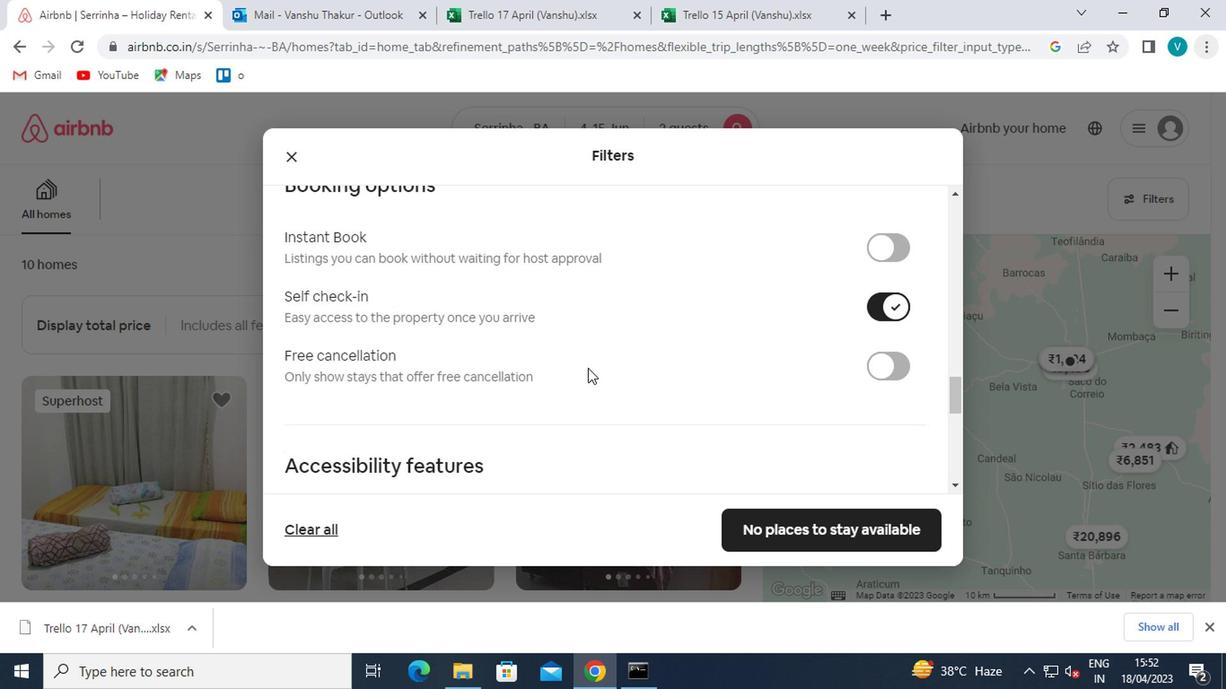 
Action: Mouse scrolled (561, 377) with delta (0, -1)
Screenshot: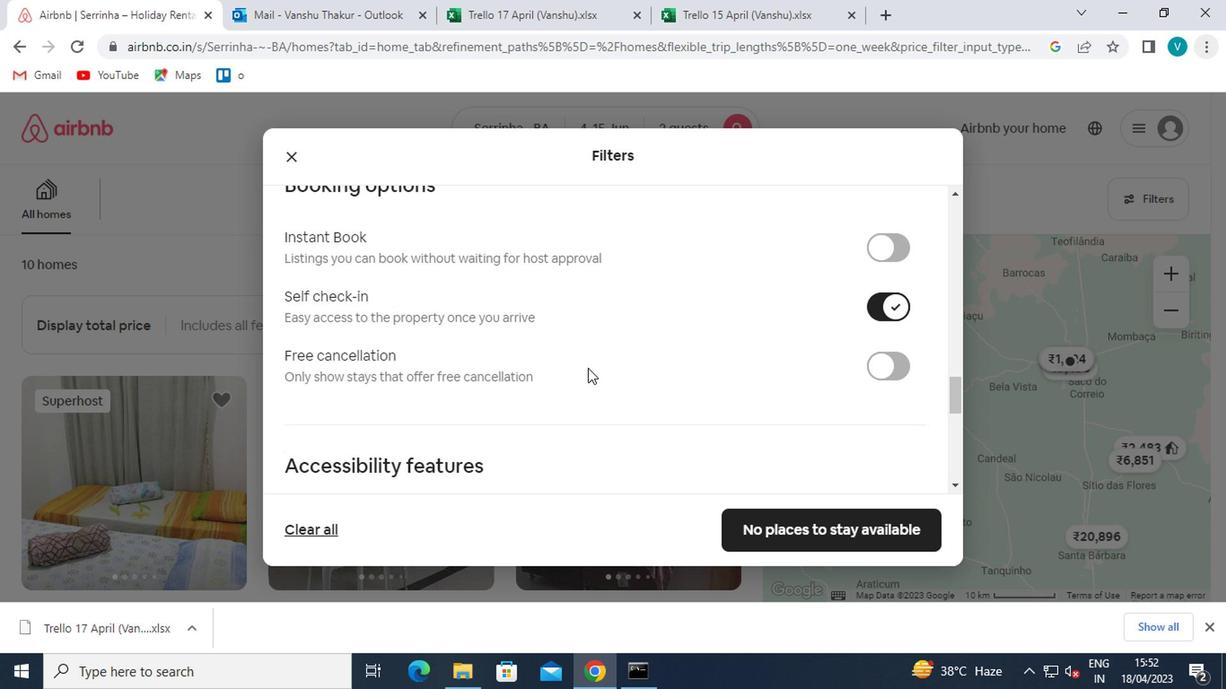 
Action: Mouse moved to (506, 388)
Screenshot: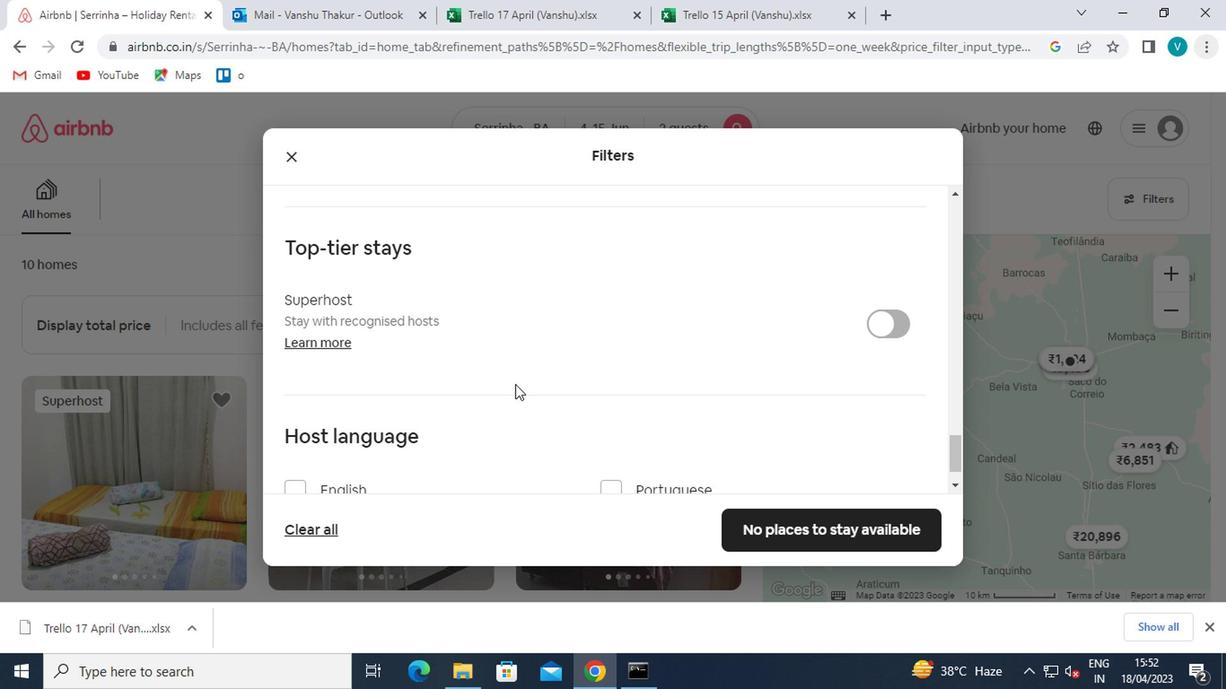 
Action: Mouse scrolled (506, 387) with delta (0, 0)
Screenshot: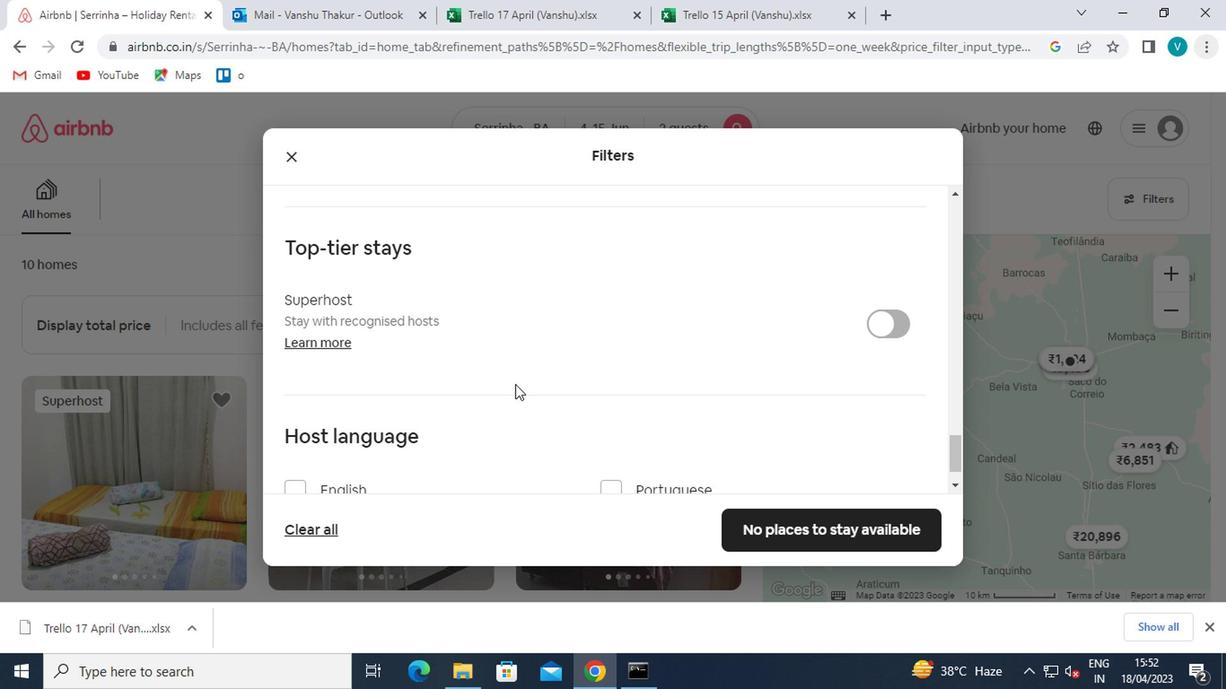 
Action: Mouse scrolled (506, 387) with delta (0, 0)
Screenshot: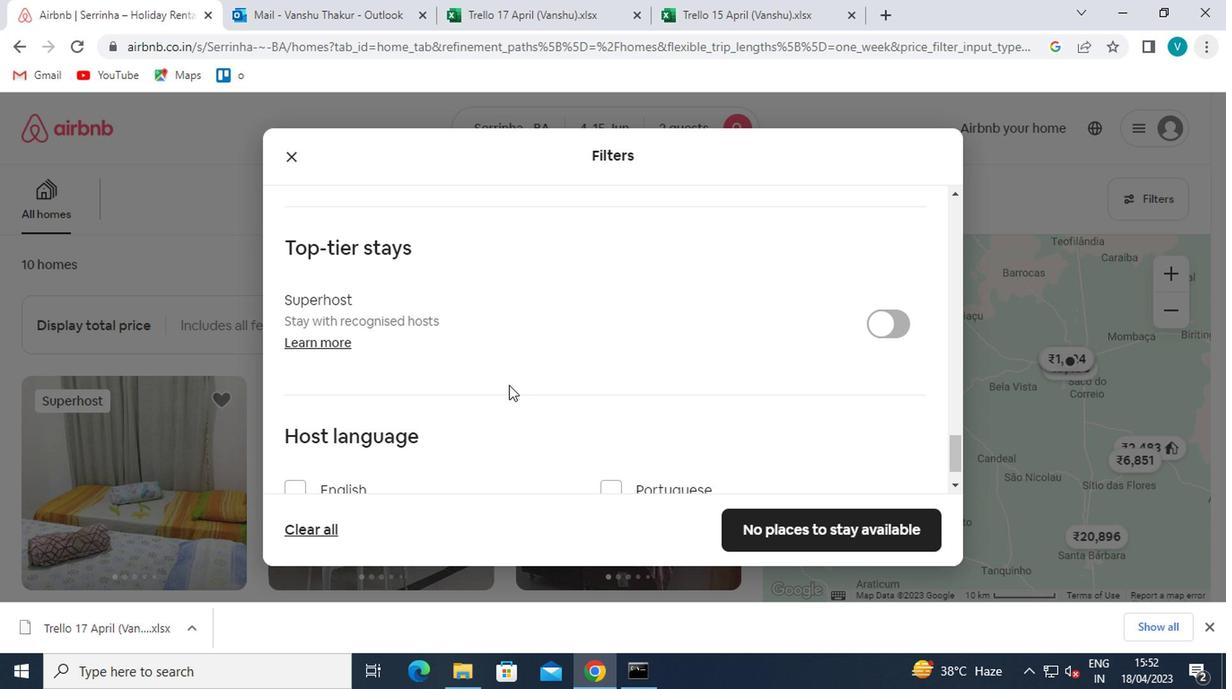 
Action: Mouse scrolled (506, 387) with delta (0, 0)
Screenshot: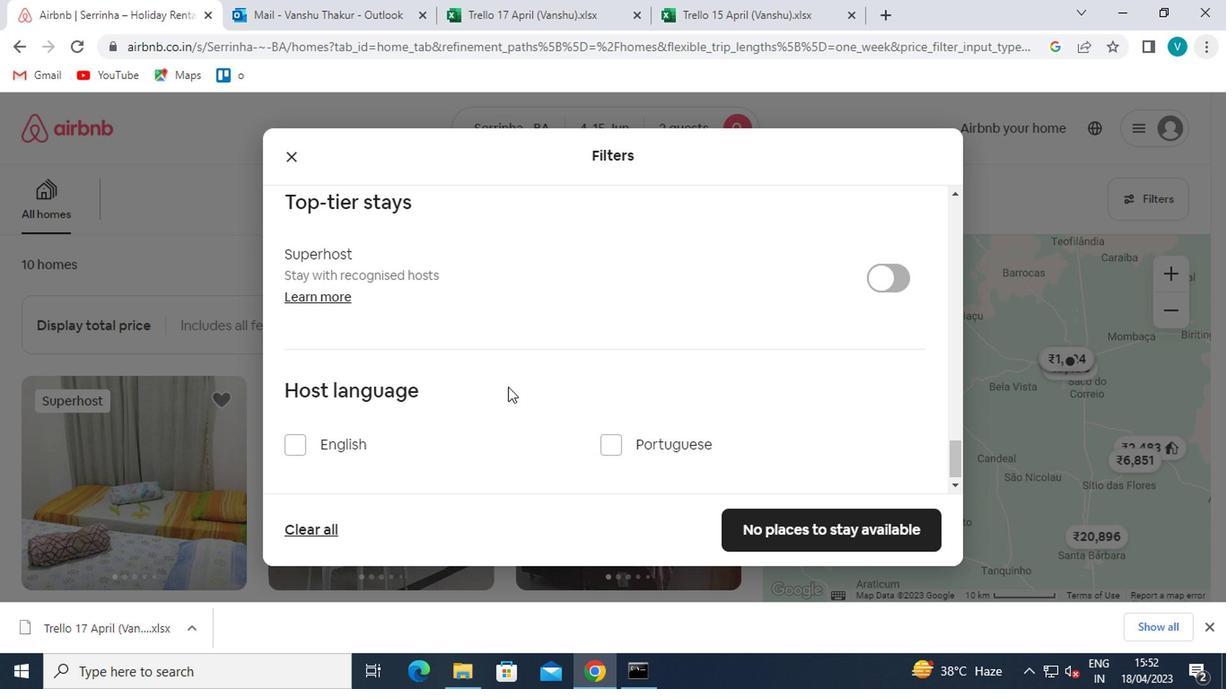 
Action: Mouse moved to (783, 525)
Screenshot: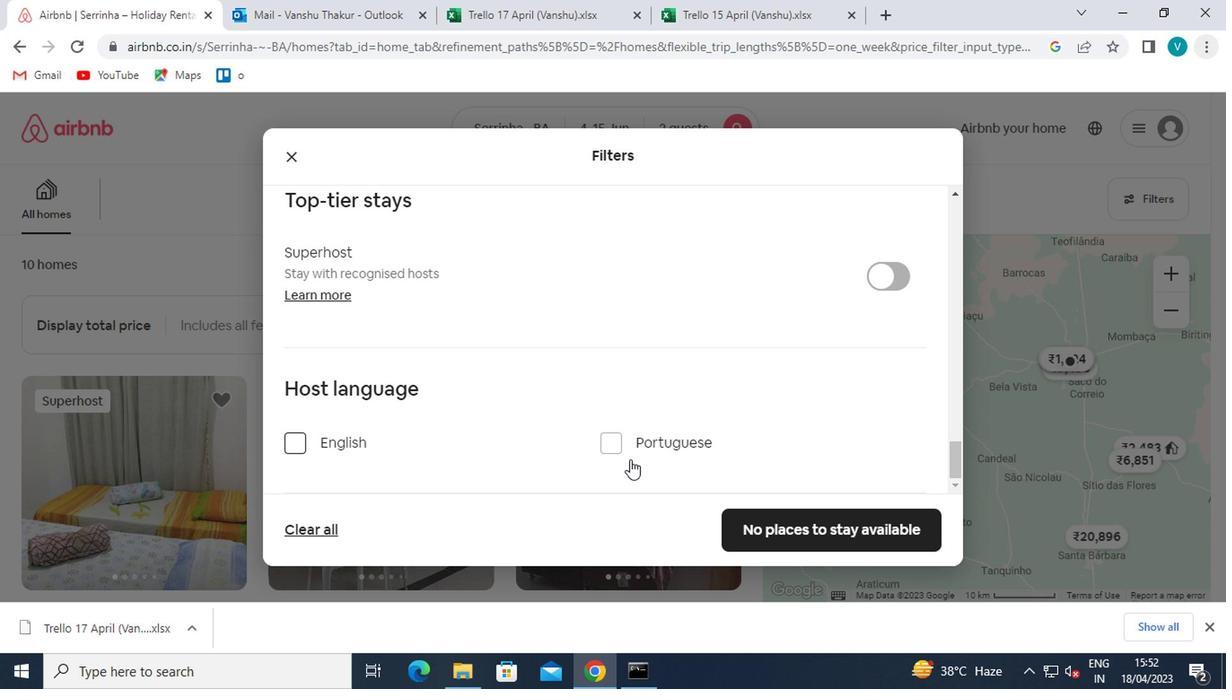 
Action: Mouse pressed left at (783, 525)
Screenshot: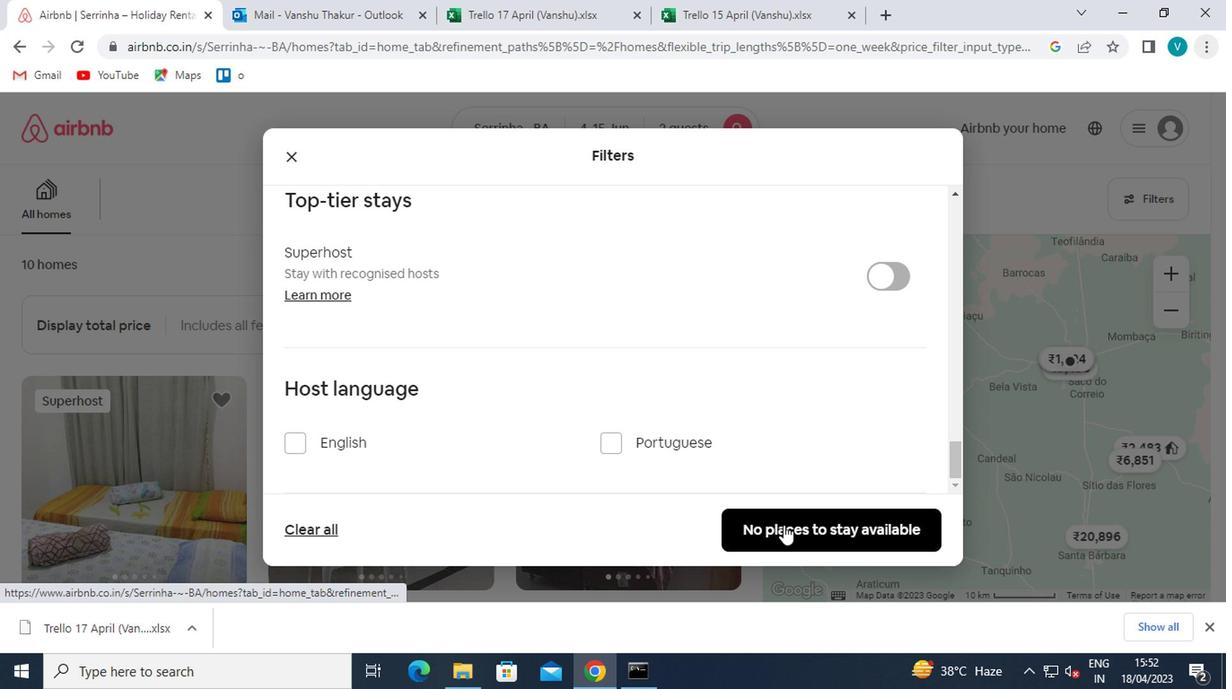 
Action: Mouse moved to (782, 525)
Screenshot: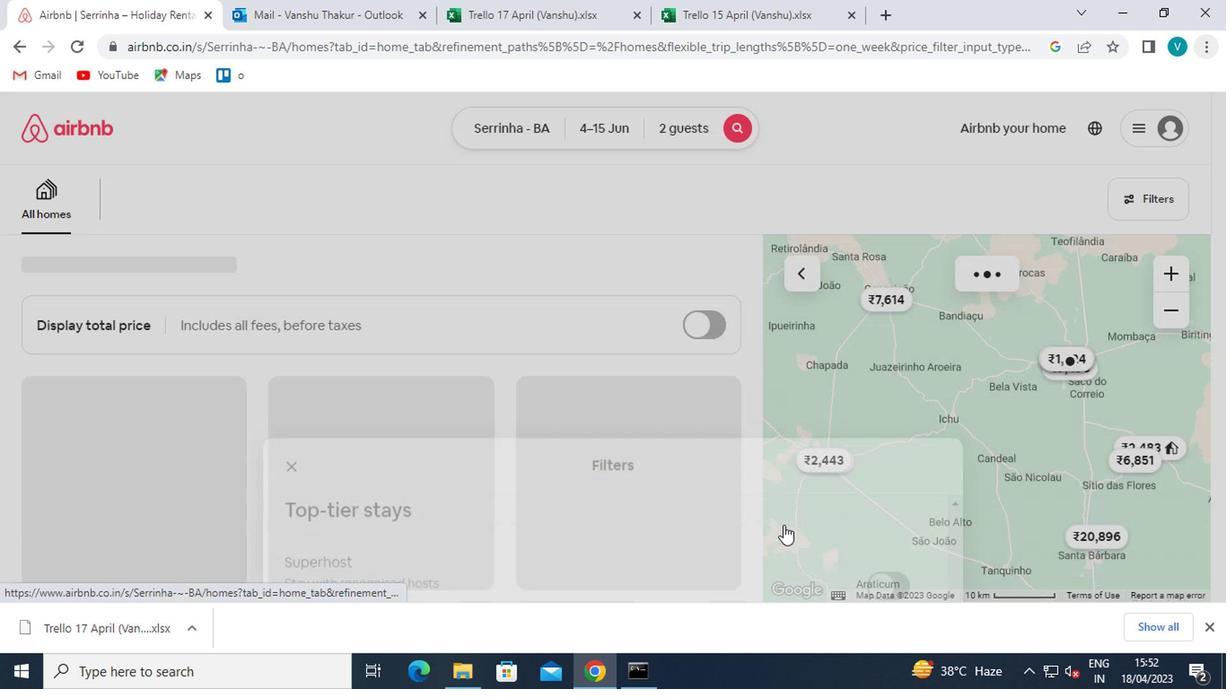 
